 Task: Look for Airbnb options in Sarakhs, Iran from 13rd December, 2023 to 17th December, 2023 for 2 adults. Place can be private room with 1  bedroom having 1 bed and 1 bathroom. Property type can be hotel.
Action: Mouse moved to (558, 106)
Screenshot: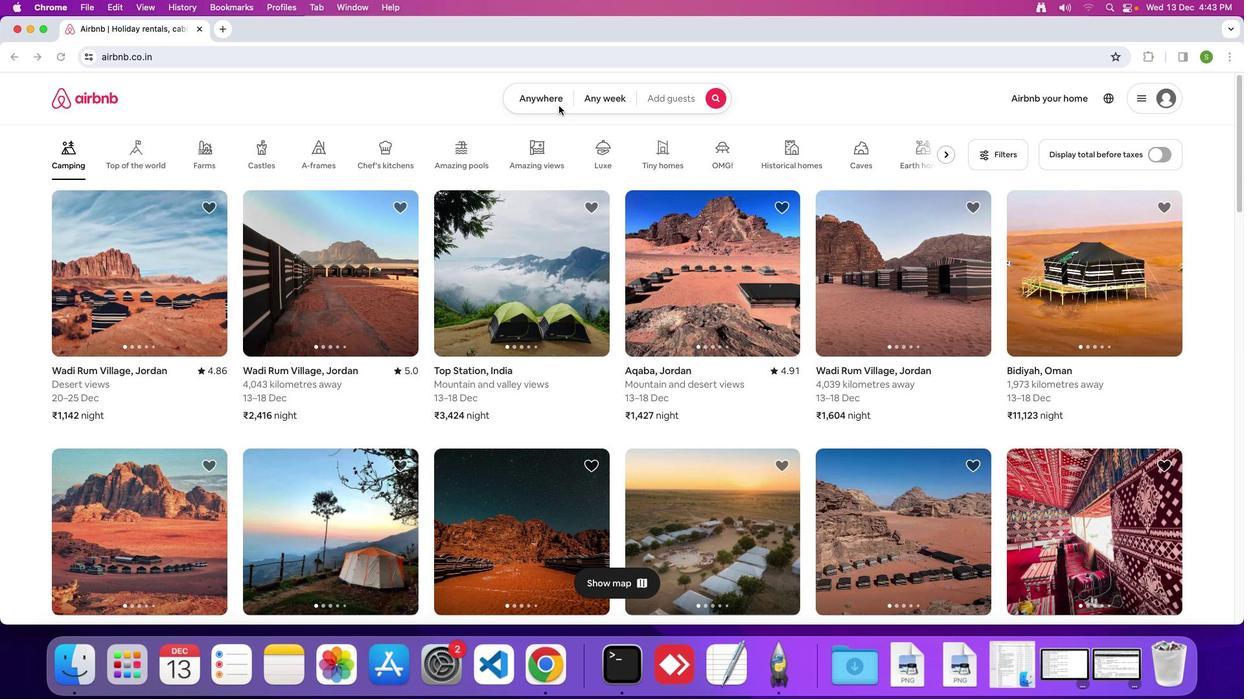 
Action: Mouse pressed left at (558, 106)
Screenshot: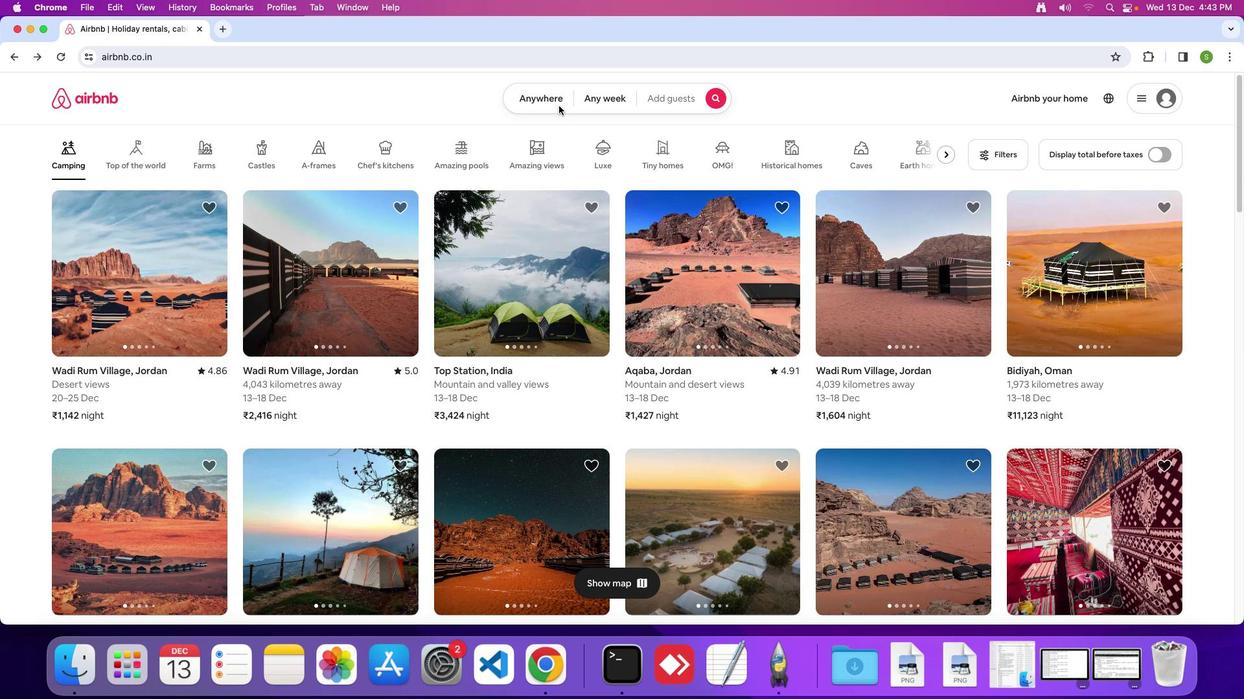 
Action: Mouse moved to (537, 103)
Screenshot: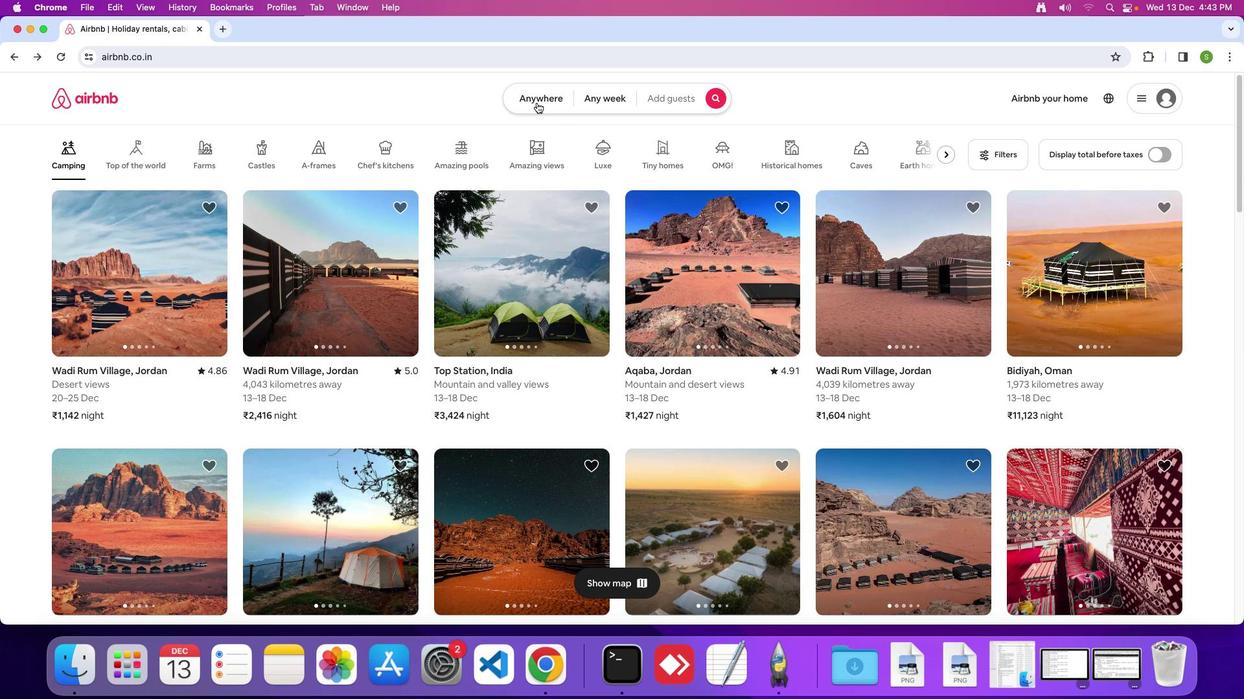 
Action: Mouse pressed left at (537, 103)
Screenshot: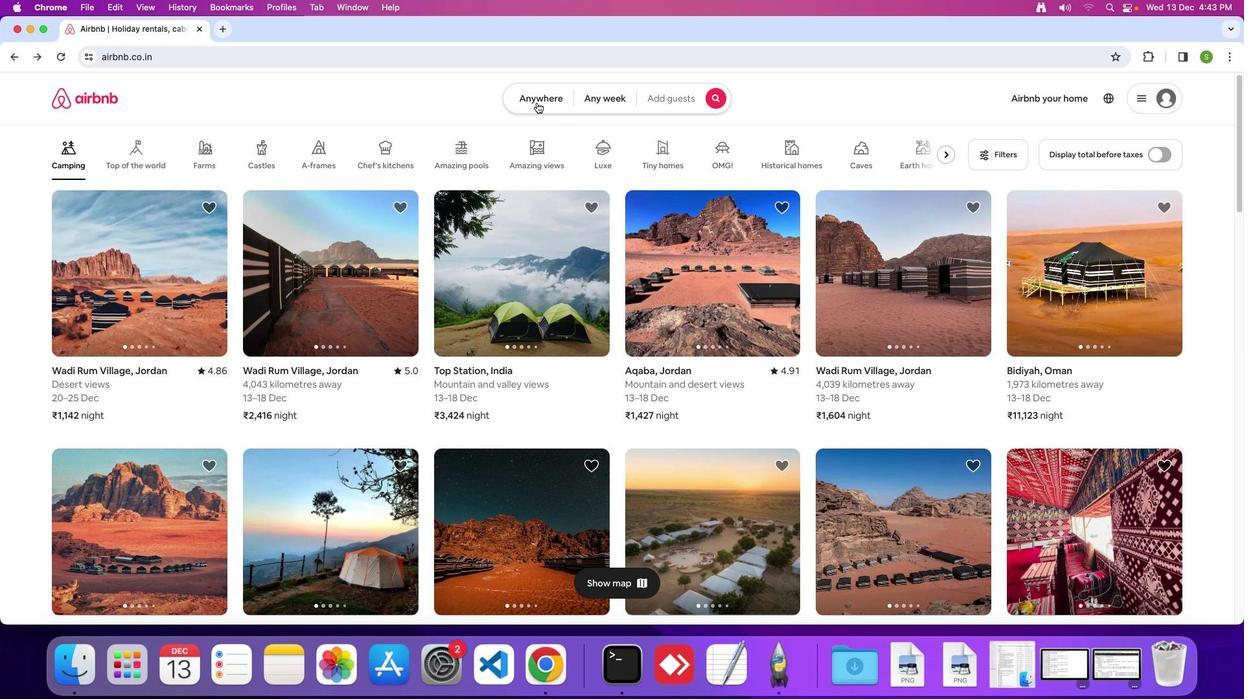 
Action: Mouse moved to (460, 139)
Screenshot: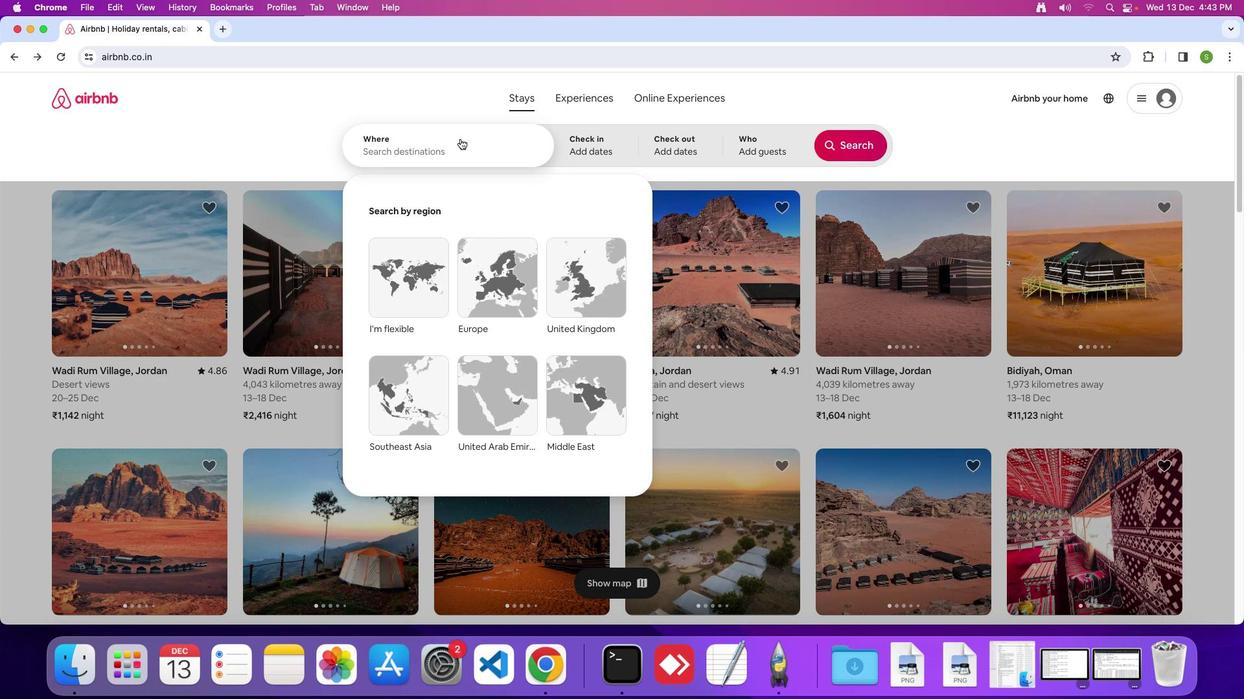 
Action: Mouse pressed left at (460, 139)
Screenshot: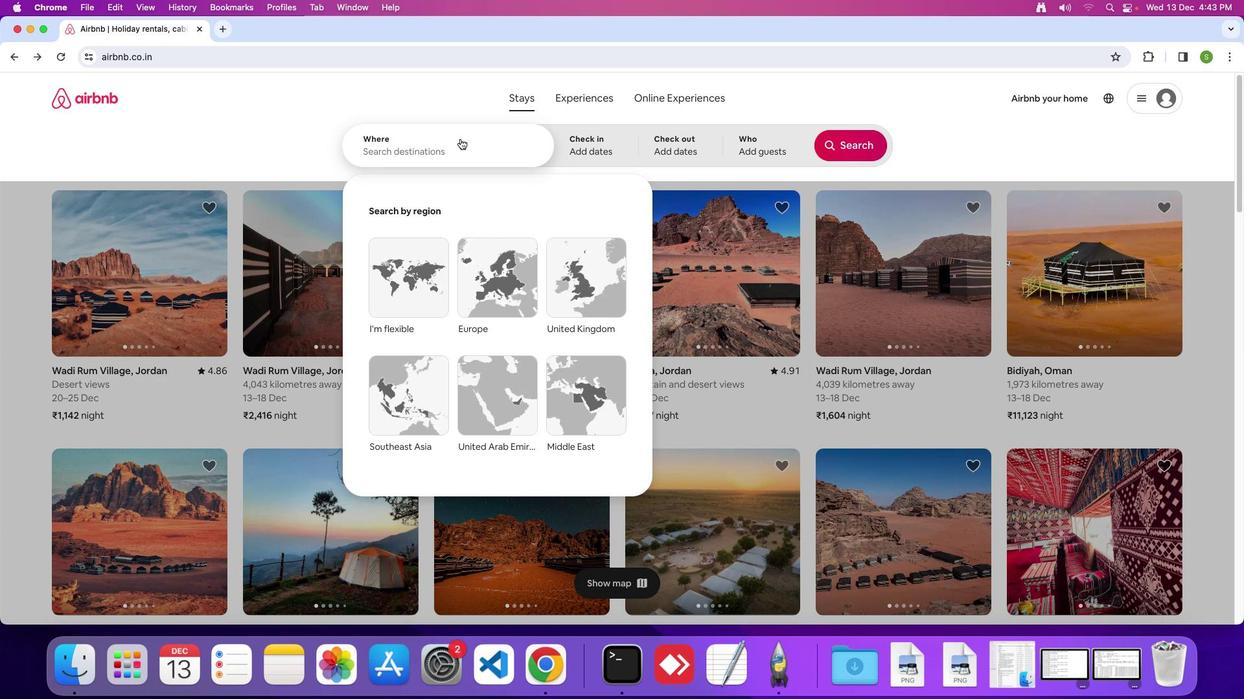 
Action: Key pressed 'S'Key.caps_lock'a''r''a''k''h''s'','Key.spaceKey.shift'I''r''a''n'Key.enter
Screenshot: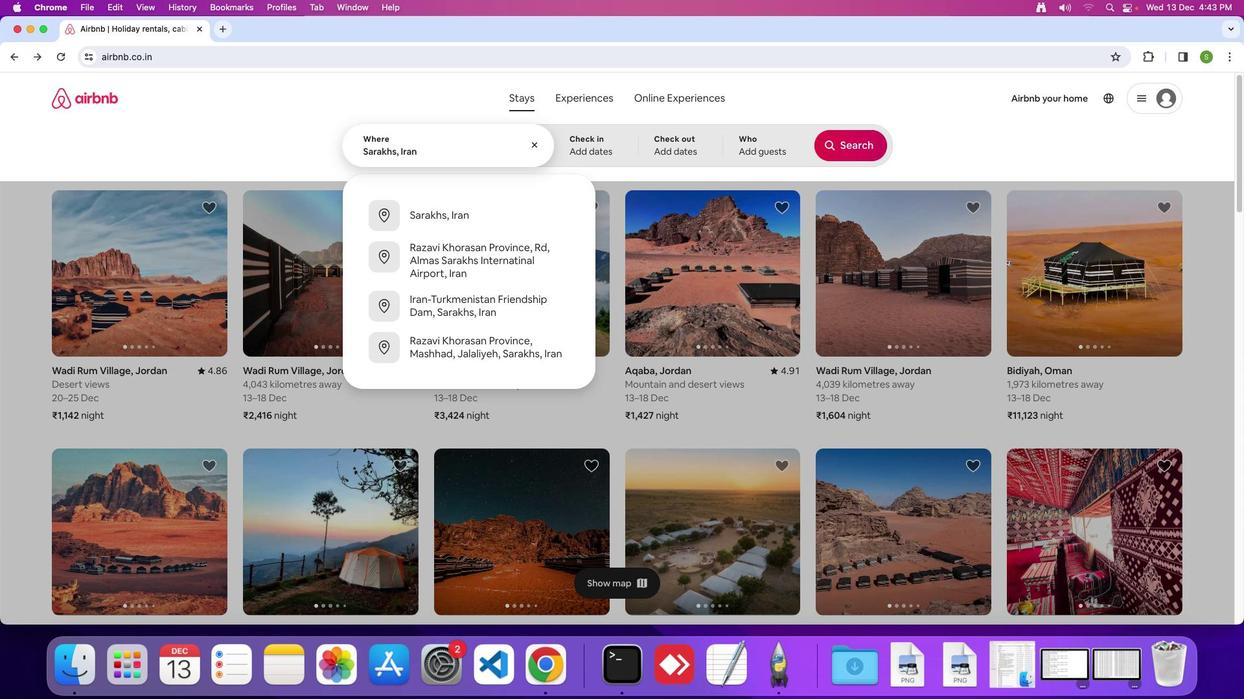 
Action: Mouse moved to (497, 371)
Screenshot: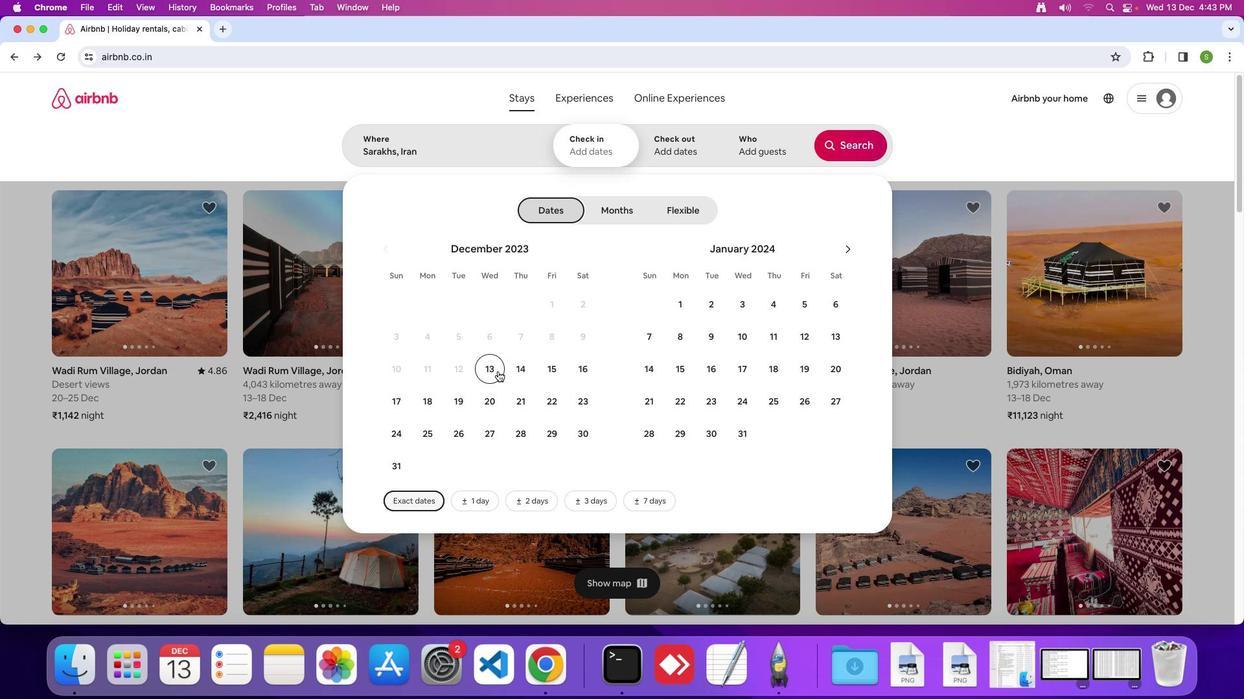 
Action: Mouse pressed left at (497, 371)
Screenshot: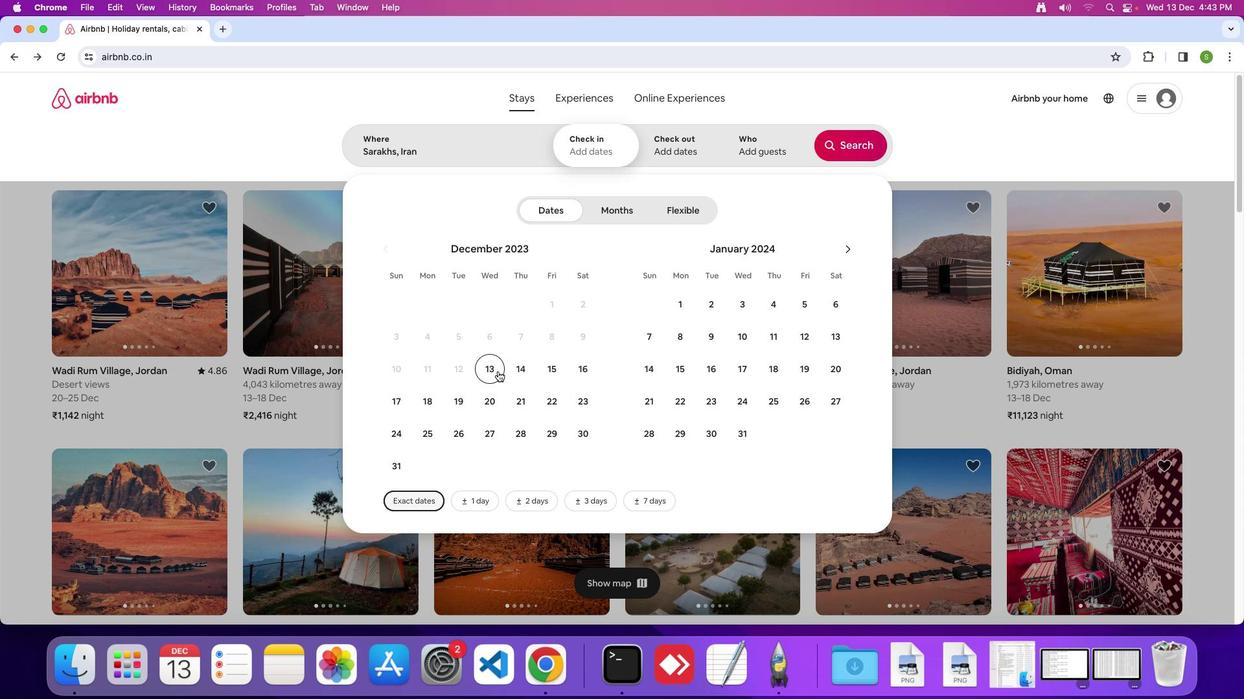 
Action: Mouse moved to (402, 403)
Screenshot: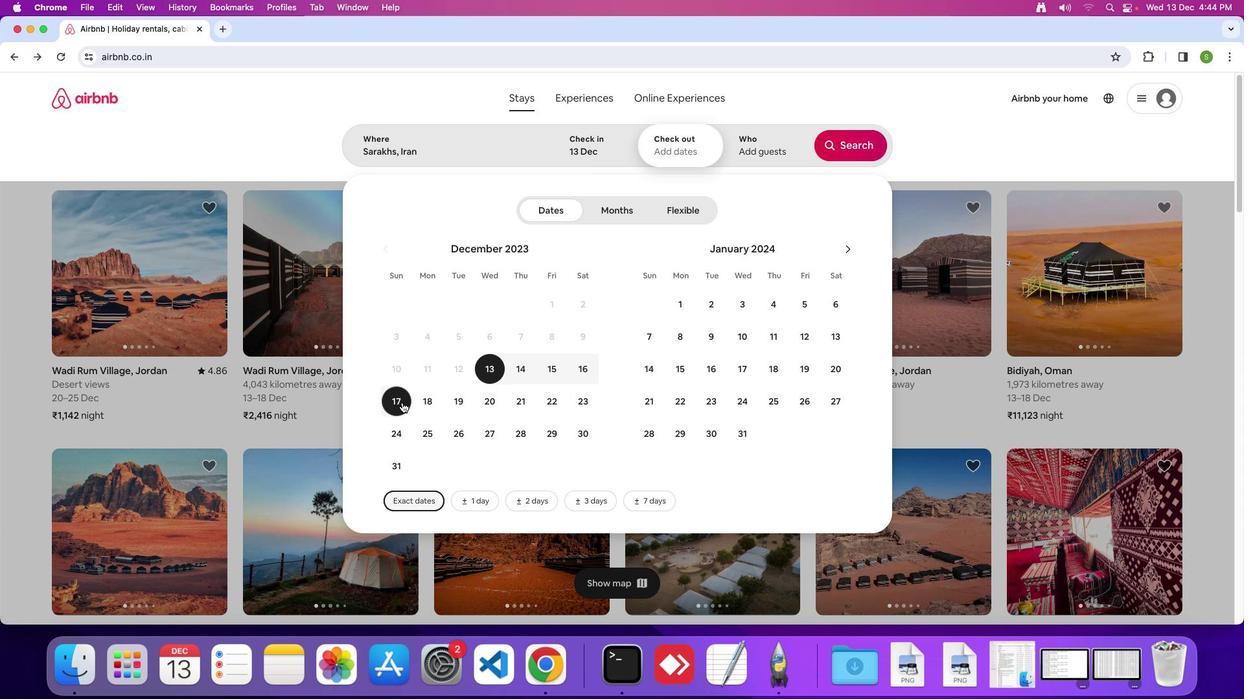 
Action: Mouse pressed left at (402, 403)
Screenshot: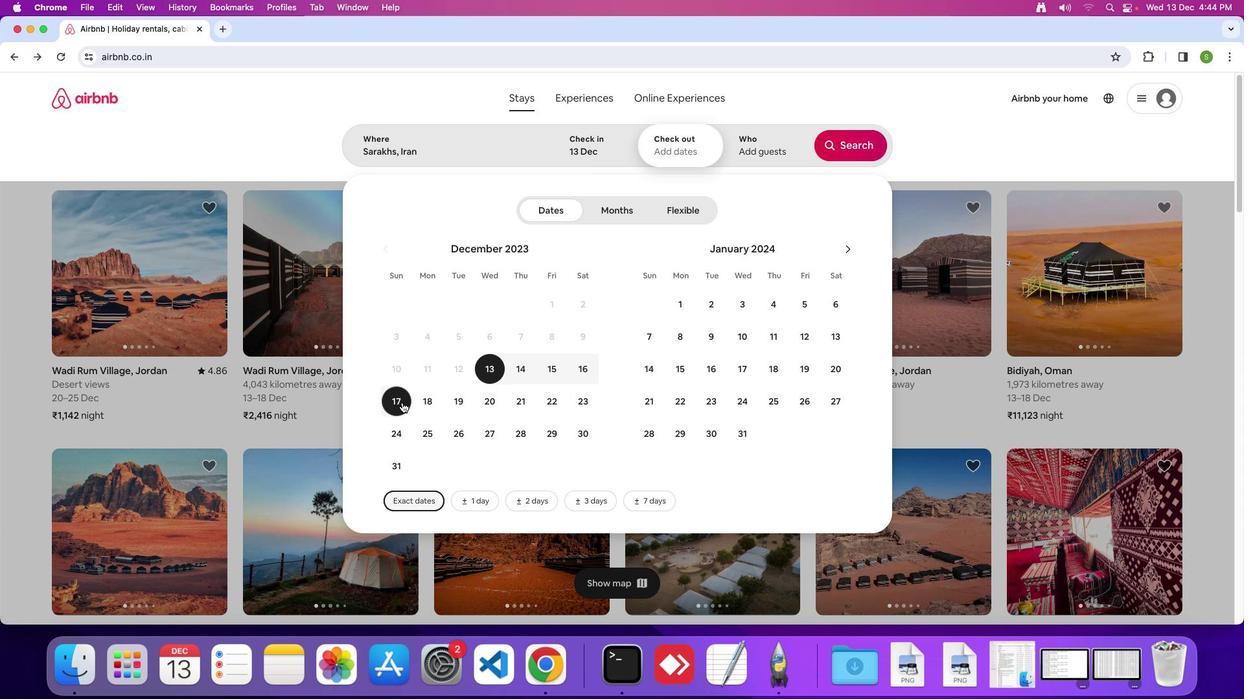 
Action: Mouse moved to (766, 150)
Screenshot: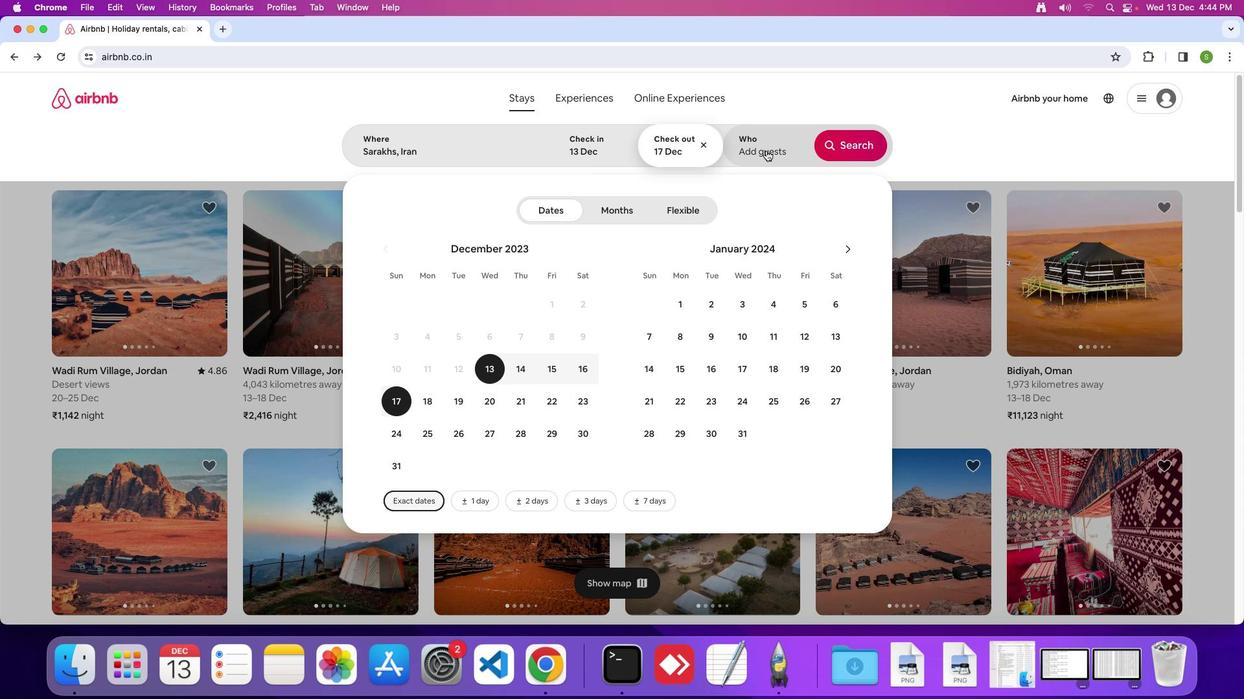 
Action: Mouse pressed left at (766, 150)
Screenshot: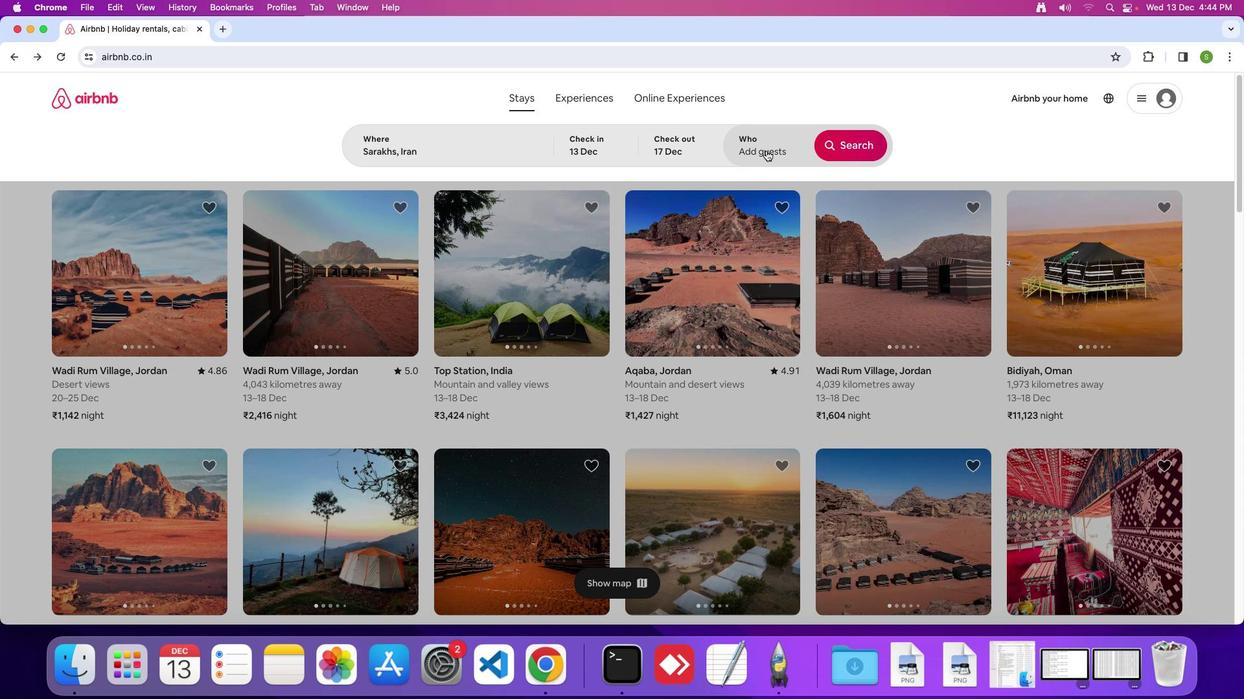 
Action: Mouse moved to (857, 213)
Screenshot: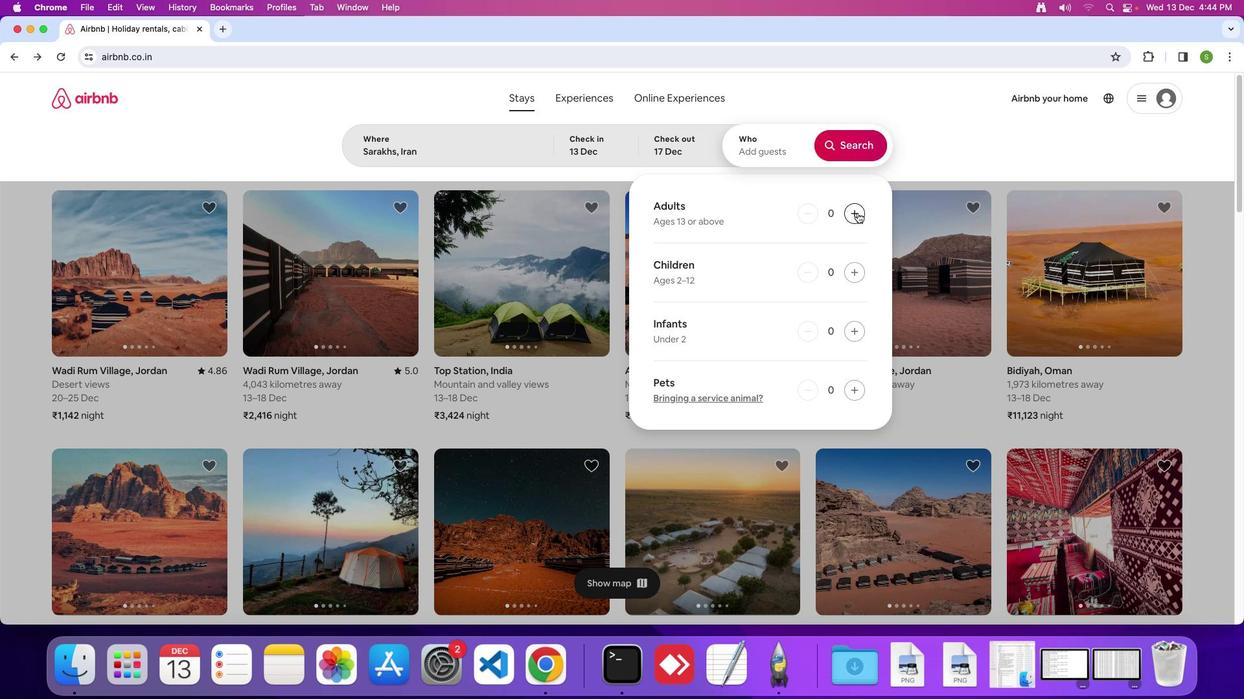 
Action: Mouse pressed left at (857, 213)
Screenshot: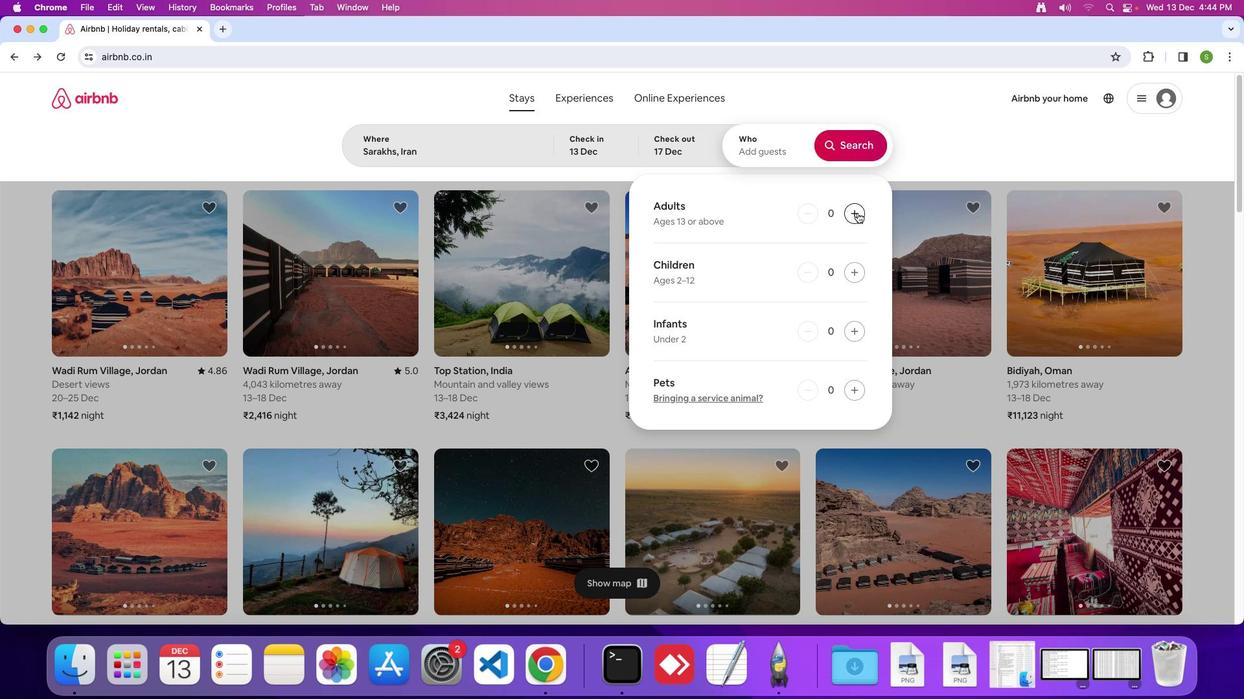 
Action: Mouse pressed left at (857, 213)
Screenshot: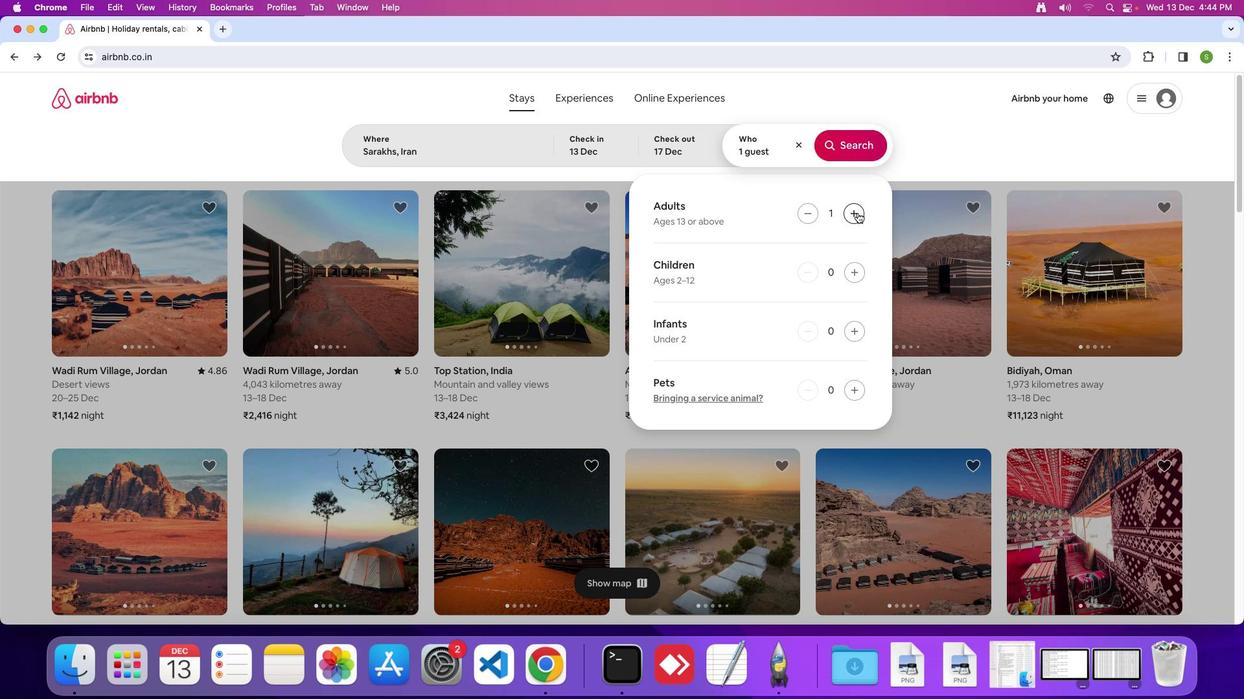 
Action: Mouse moved to (854, 141)
Screenshot: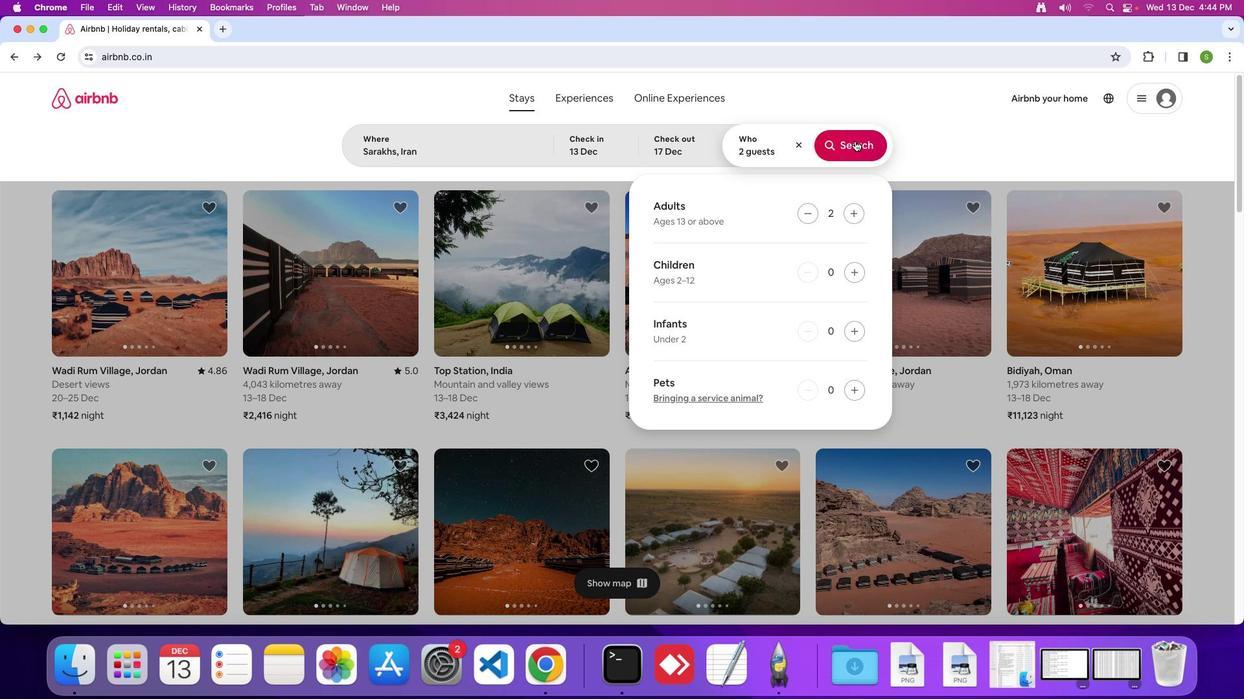 
Action: Mouse pressed left at (854, 141)
Screenshot: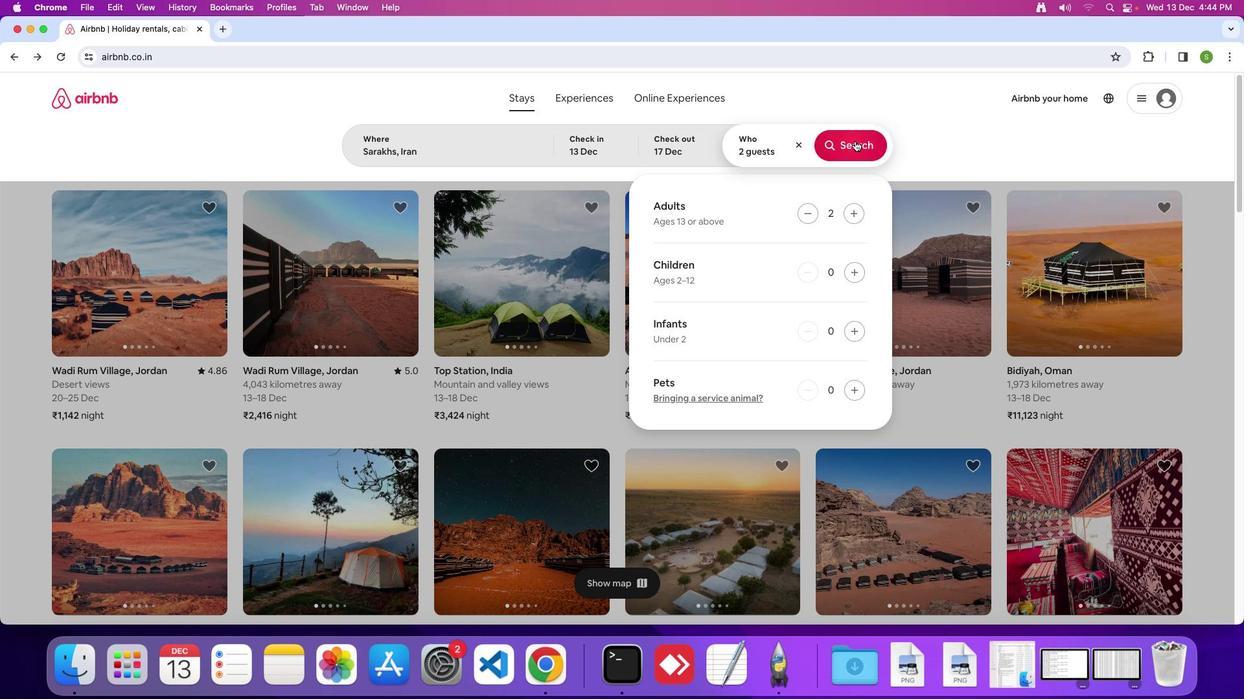 
Action: Mouse moved to (1036, 148)
Screenshot: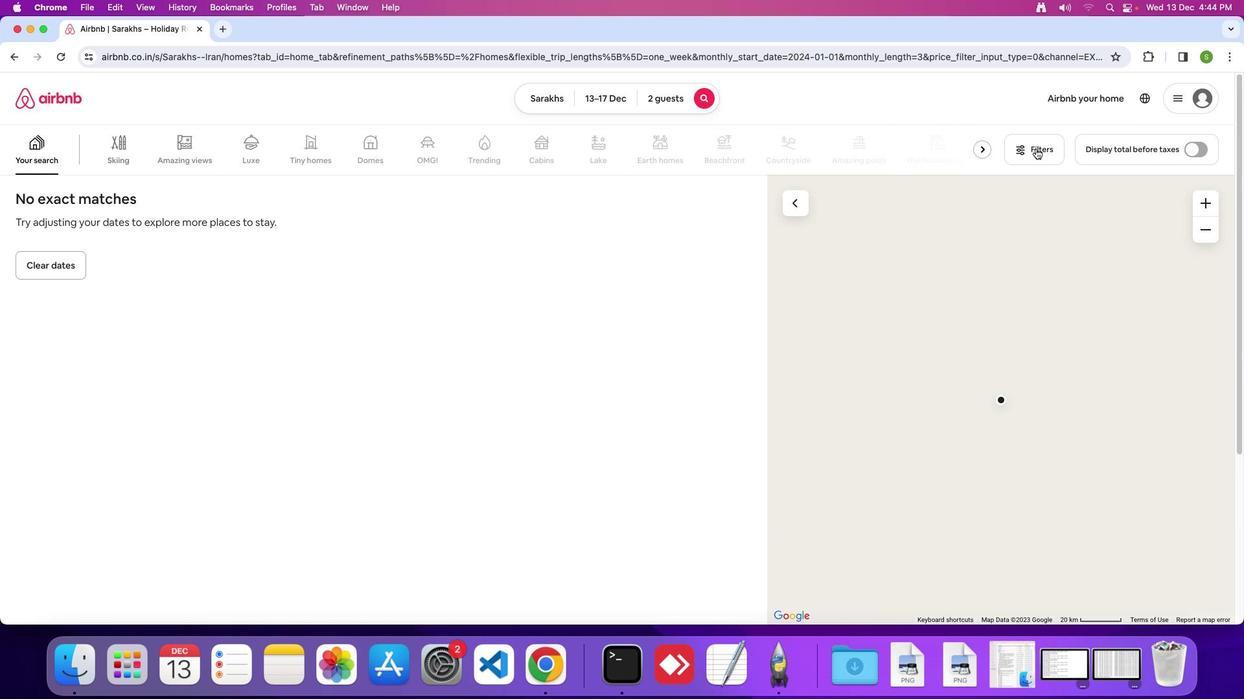 
Action: Mouse pressed left at (1036, 148)
Screenshot: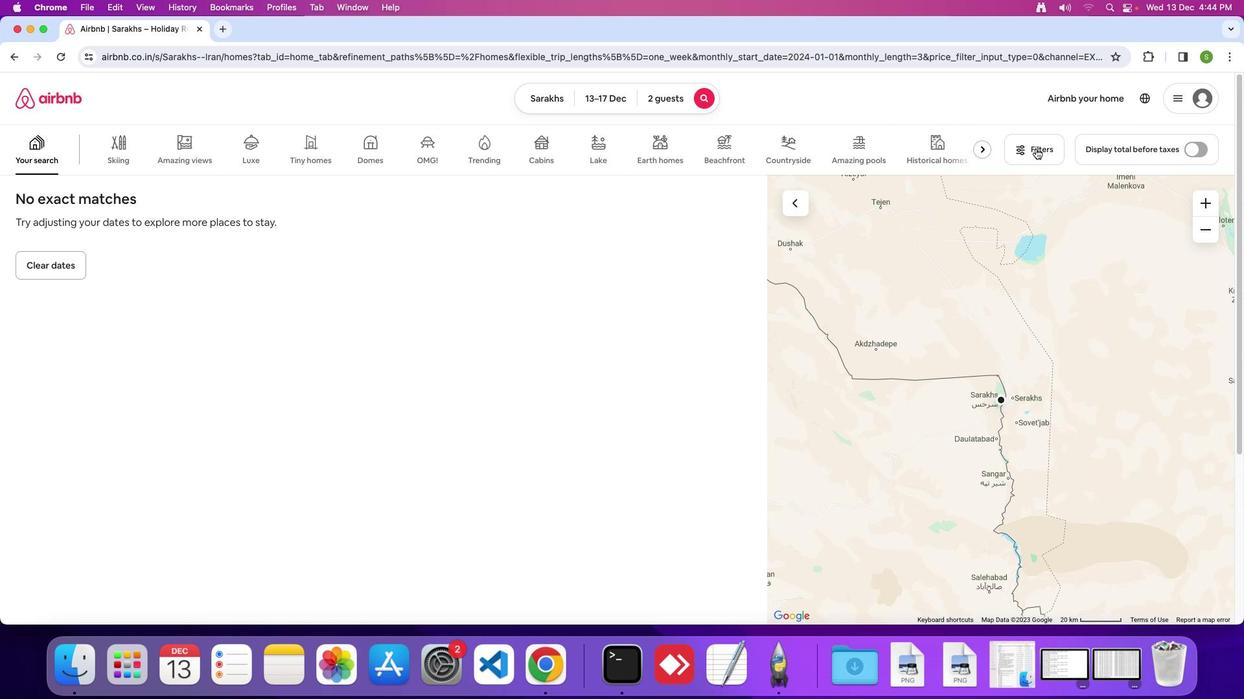 
Action: Mouse moved to (610, 329)
Screenshot: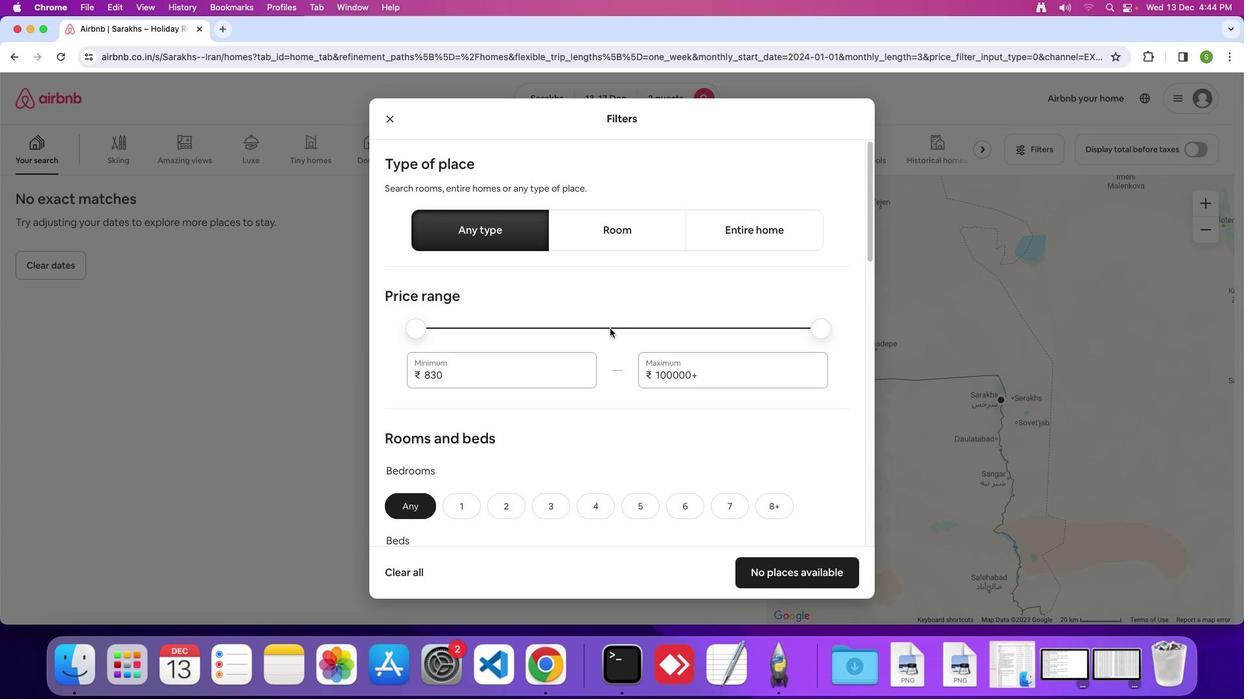 
Action: Mouse scrolled (610, 329) with delta (0, 0)
Screenshot: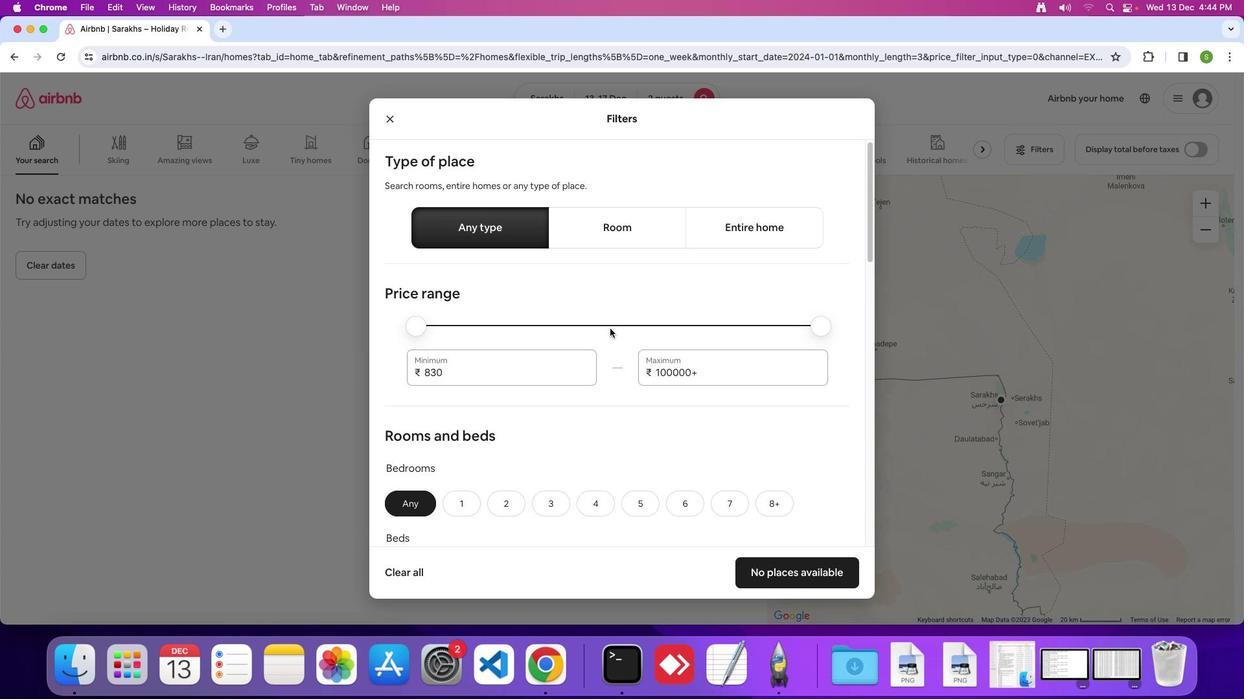 
Action: Mouse scrolled (610, 329) with delta (0, 0)
Screenshot: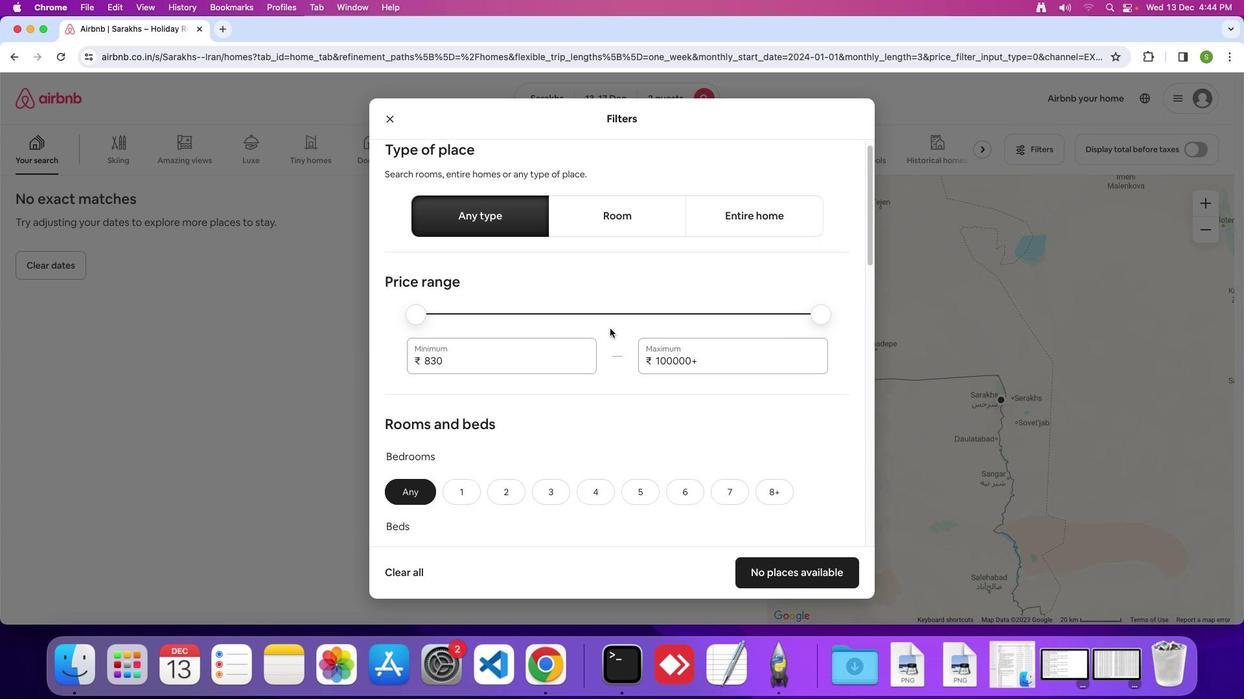 
Action: Mouse scrolled (610, 329) with delta (0, 0)
Screenshot: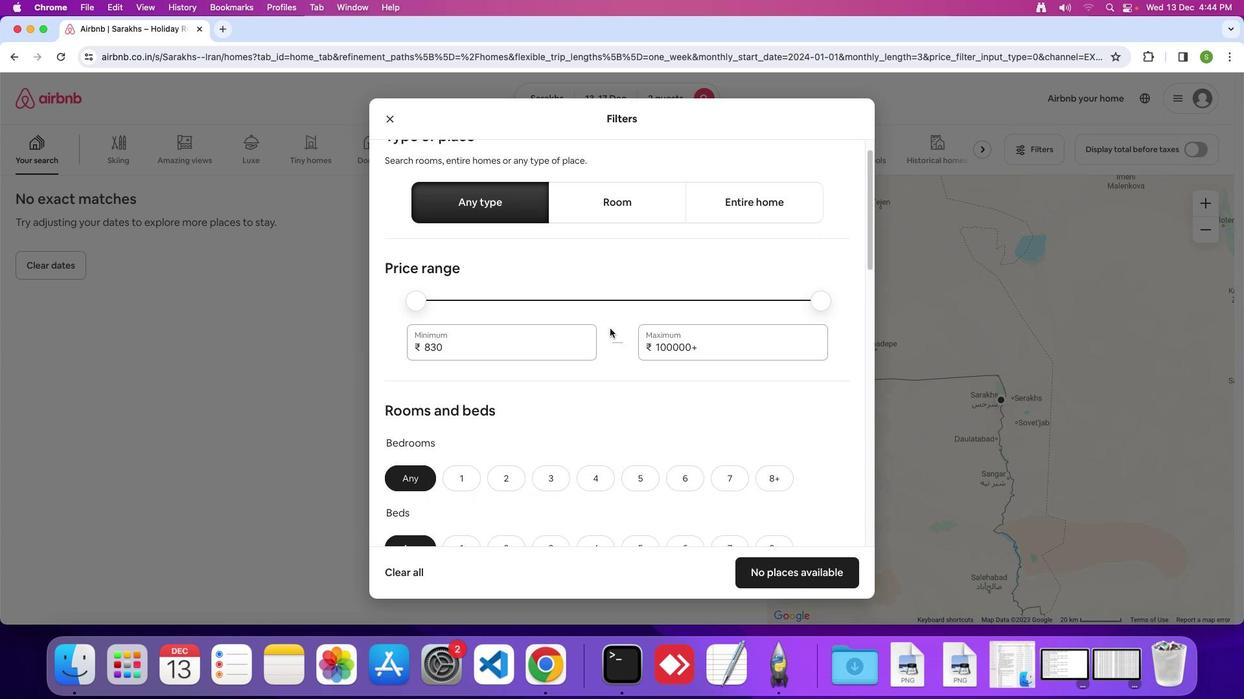 
Action: Mouse scrolled (610, 329) with delta (0, 0)
Screenshot: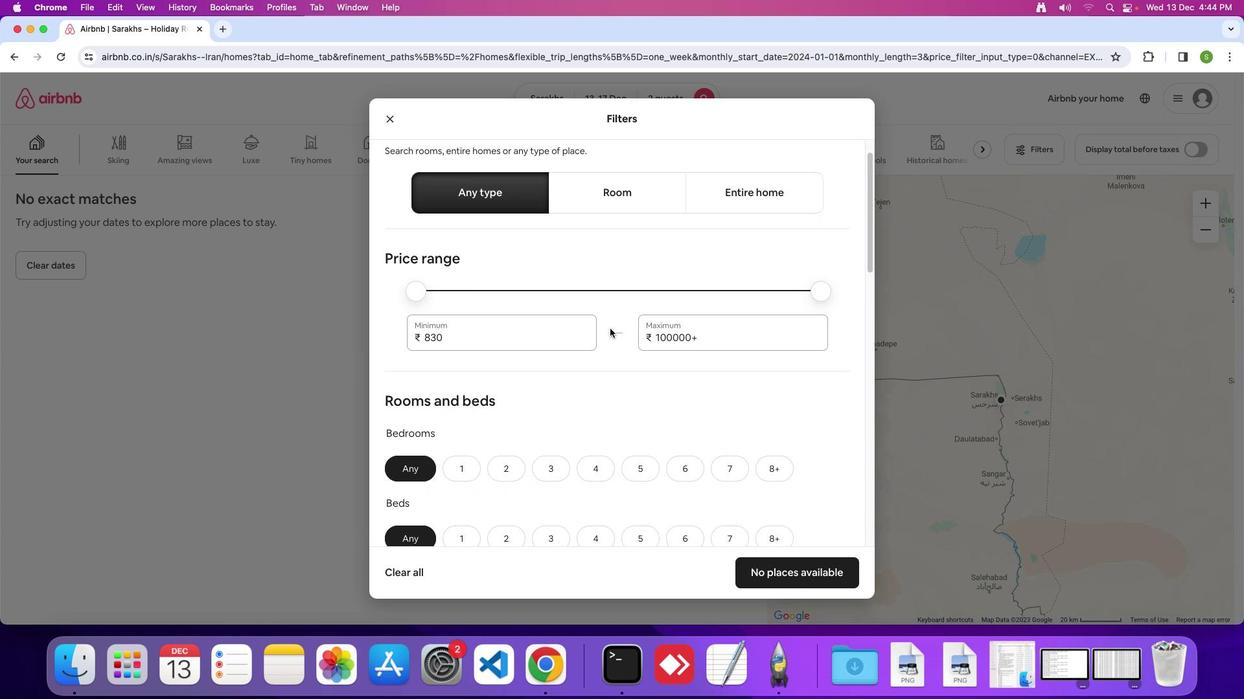 
Action: Mouse scrolled (610, 329) with delta (0, 0)
Screenshot: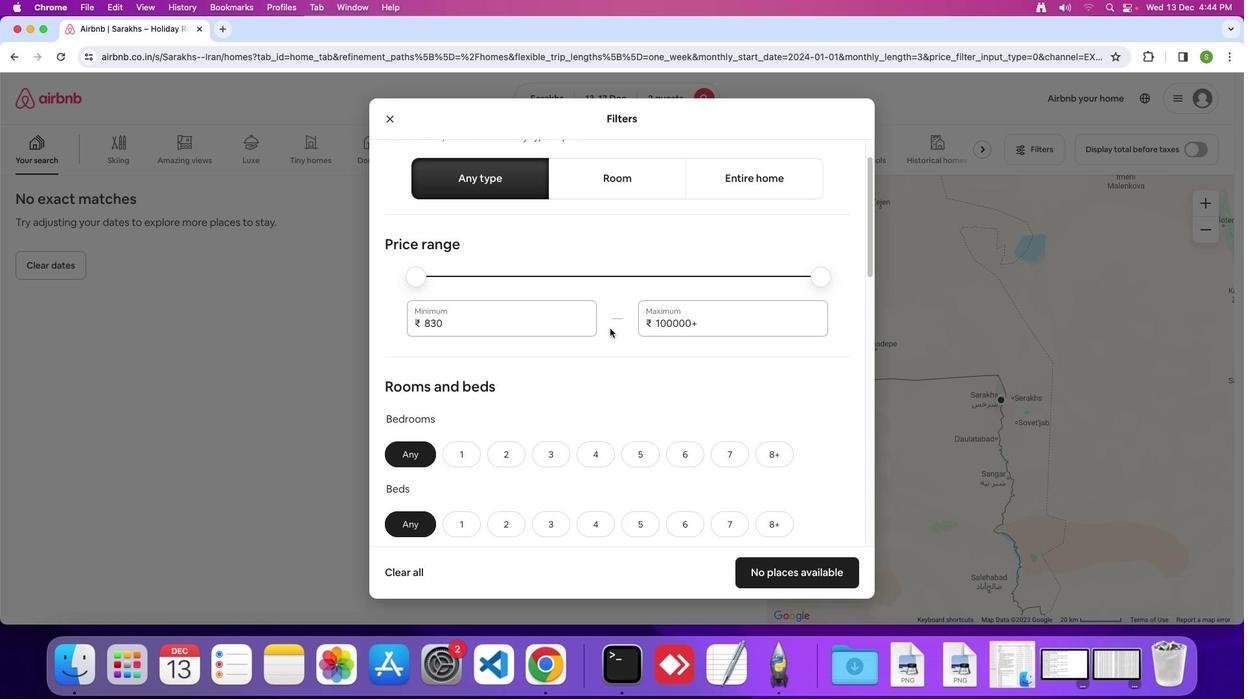 
Action: Mouse scrolled (610, 329) with delta (0, 0)
Screenshot: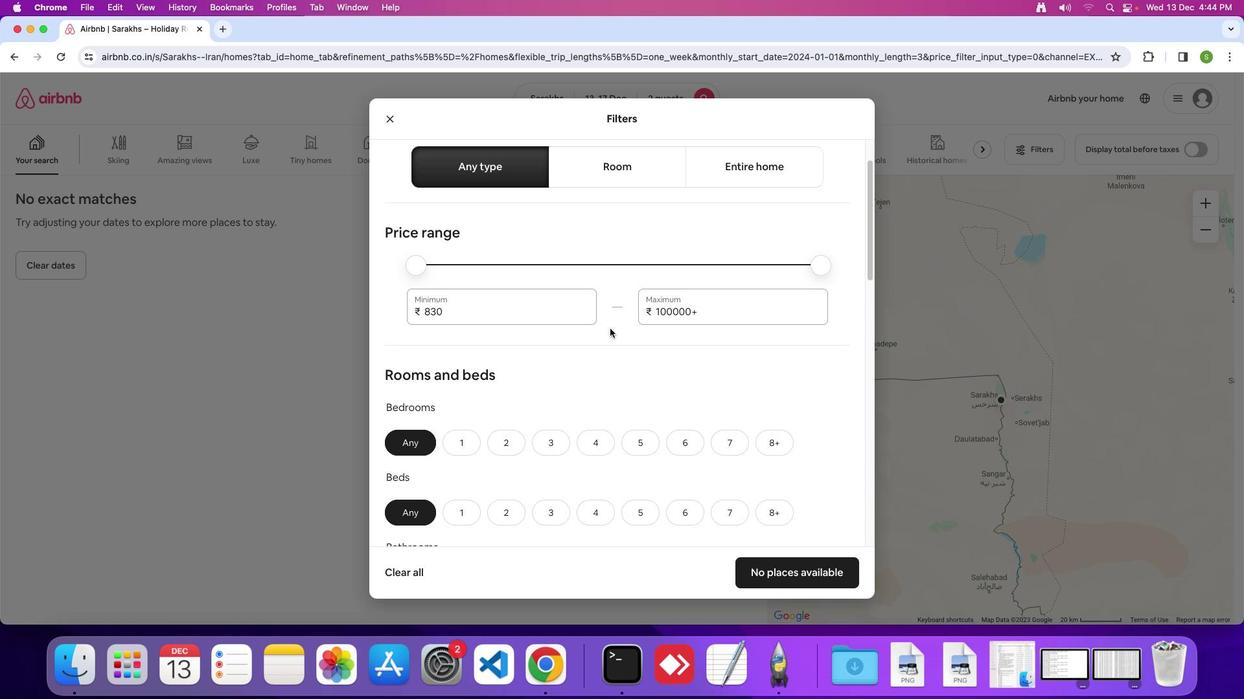 
Action: Mouse moved to (610, 329)
Screenshot: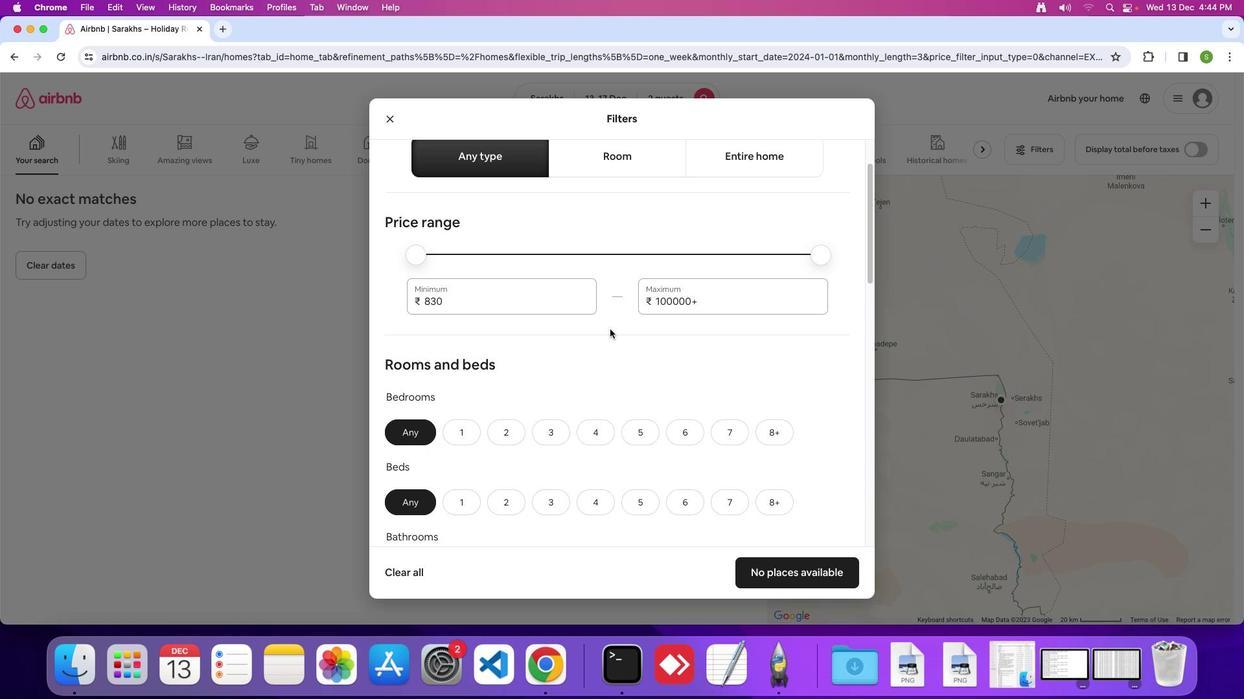 
Action: Mouse scrolled (610, 329) with delta (0, 0)
Screenshot: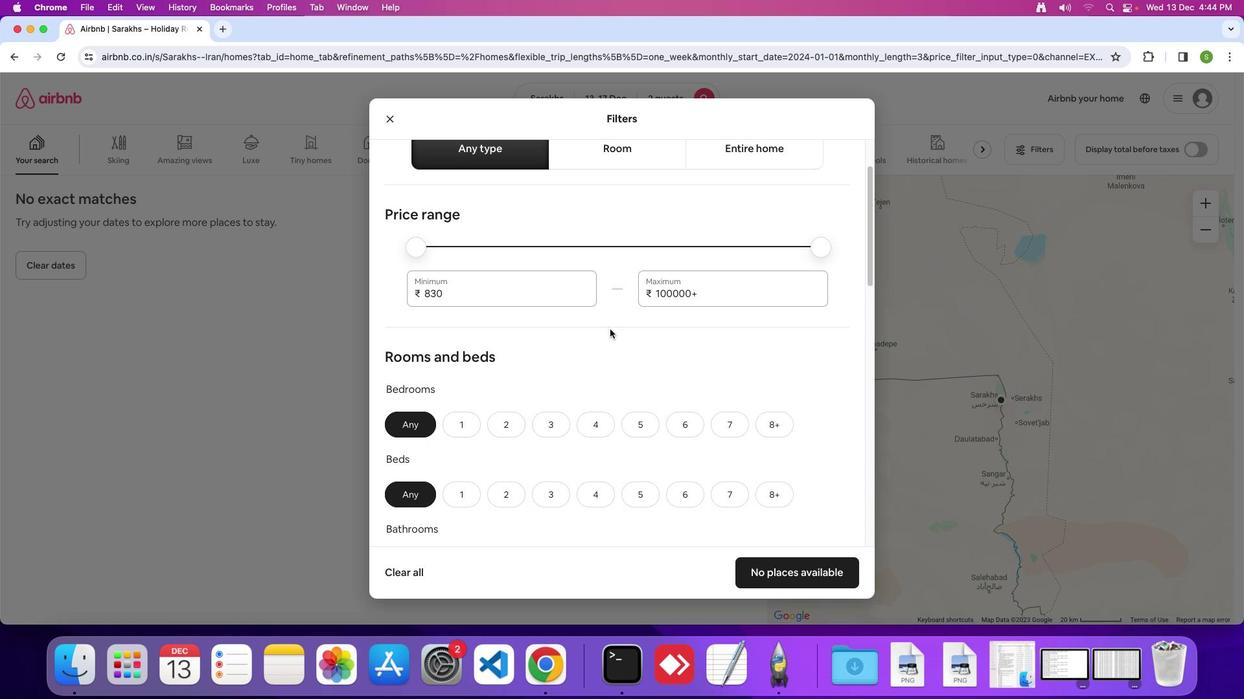 
Action: Mouse scrolled (610, 329) with delta (0, 0)
Screenshot: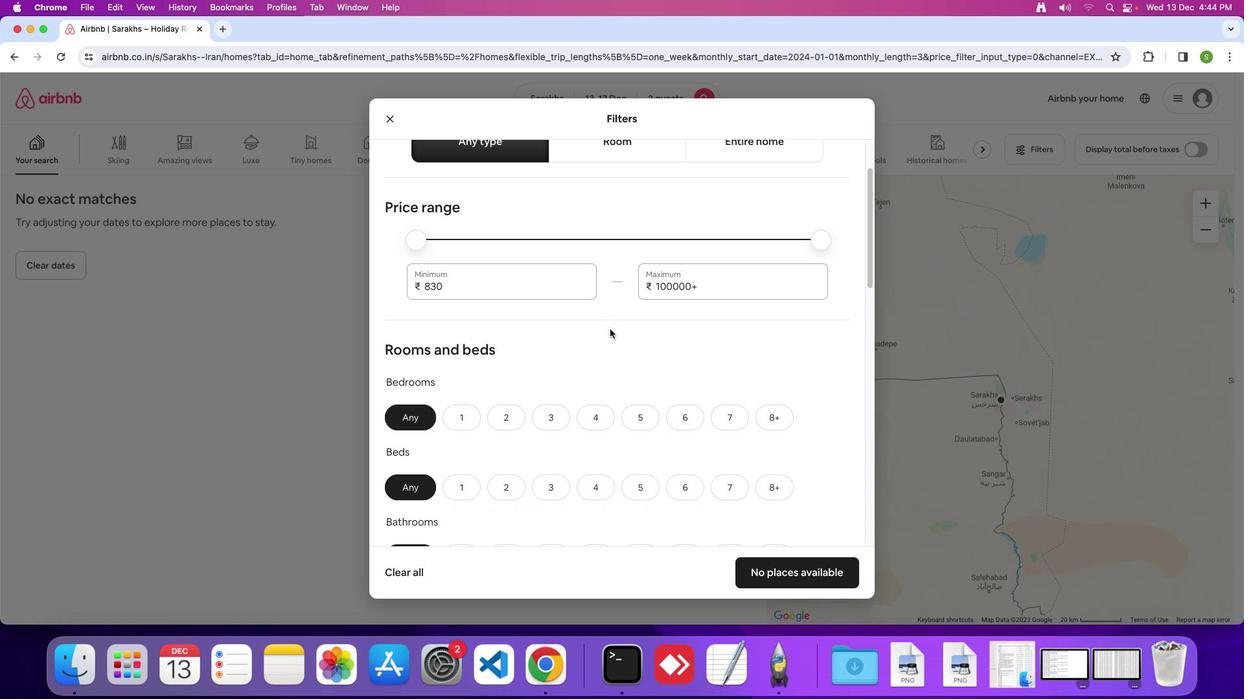 
Action: Mouse scrolled (610, 329) with delta (0, 0)
Screenshot: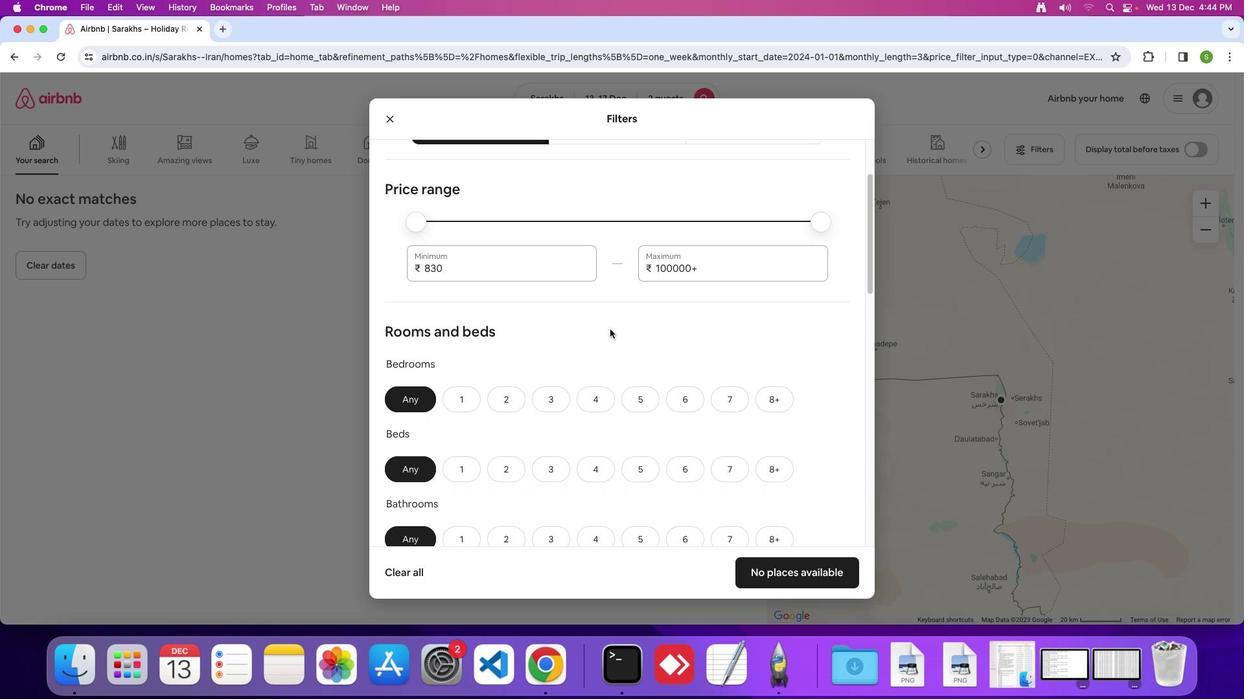 
Action: Mouse scrolled (610, 329) with delta (0, 0)
Screenshot: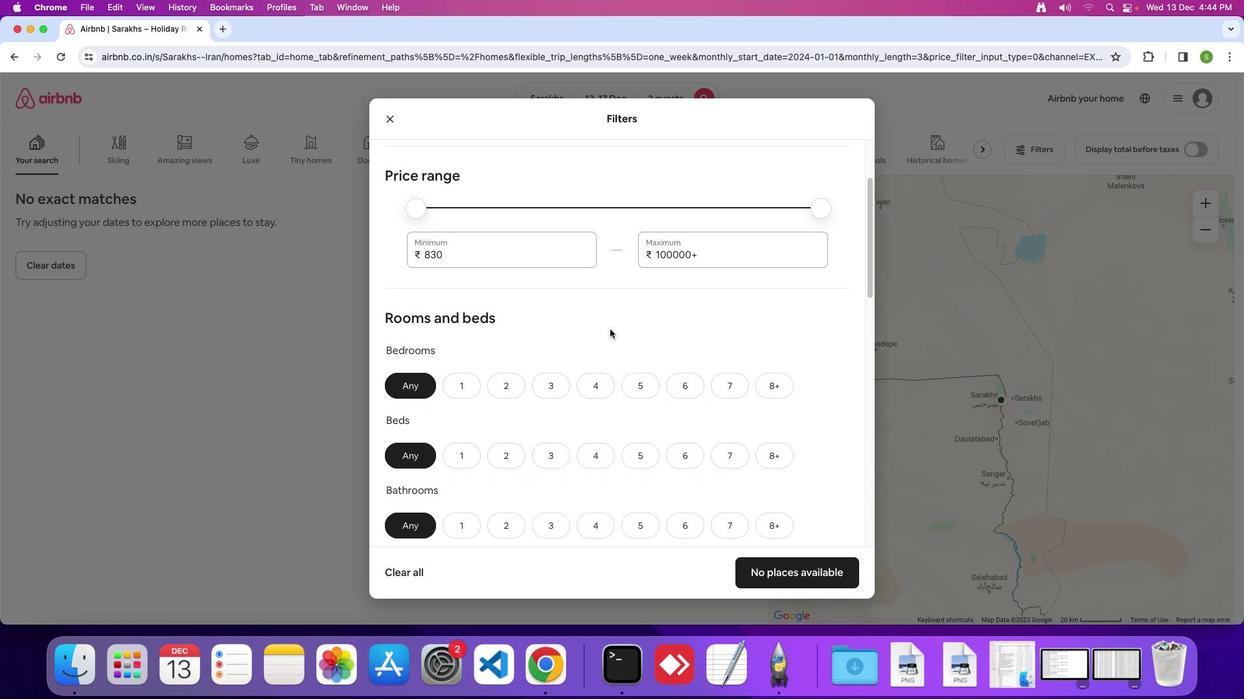 
Action: Mouse scrolled (610, 329) with delta (0, -1)
Screenshot: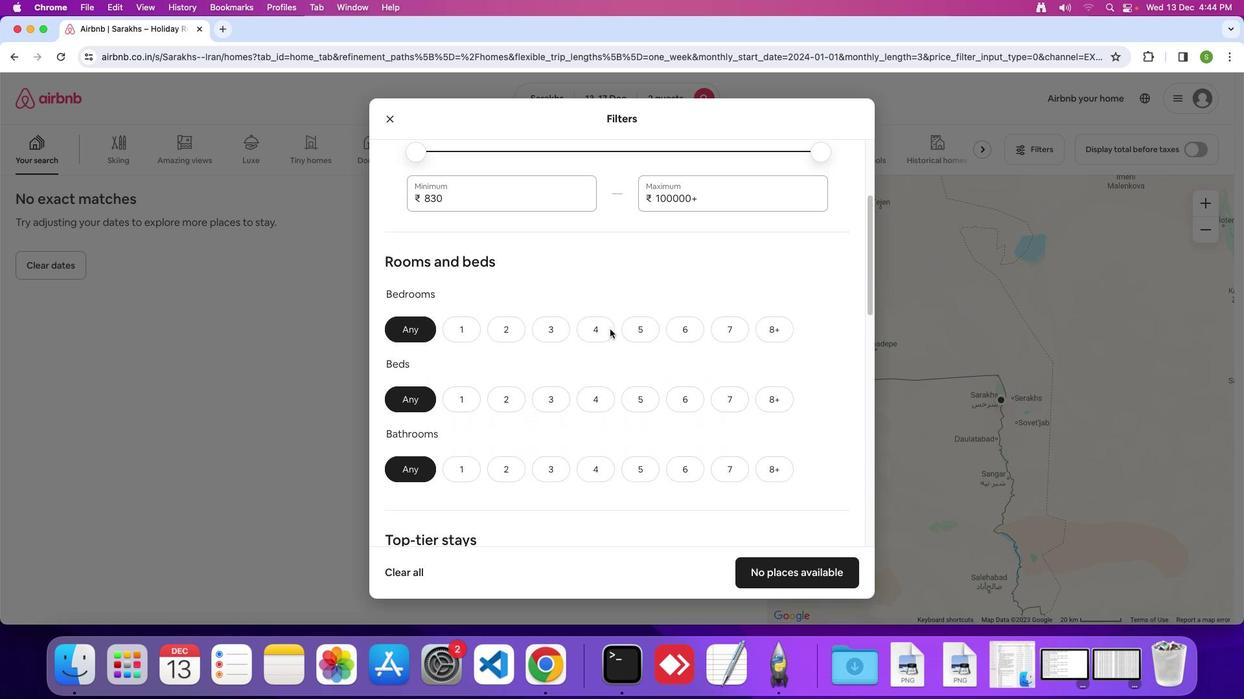 
Action: Mouse scrolled (610, 329) with delta (0, 0)
Screenshot: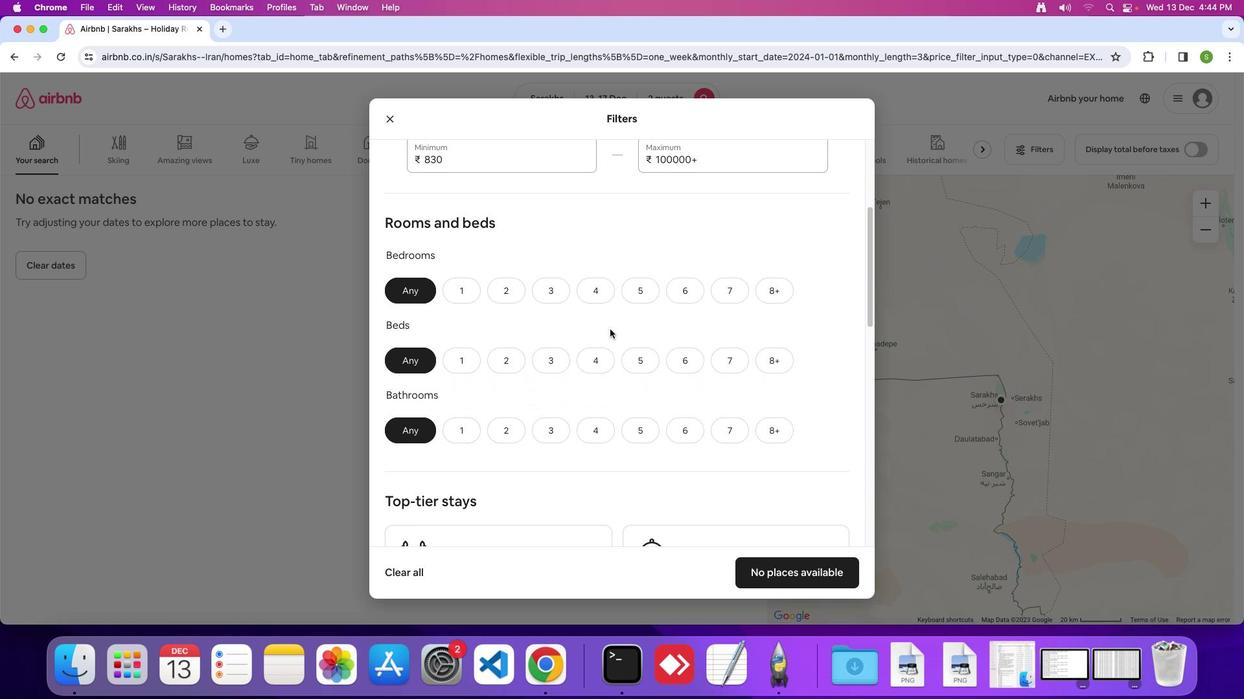
Action: Mouse scrolled (610, 329) with delta (0, 0)
Screenshot: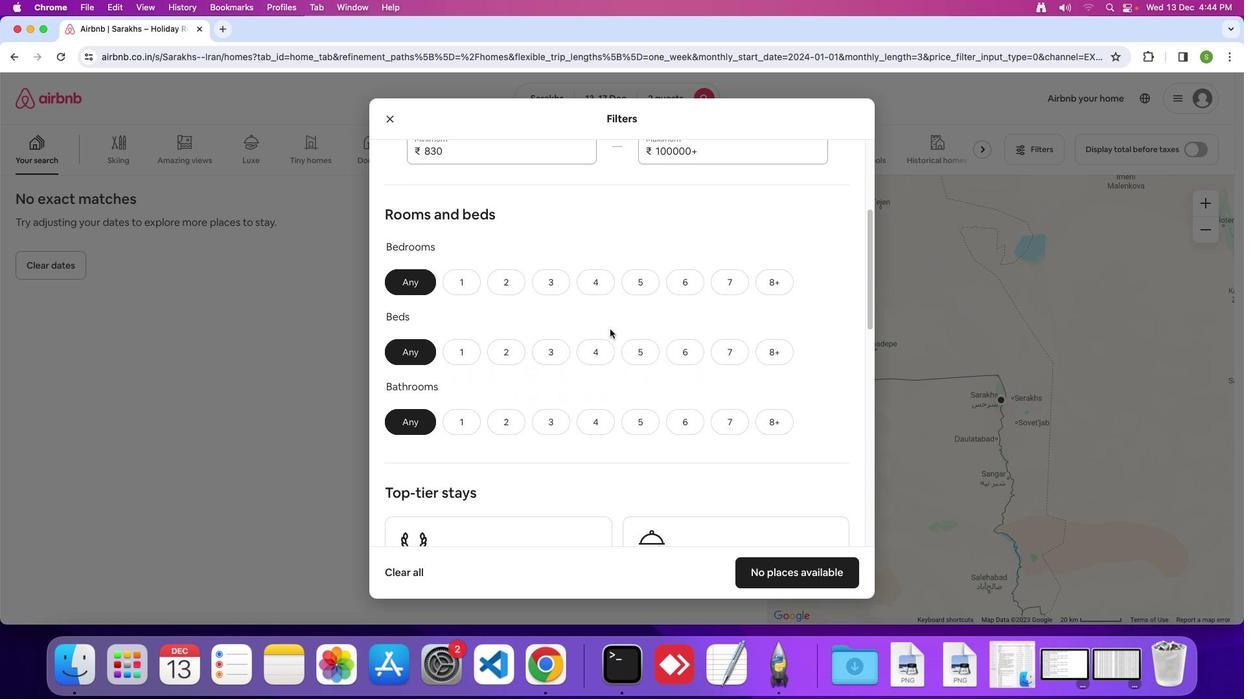 
Action: Mouse moved to (466, 277)
Screenshot: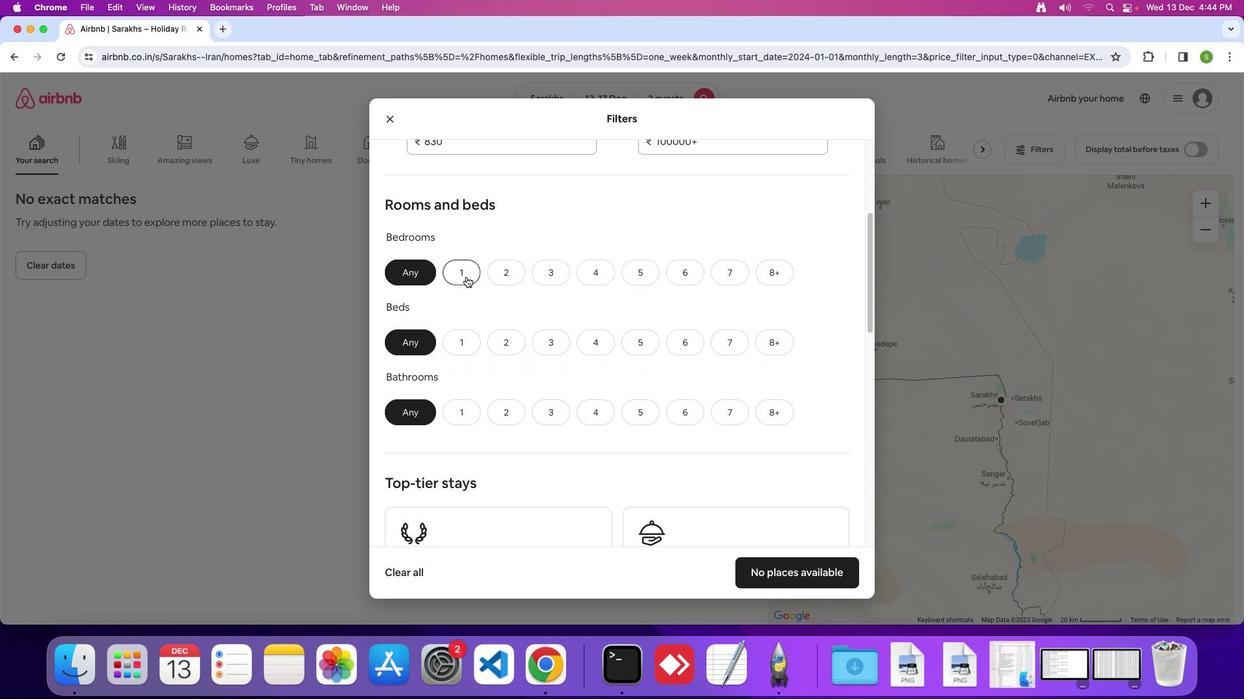 
Action: Mouse pressed left at (466, 277)
Screenshot: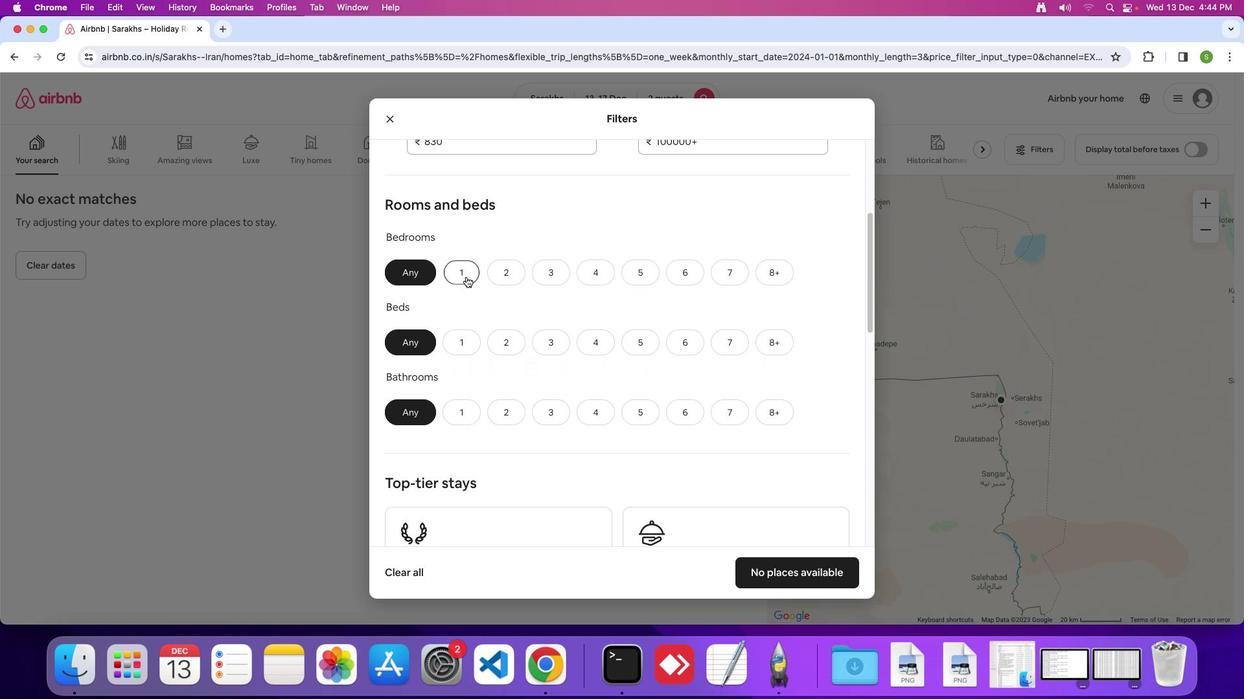 
Action: Mouse moved to (474, 345)
Screenshot: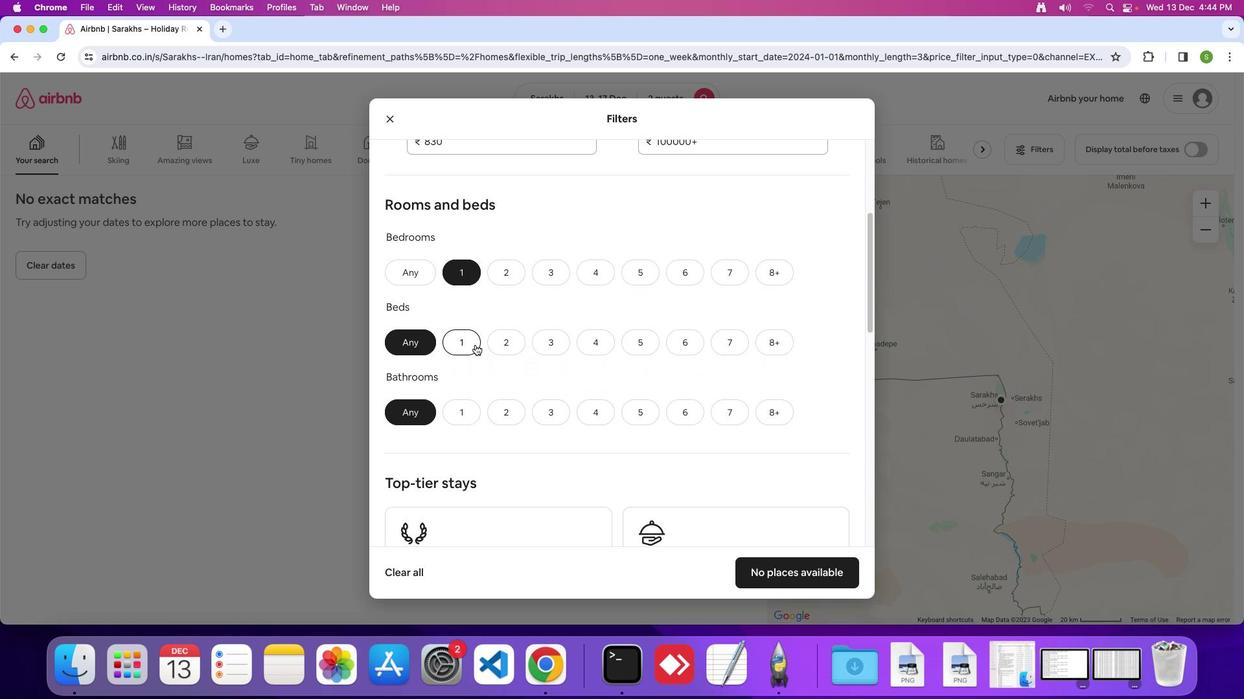 
Action: Mouse pressed left at (474, 345)
Screenshot: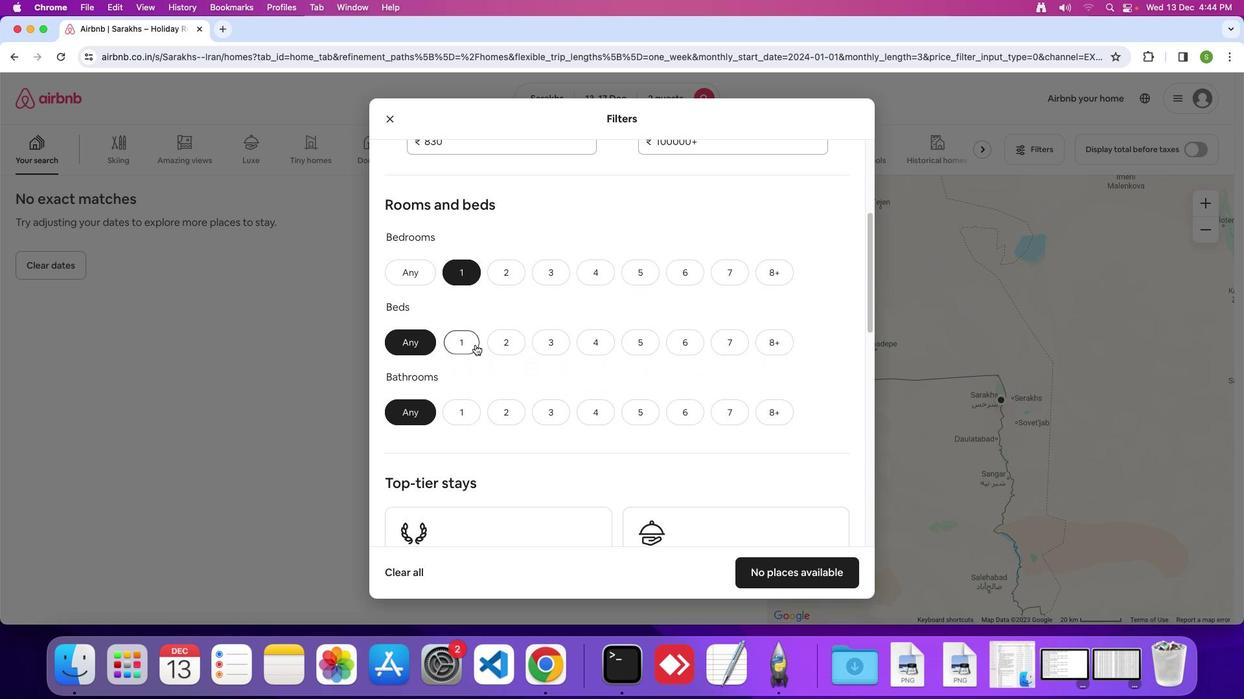 
Action: Mouse moved to (469, 410)
Screenshot: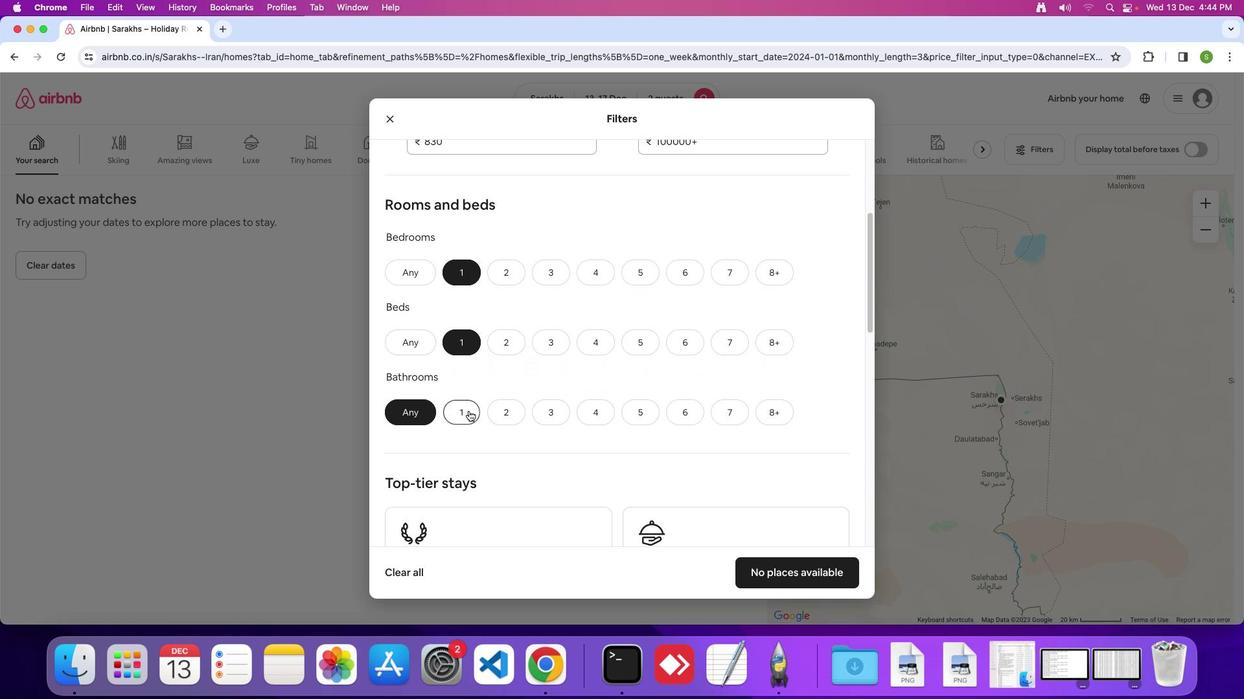 
Action: Mouse pressed left at (469, 410)
Screenshot: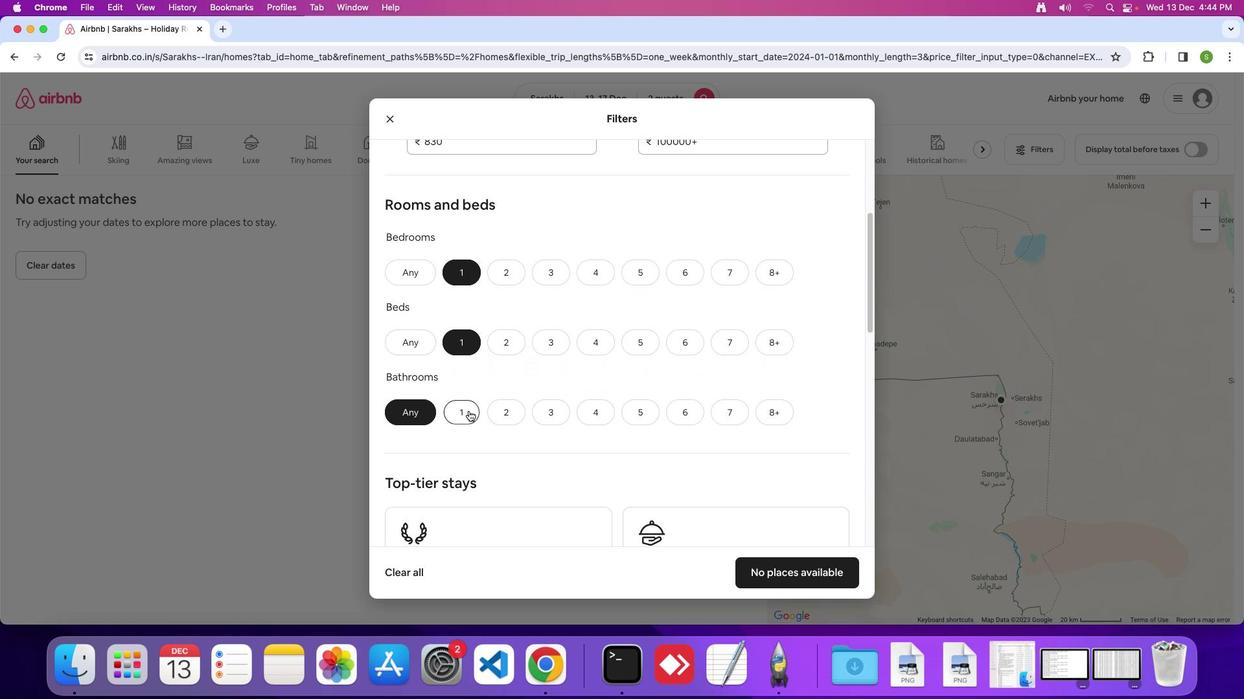 
Action: Mouse moved to (622, 338)
Screenshot: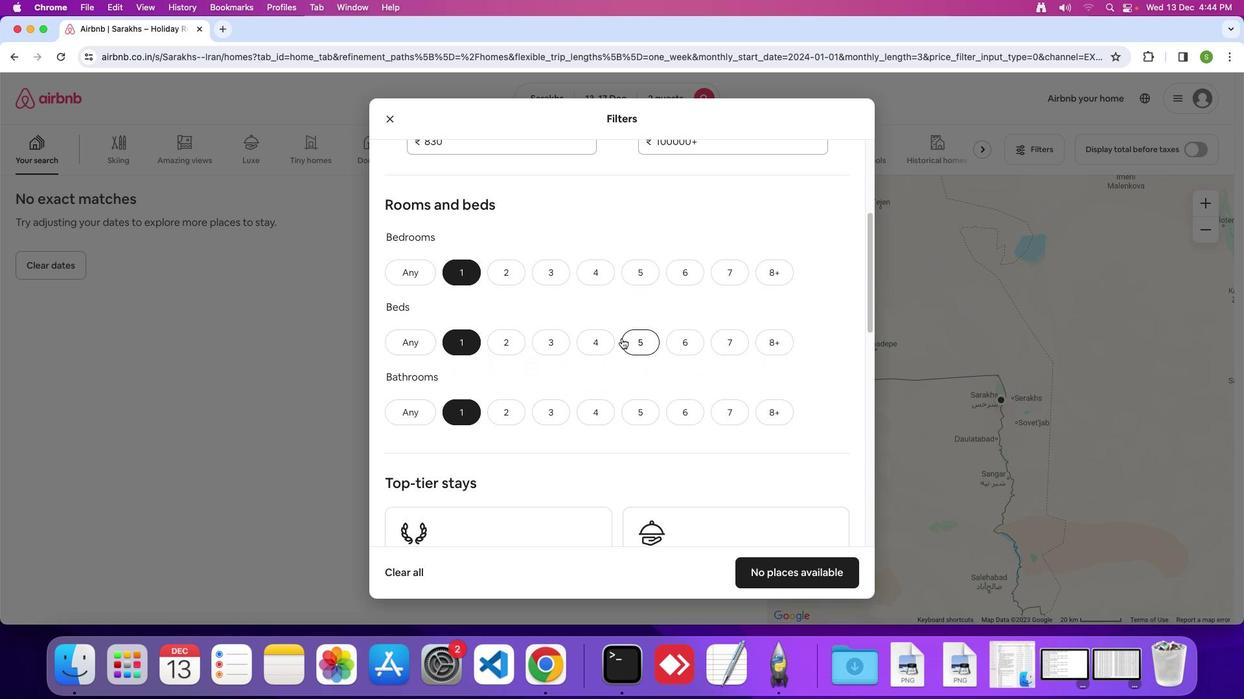 
Action: Mouse scrolled (622, 338) with delta (0, 0)
Screenshot: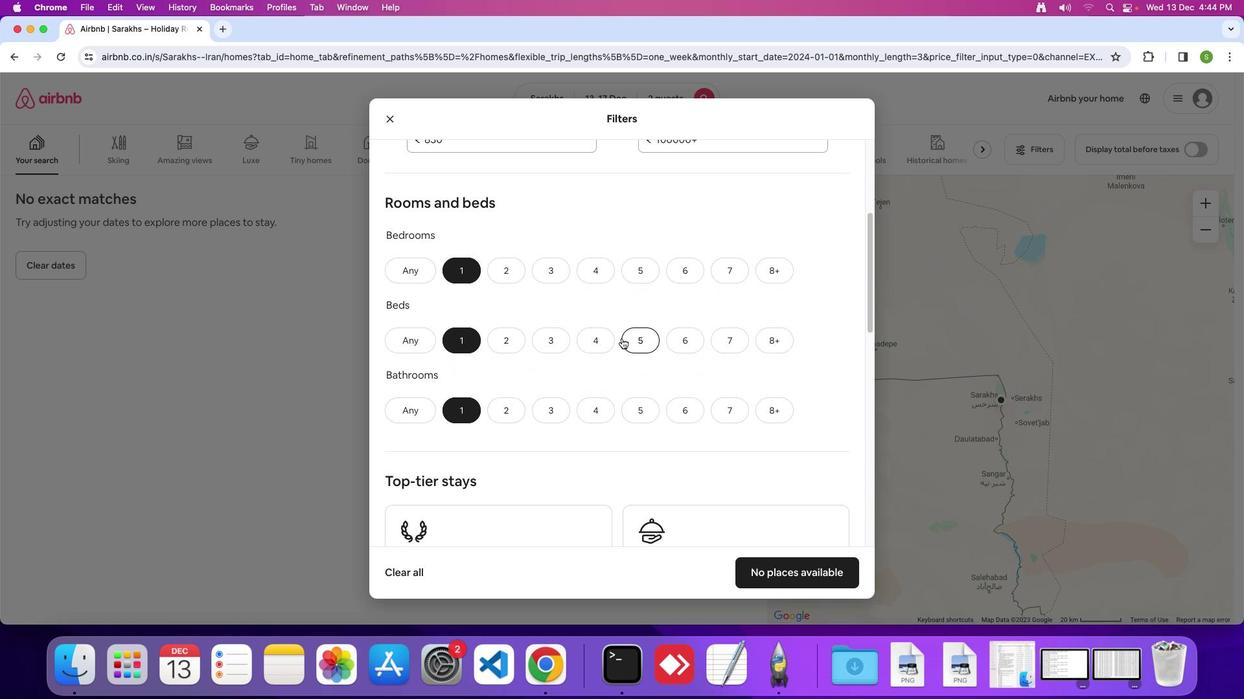 
Action: Mouse scrolled (622, 338) with delta (0, 0)
Screenshot: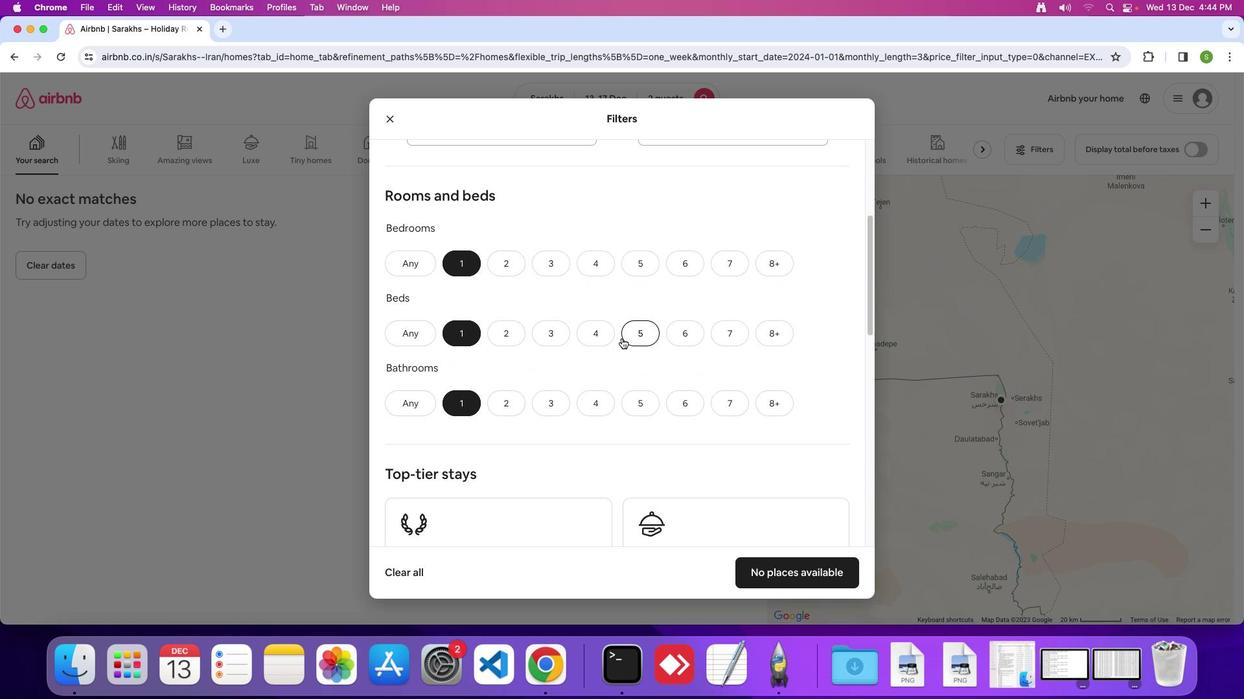 
Action: Mouse scrolled (622, 338) with delta (0, 0)
Screenshot: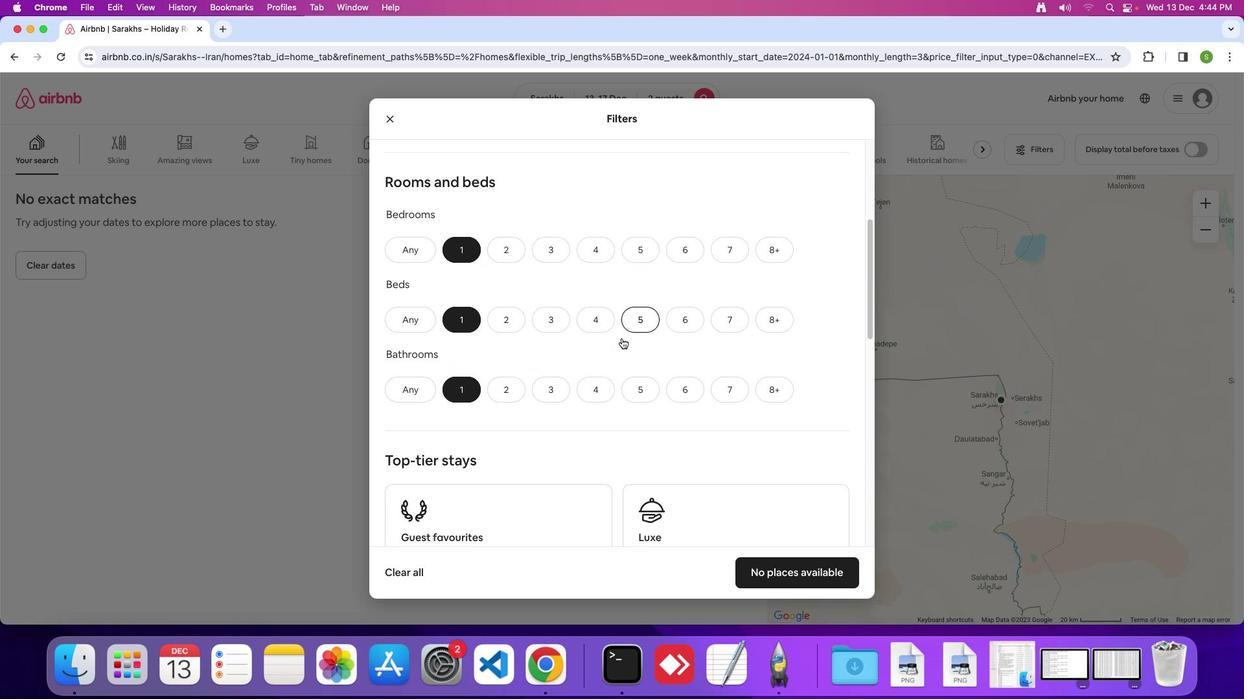 
Action: Mouse scrolled (622, 338) with delta (0, 0)
Screenshot: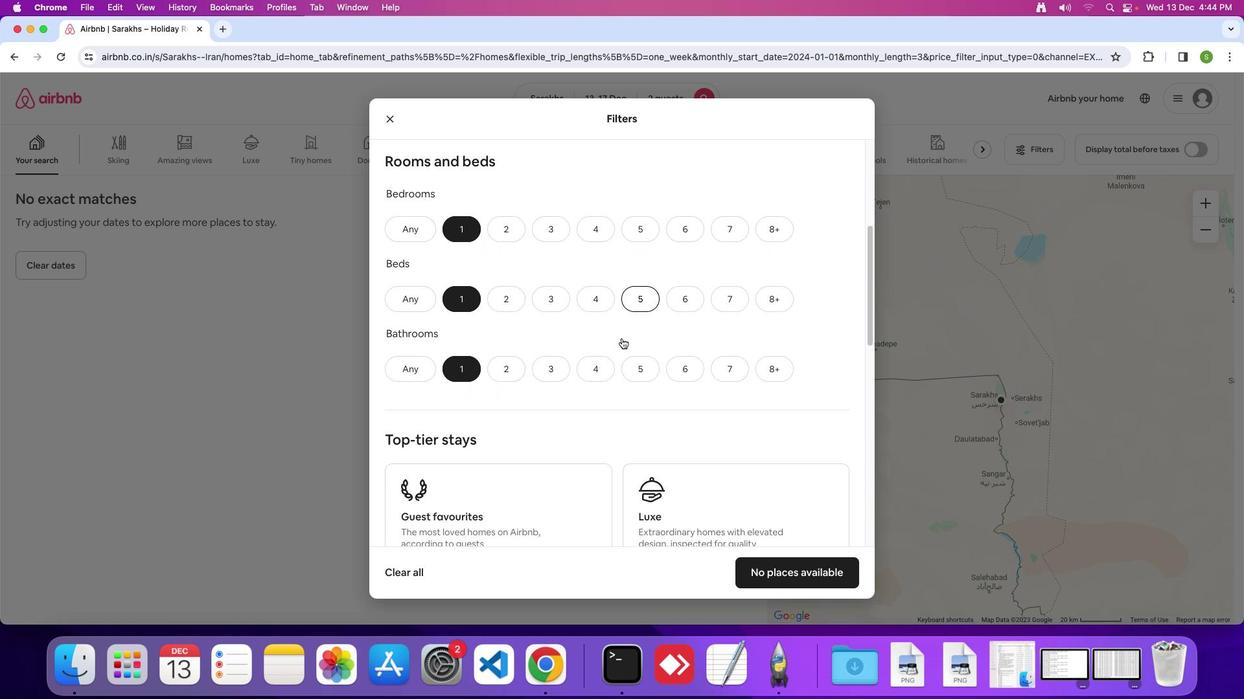 
Action: Mouse scrolled (622, 338) with delta (0, 0)
Screenshot: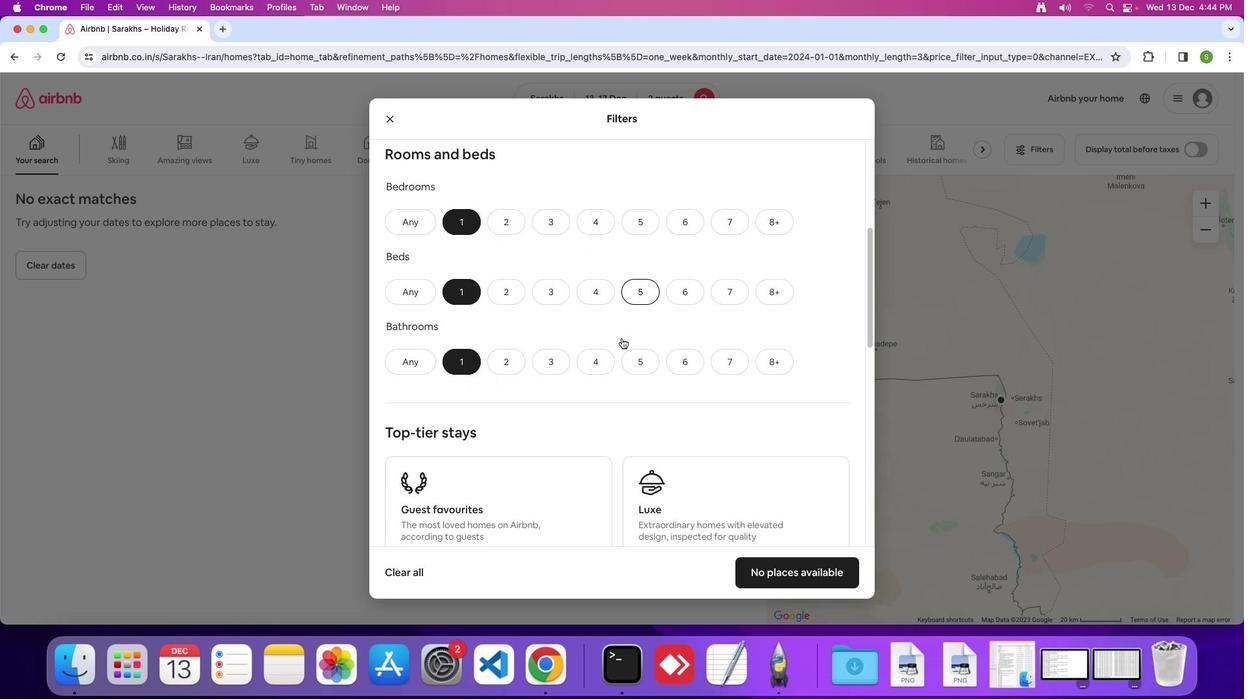 
Action: Mouse scrolled (622, 338) with delta (0, 0)
Screenshot: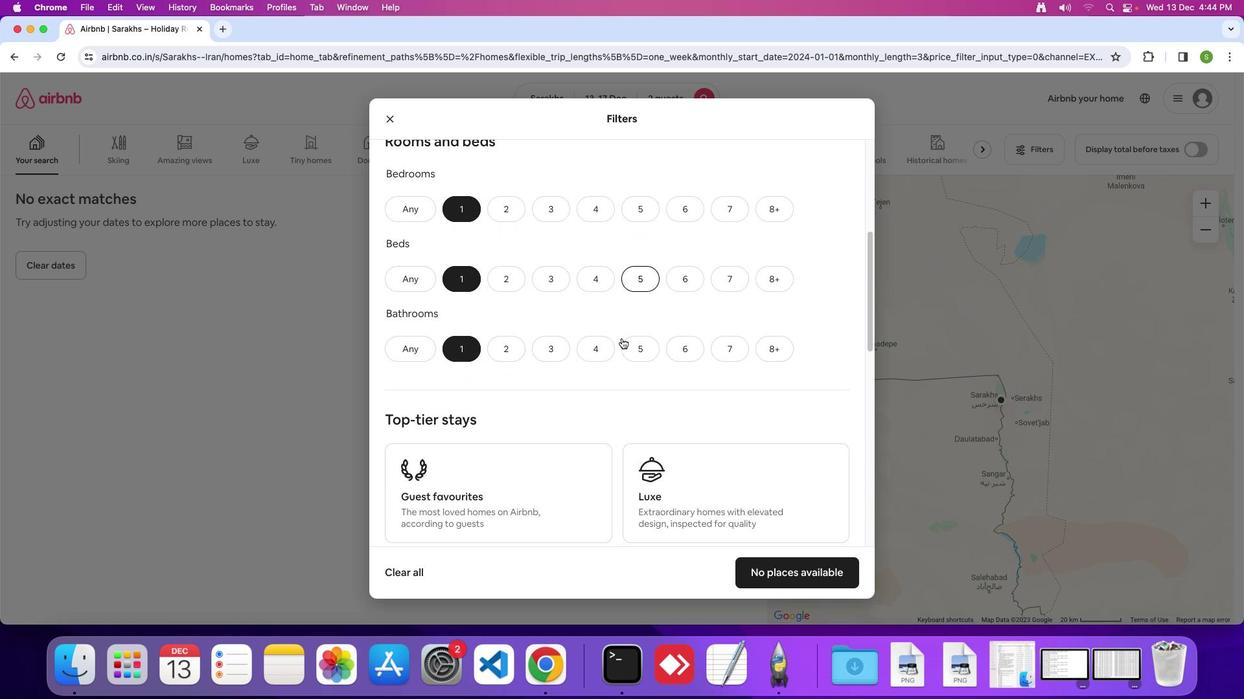 
Action: Mouse scrolled (622, 338) with delta (0, 0)
Screenshot: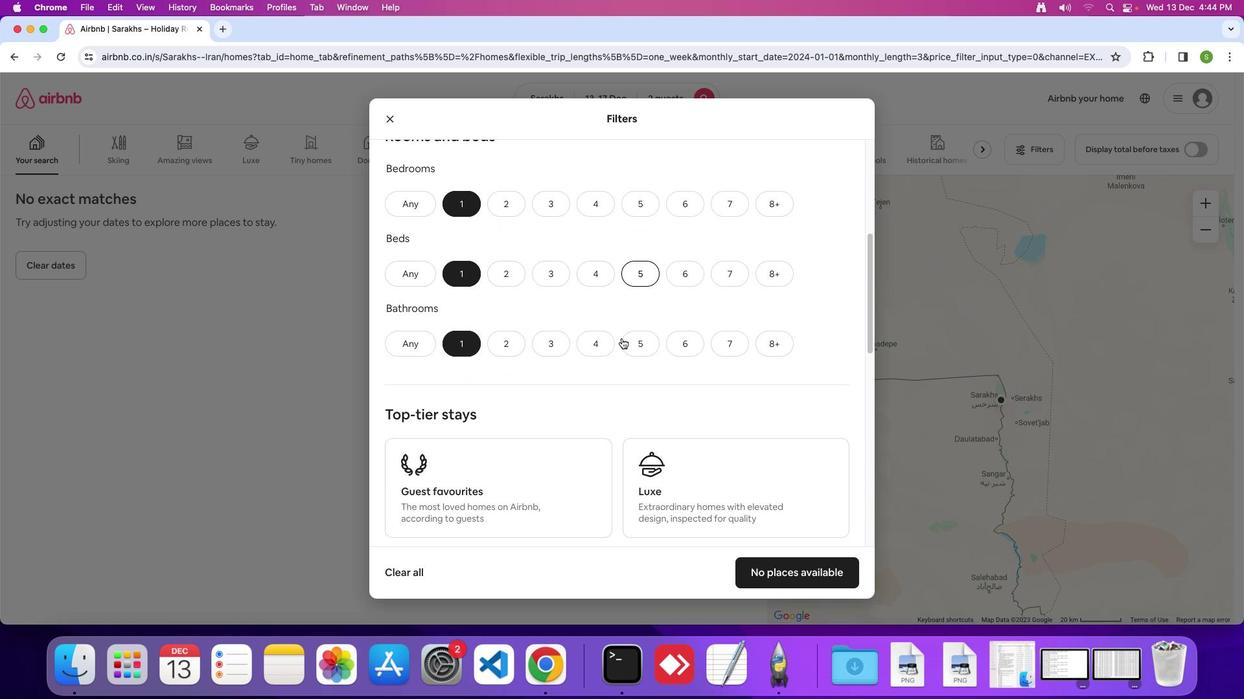 
Action: Mouse scrolled (622, 338) with delta (0, 0)
Screenshot: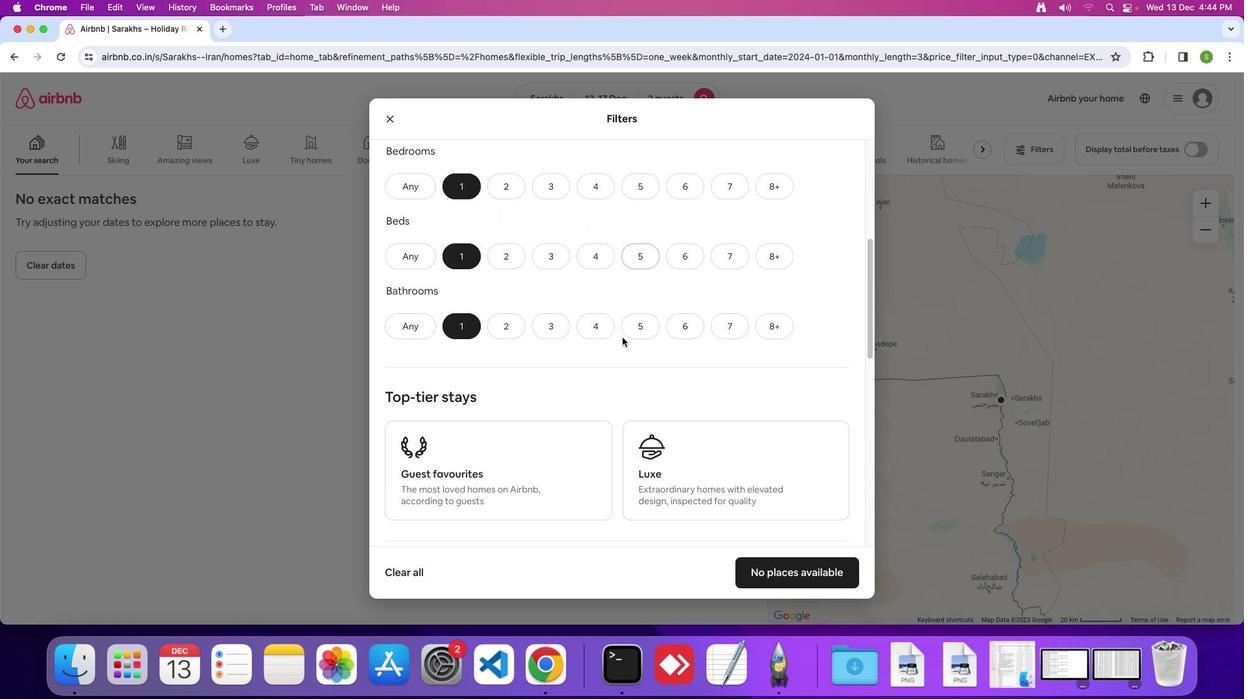 
Action: Mouse moved to (622, 338)
Screenshot: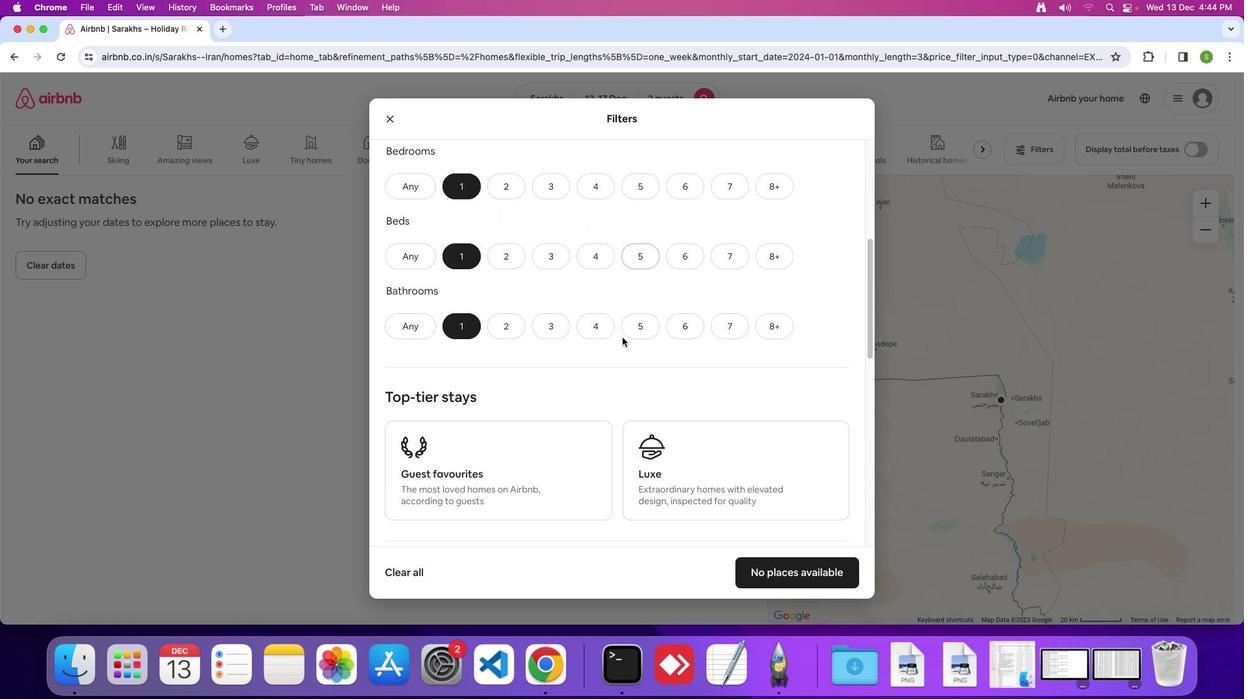 
Action: Mouse scrolled (622, 338) with delta (0, 0)
Screenshot: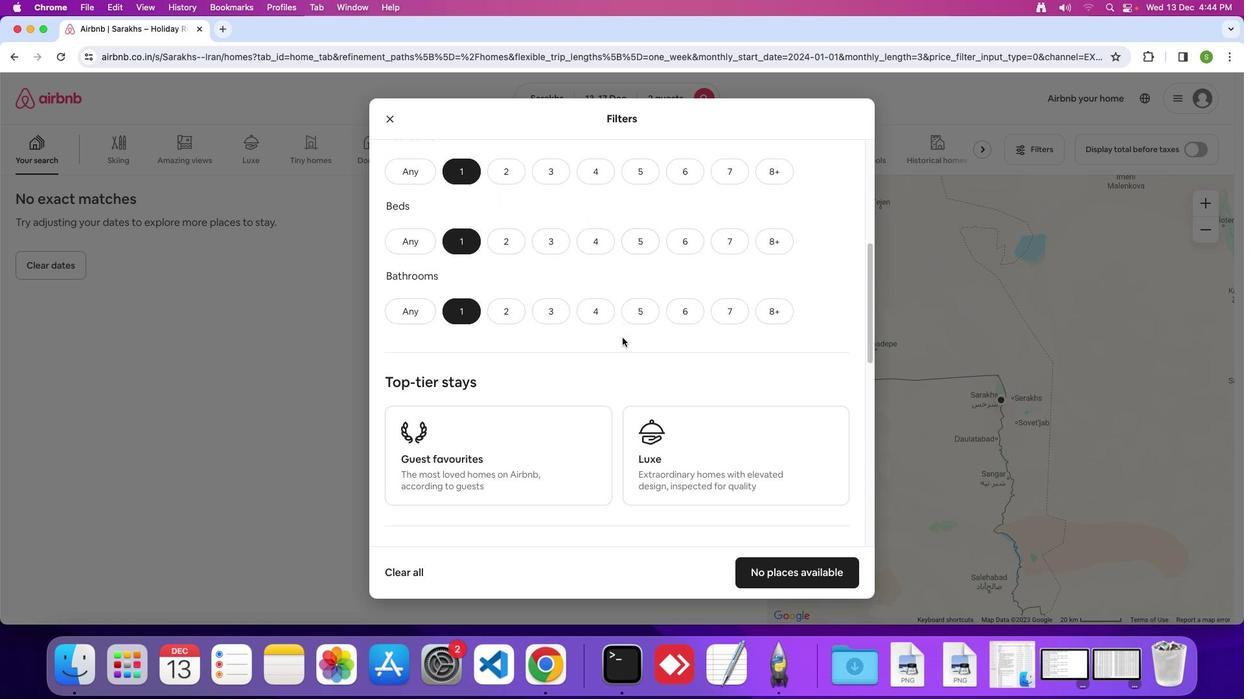 
Action: Mouse moved to (622, 338)
Screenshot: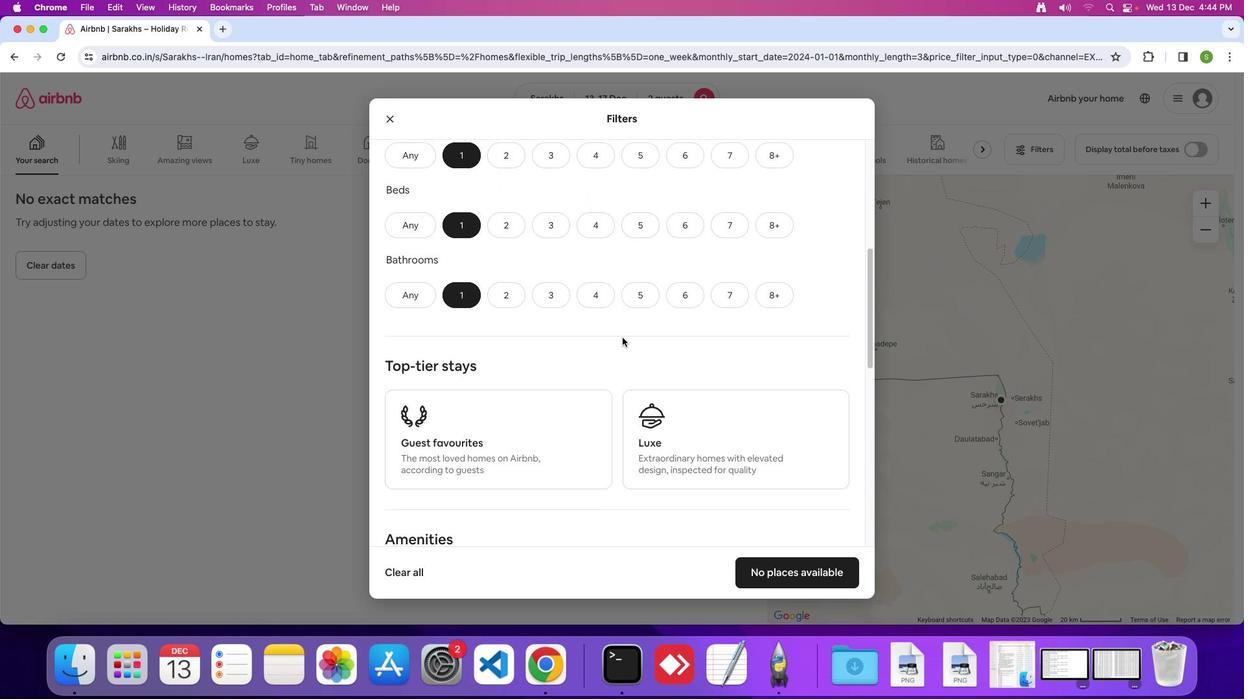 
Action: Mouse scrolled (622, 338) with delta (0, -1)
Screenshot: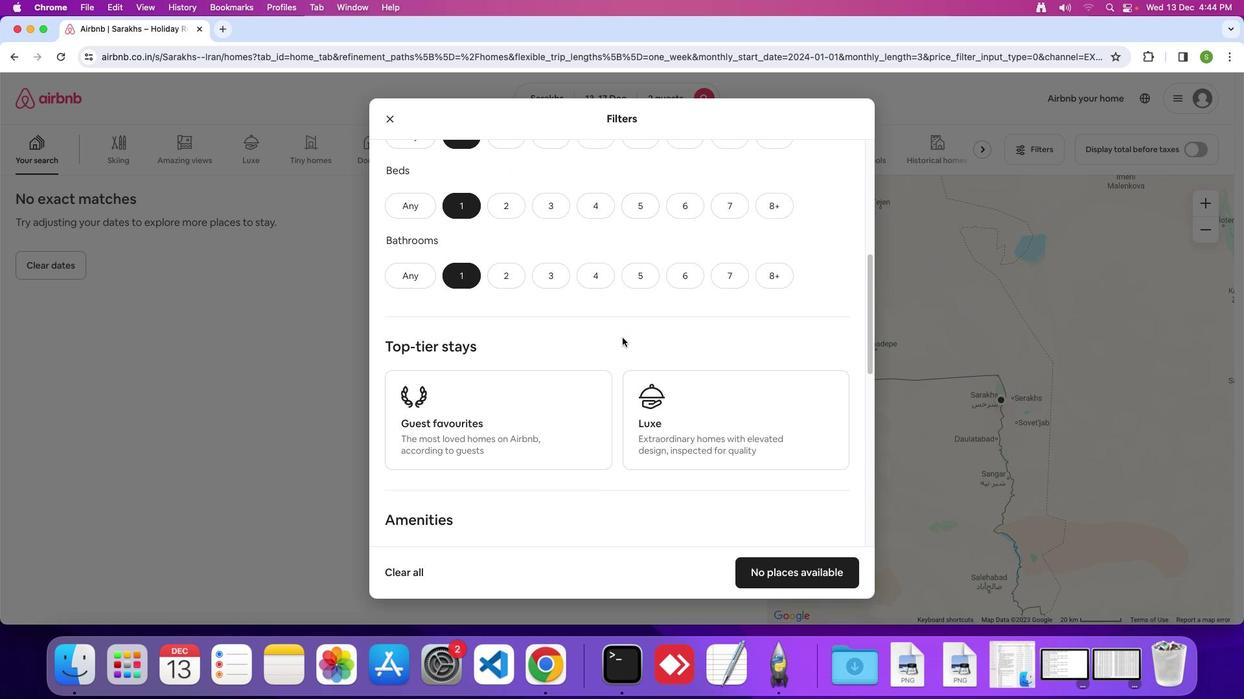 
Action: Mouse scrolled (622, 338) with delta (0, 0)
Screenshot: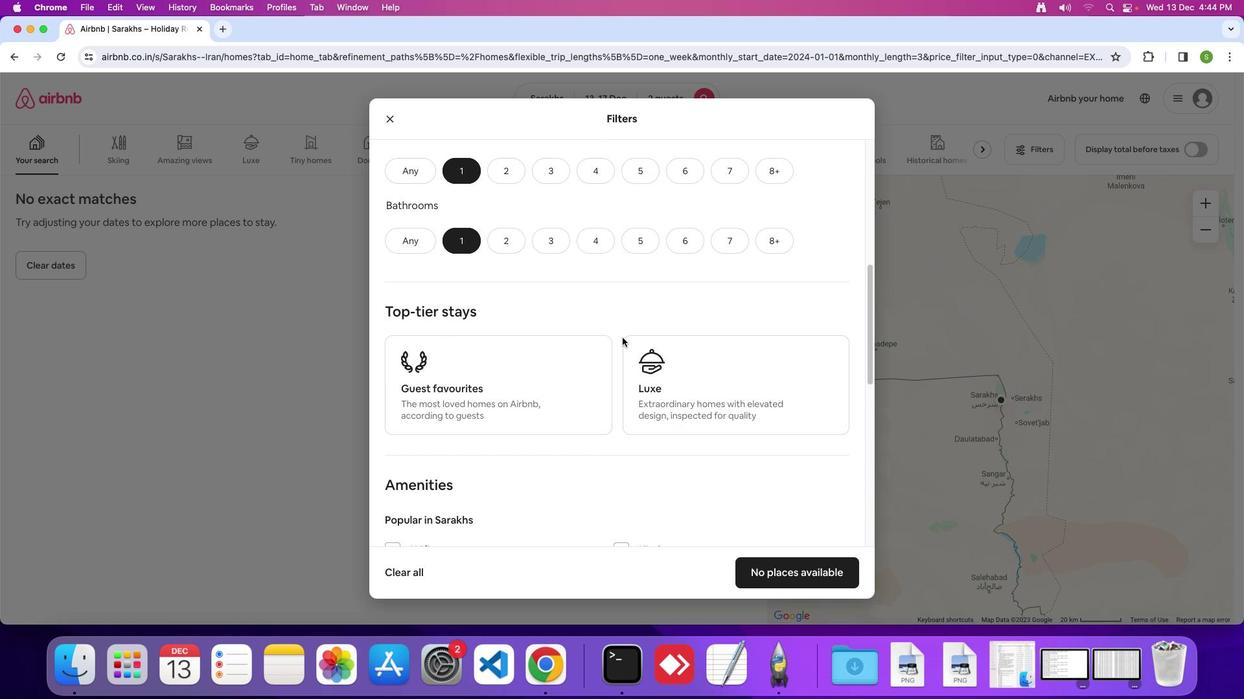 
Action: Mouse scrolled (622, 338) with delta (0, 0)
Screenshot: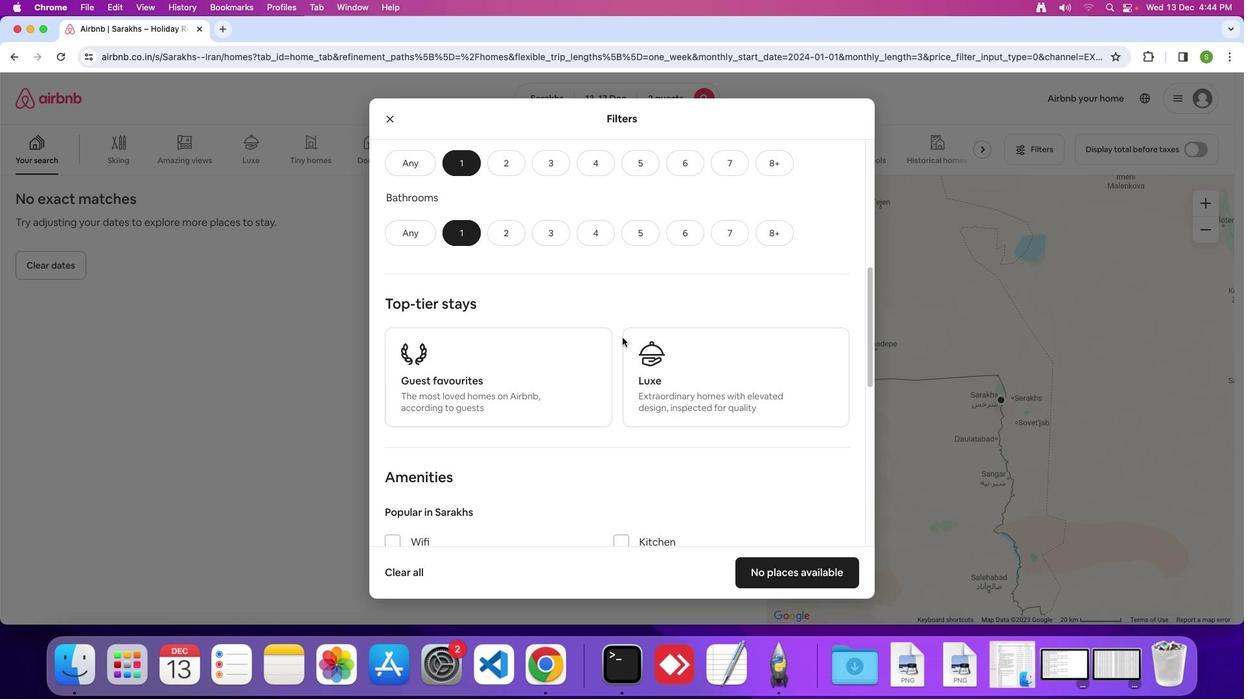 
Action: Mouse scrolled (622, 338) with delta (0, 0)
Screenshot: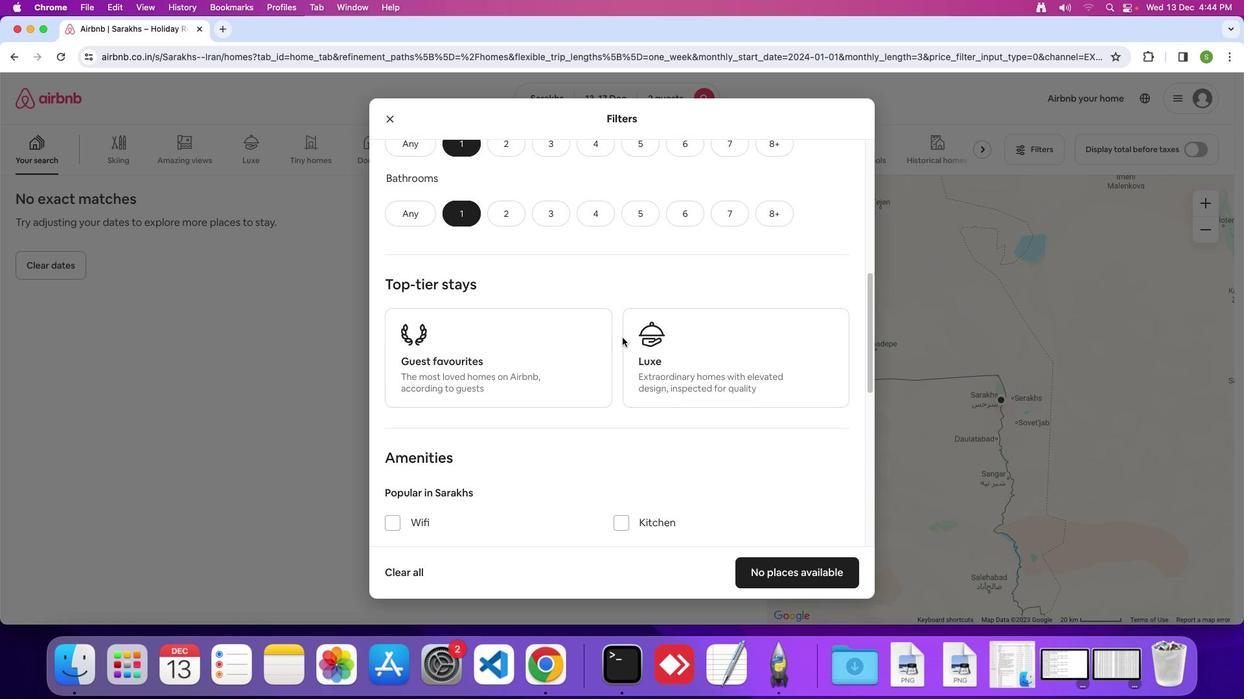 
Action: Mouse scrolled (622, 338) with delta (0, 0)
Screenshot: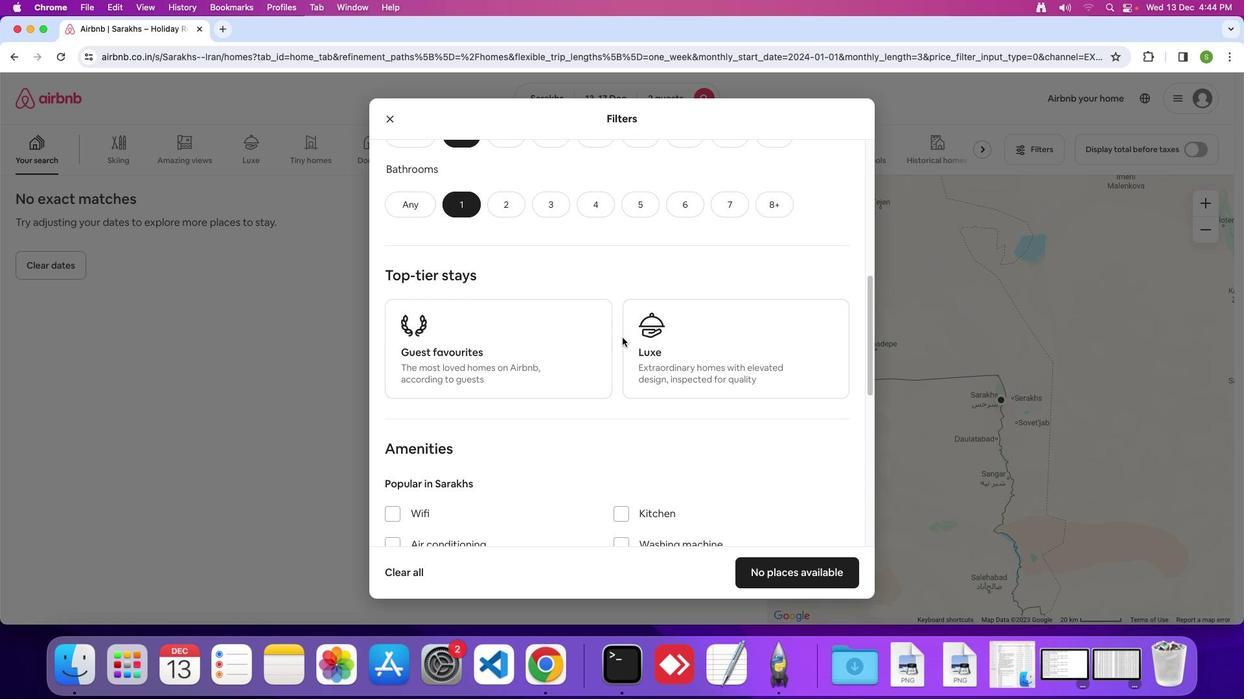 
Action: Mouse scrolled (622, 338) with delta (0, -1)
Screenshot: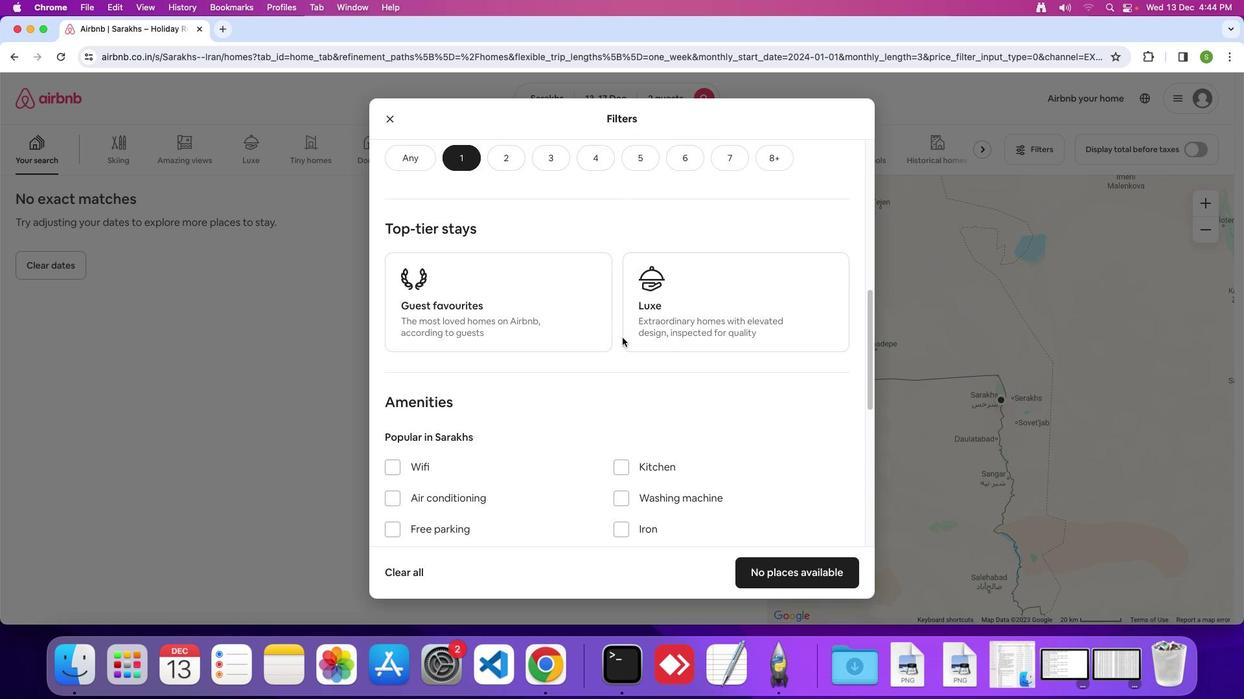 
Action: Mouse scrolled (622, 338) with delta (0, 0)
Screenshot: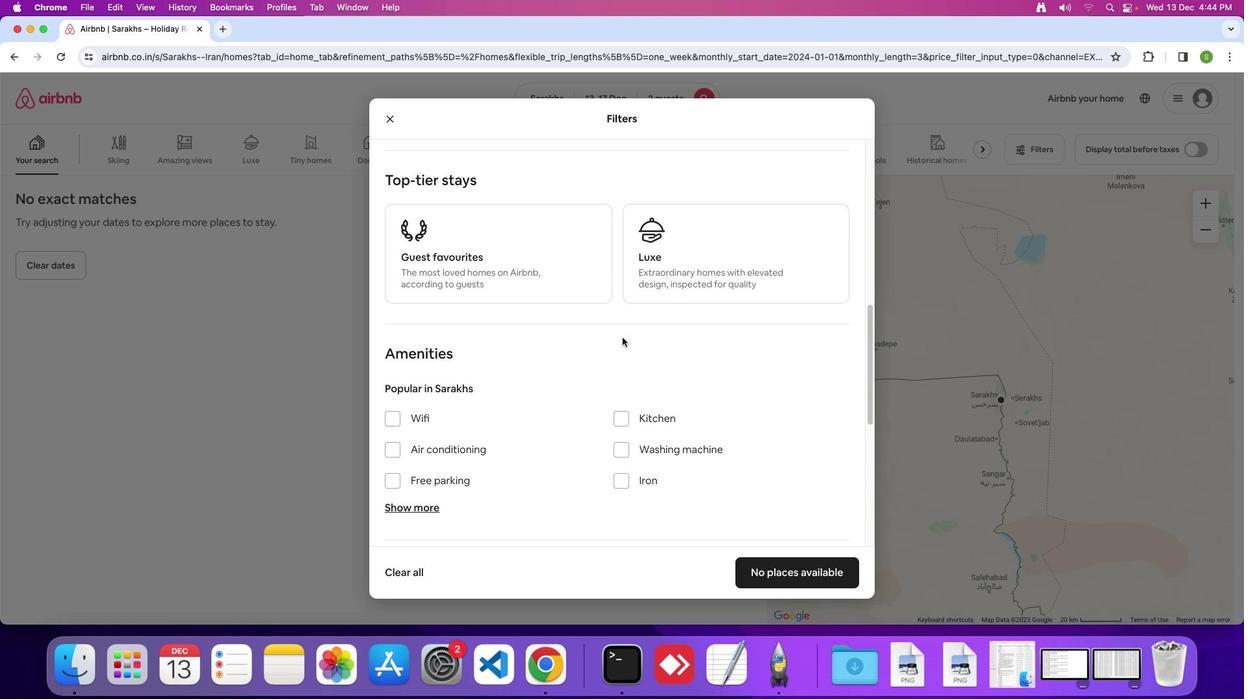 
Action: Mouse scrolled (622, 338) with delta (0, 0)
Screenshot: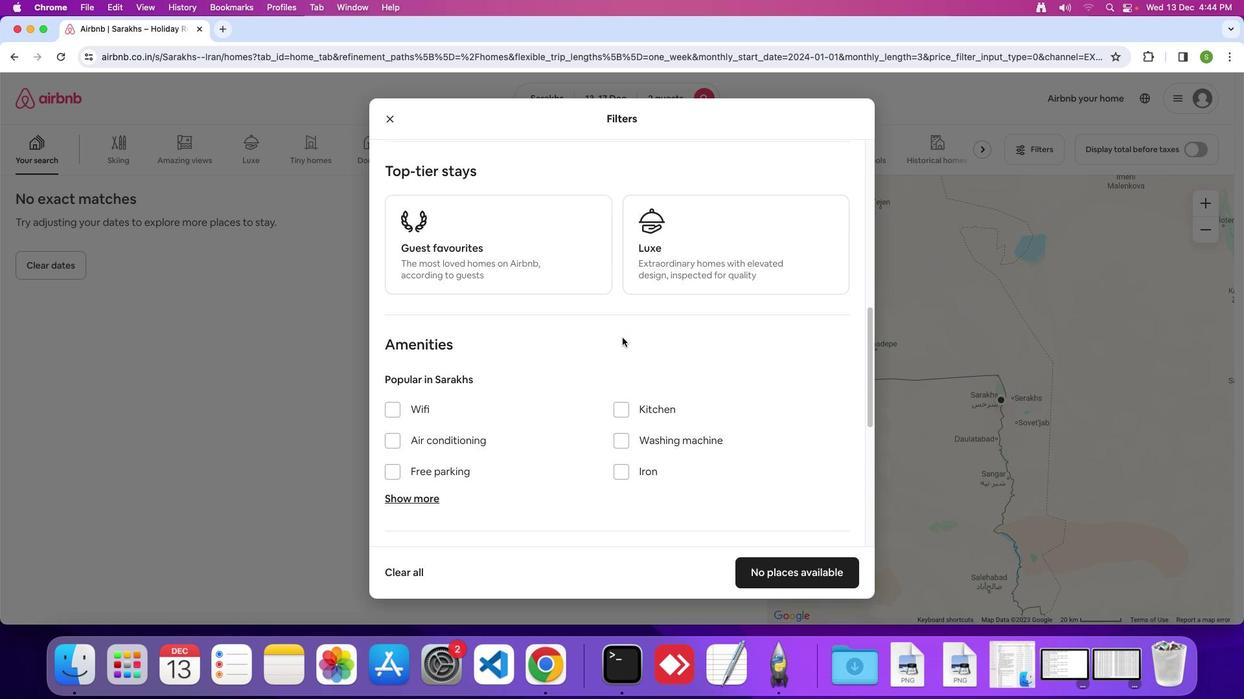 
Action: Mouse scrolled (622, 338) with delta (0, 0)
Screenshot: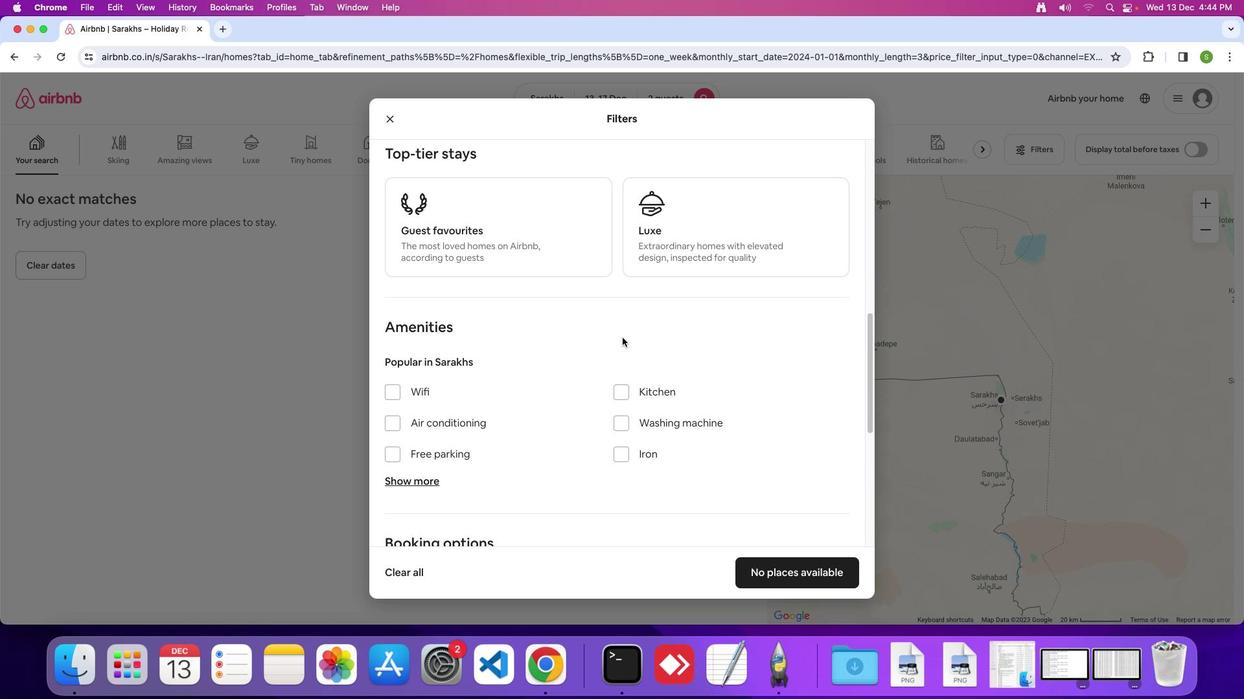
Action: Mouse scrolled (622, 338) with delta (0, 0)
Screenshot: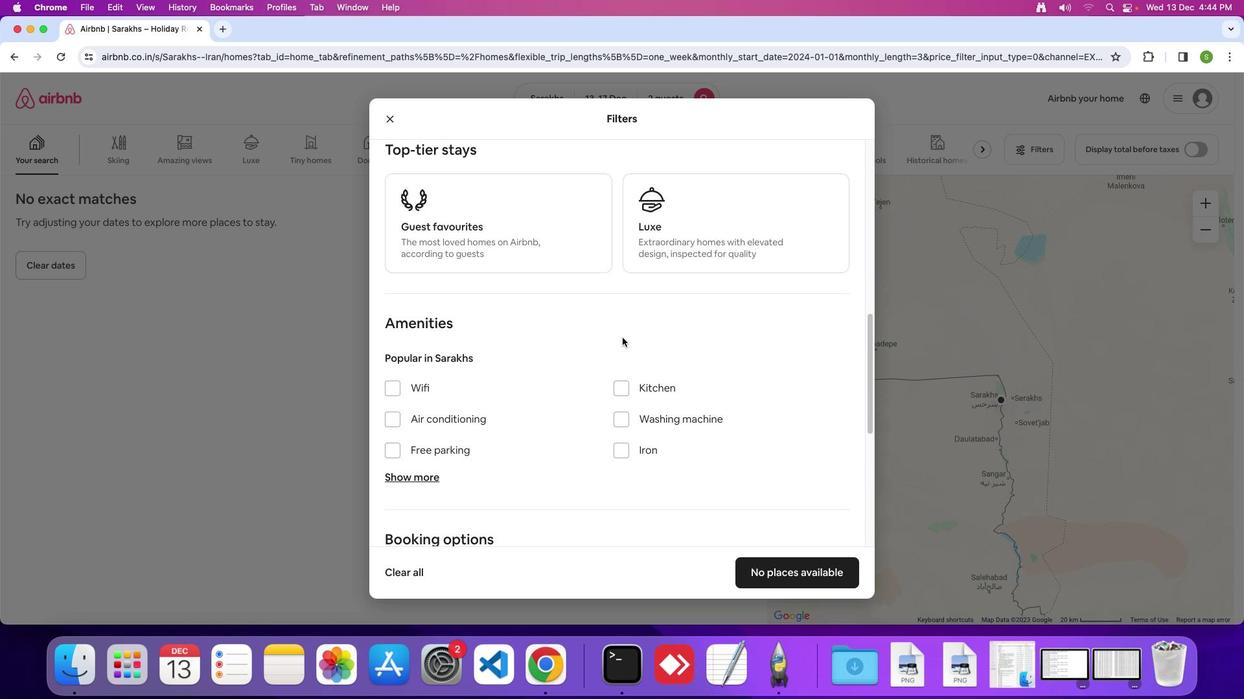 
Action: Mouse scrolled (622, 338) with delta (0, 0)
Screenshot: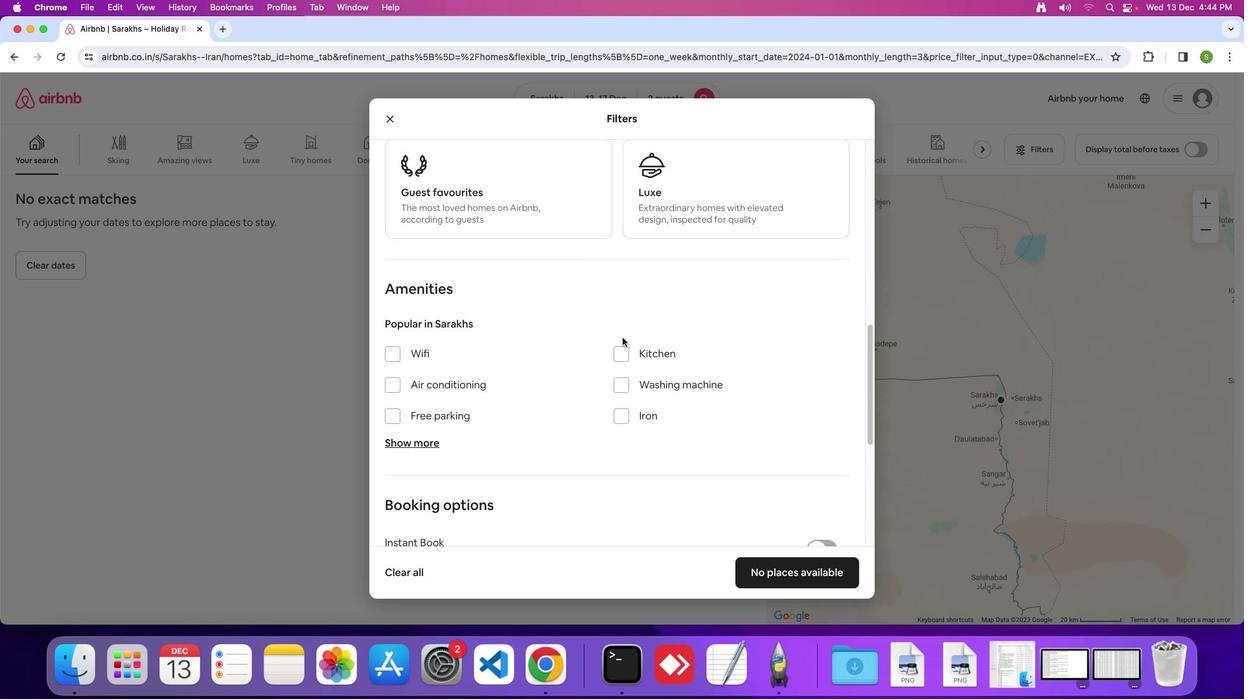 
Action: Mouse scrolled (622, 338) with delta (0, 0)
Screenshot: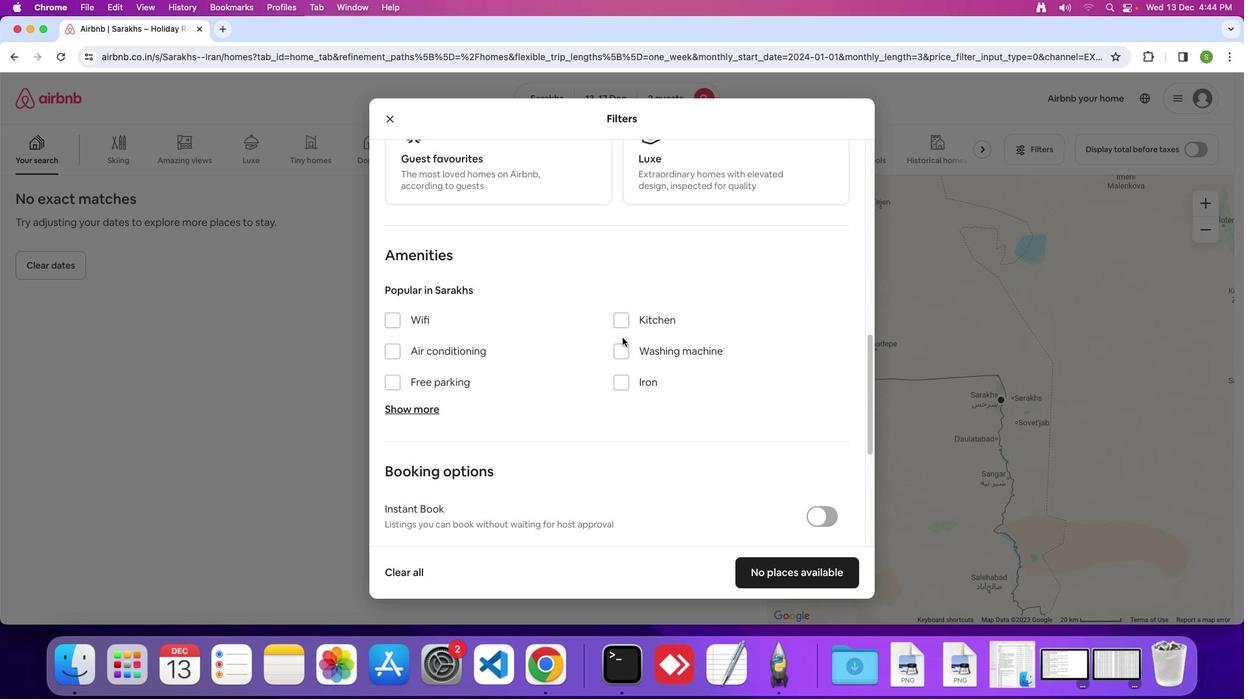
Action: Mouse scrolled (622, 338) with delta (0, -2)
Screenshot: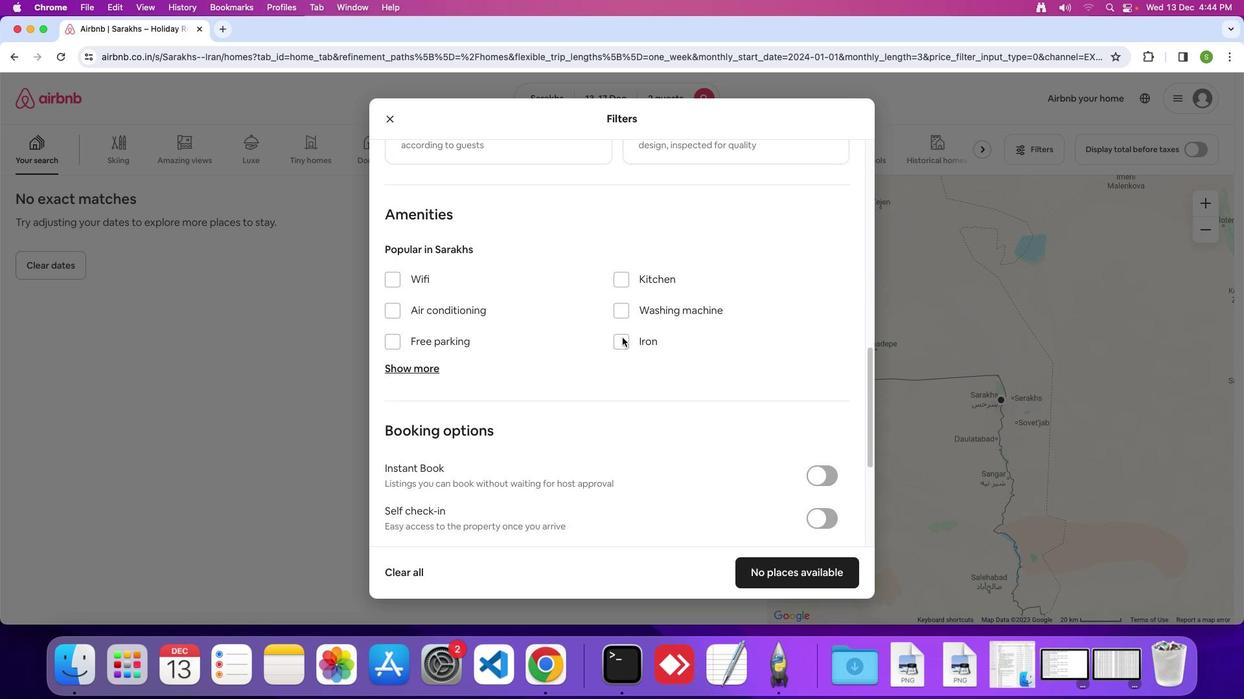 
Action: Mouse scrolled (622, 338) with delta (0, 0)
Screenshot: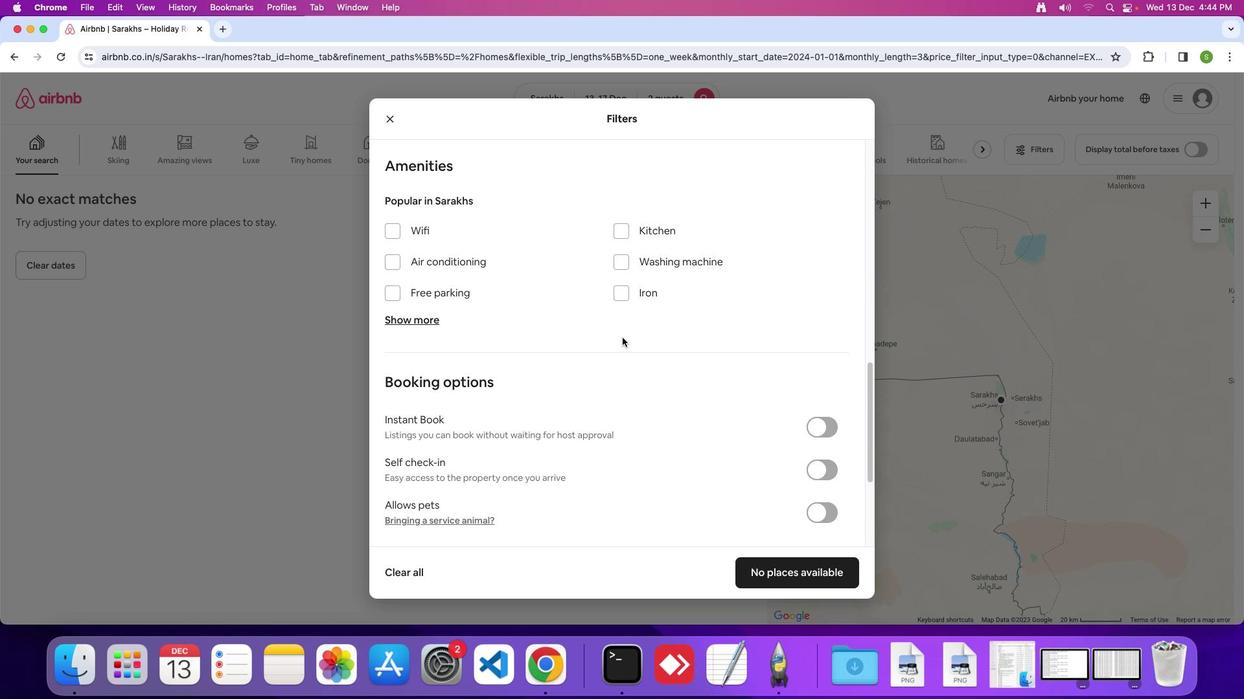 
Action: Mouse scrolled (622, 338) with delta (0, 0)
Screenshot: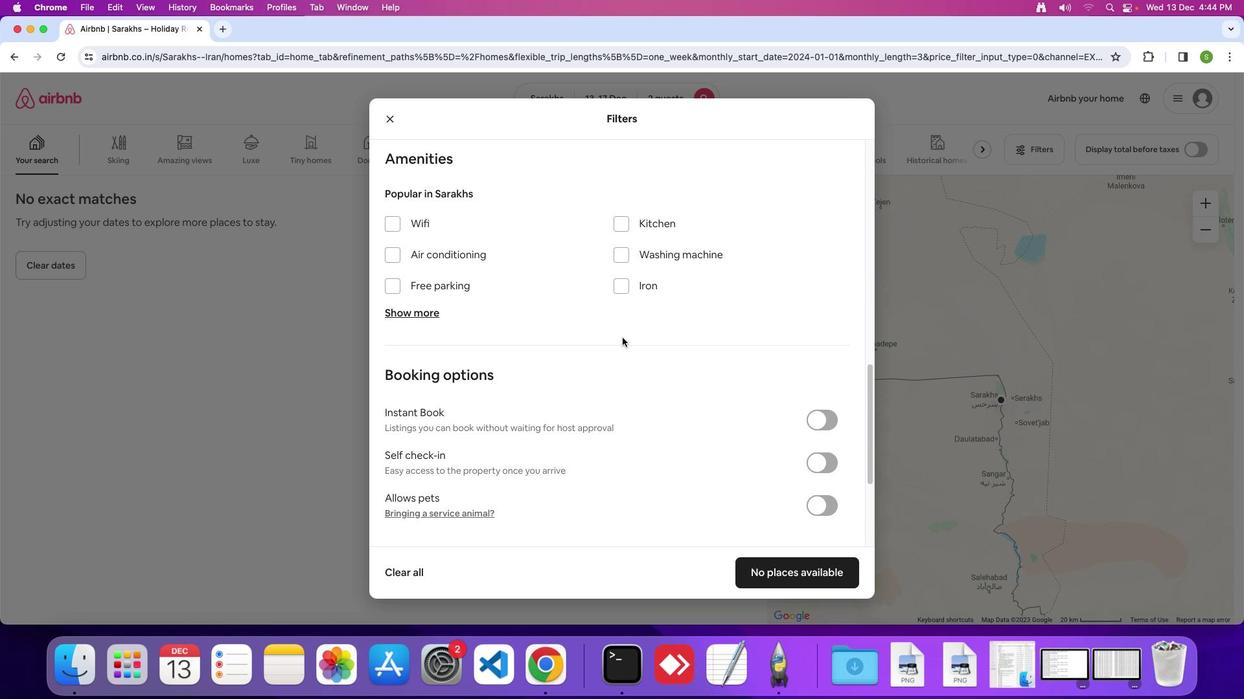 
Action: Mouse scrolled (622, 338) with delta (0, 0)
Screenshot: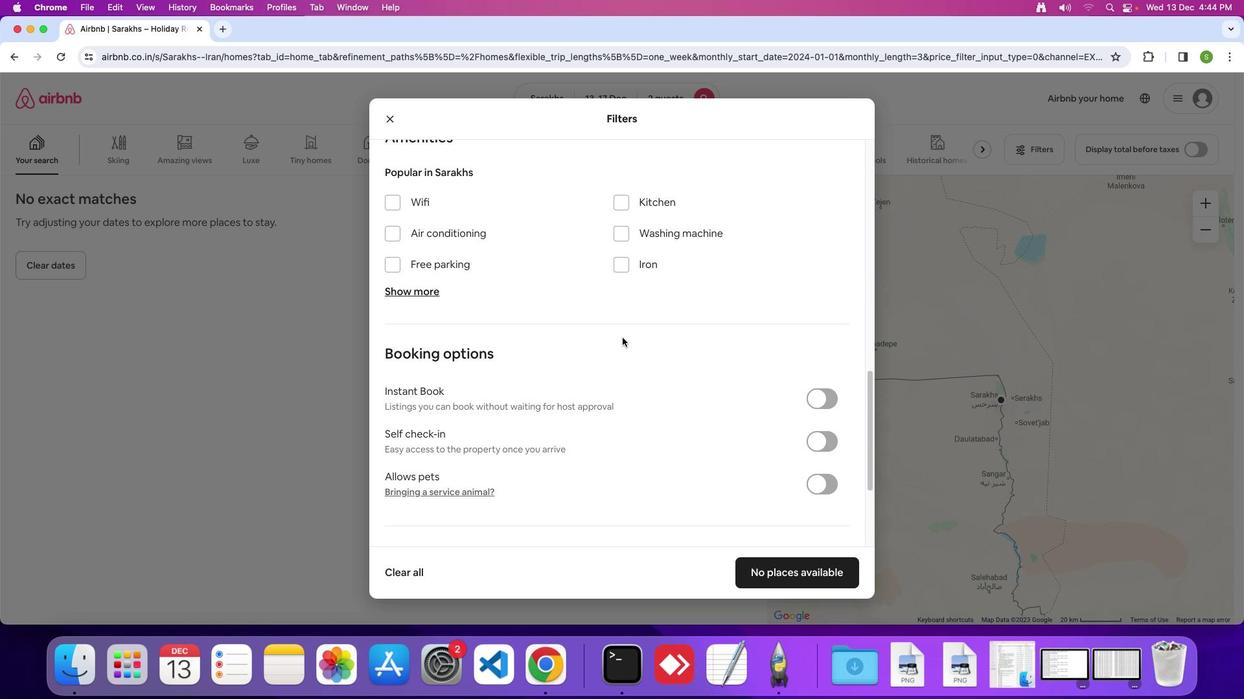 
Action: Mouse scrolled (622, 338) with delta (0, 0)
Screenshot: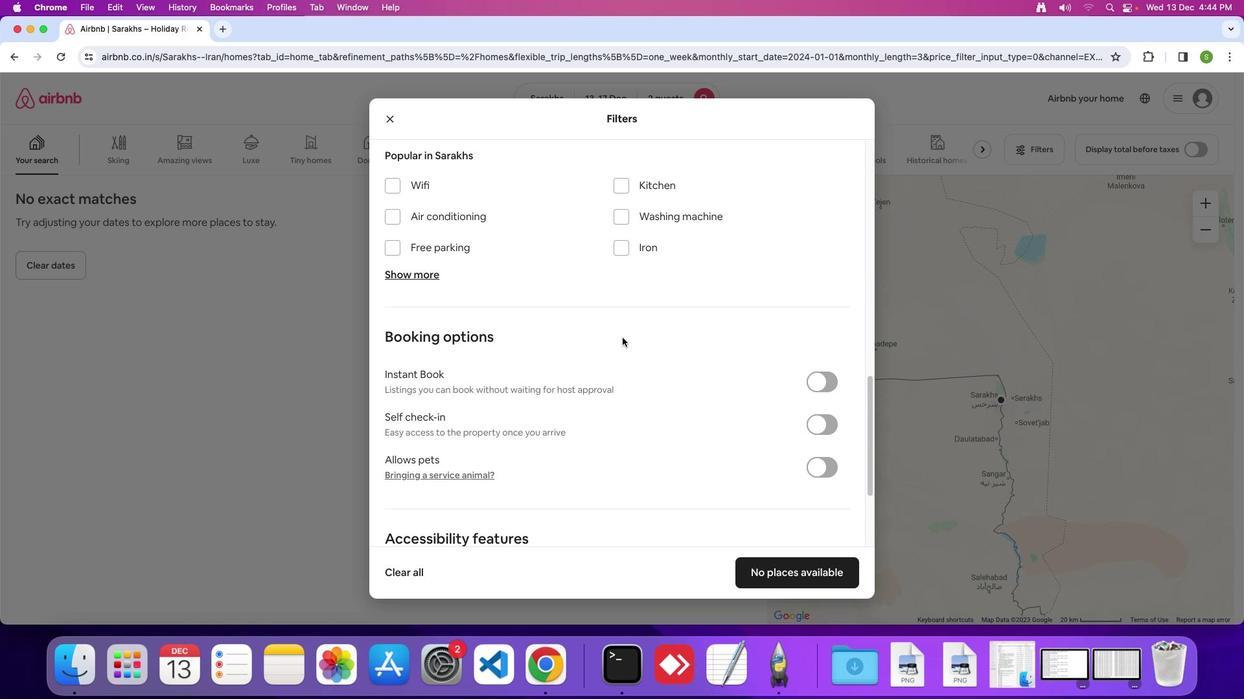 
Action: Mouse scrolled (622, 338) with delta (0, -1)
Screenshot: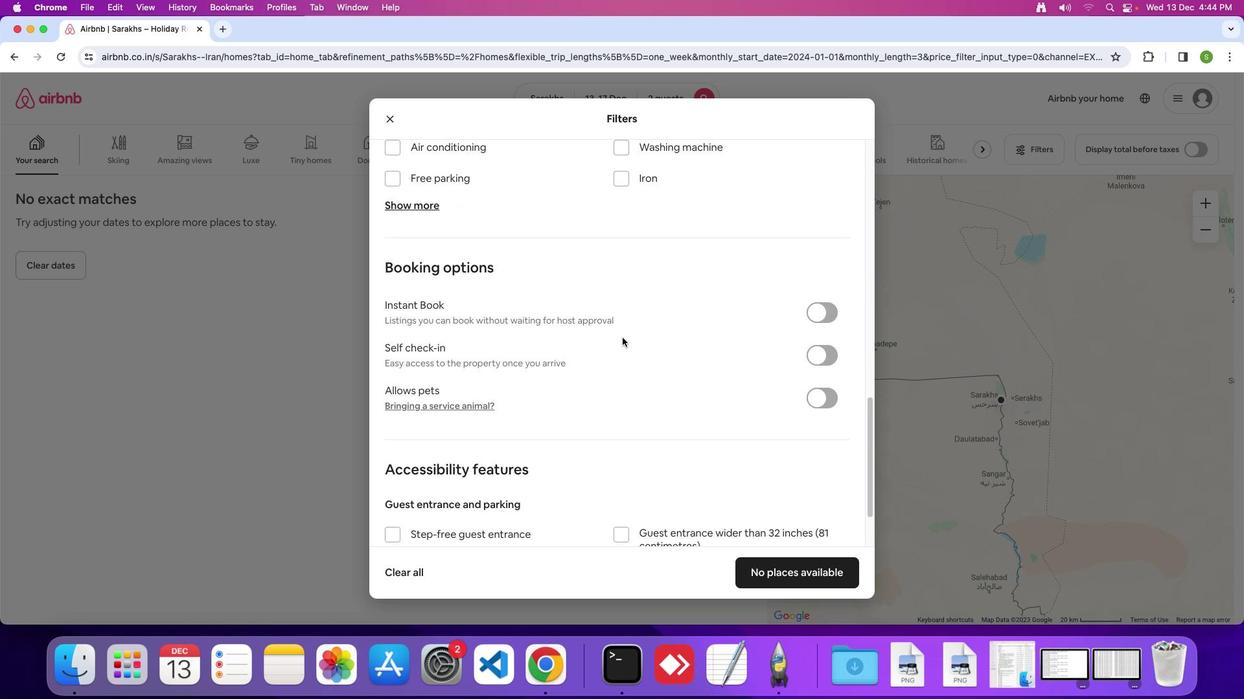 
Action: Mouse scrolled (622, 338) with delta (0, 0)
Screenshot: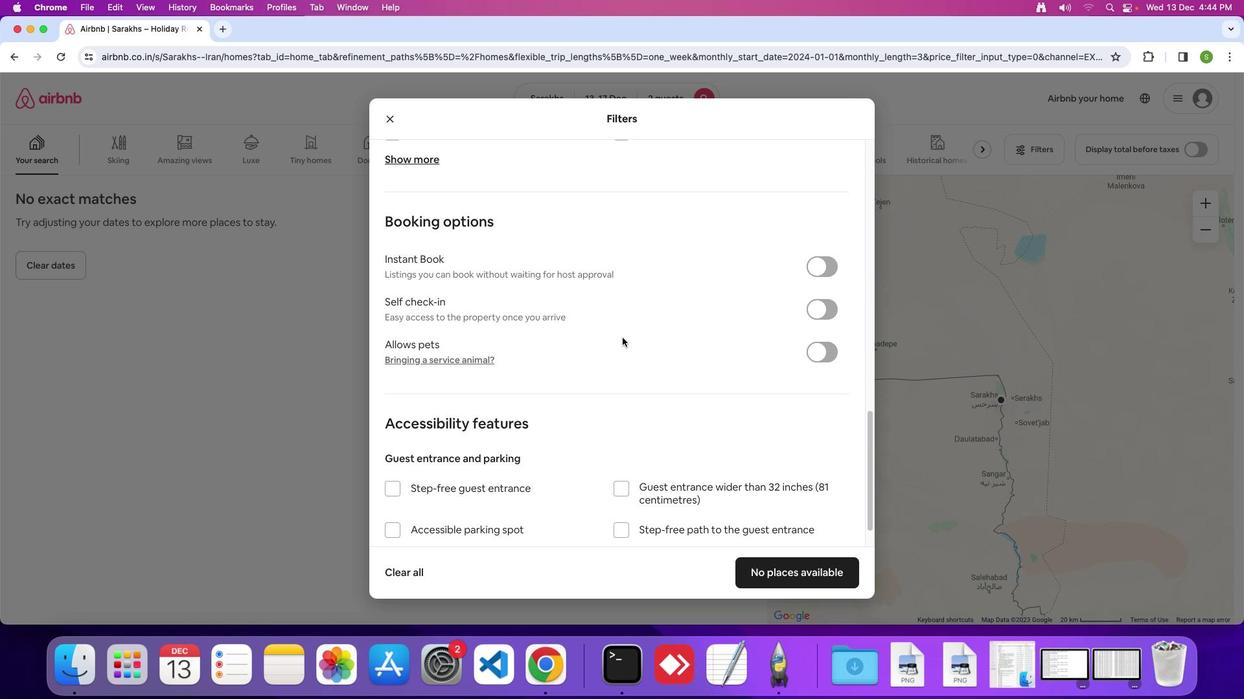 
Action: Mouse scrolled (622, 338) with delta (0, 0)
Screenshot: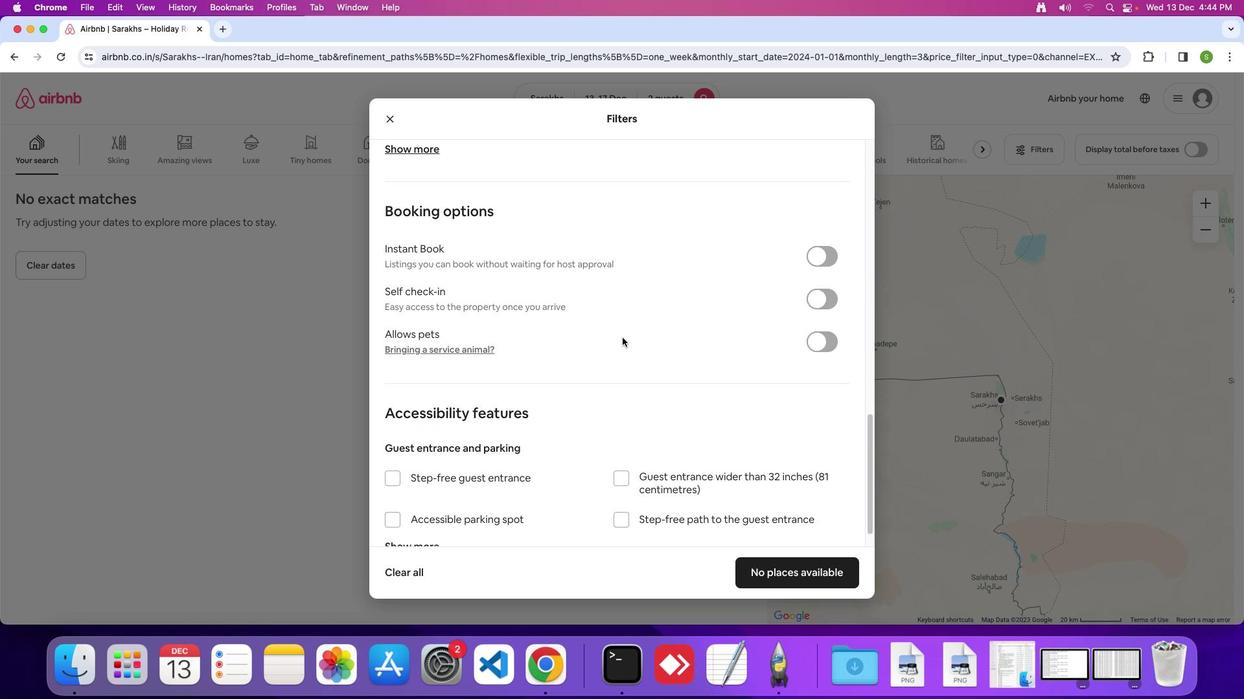 
Action: Mouse scrolled (622, 338) with delta (0, 0)
Screenshot: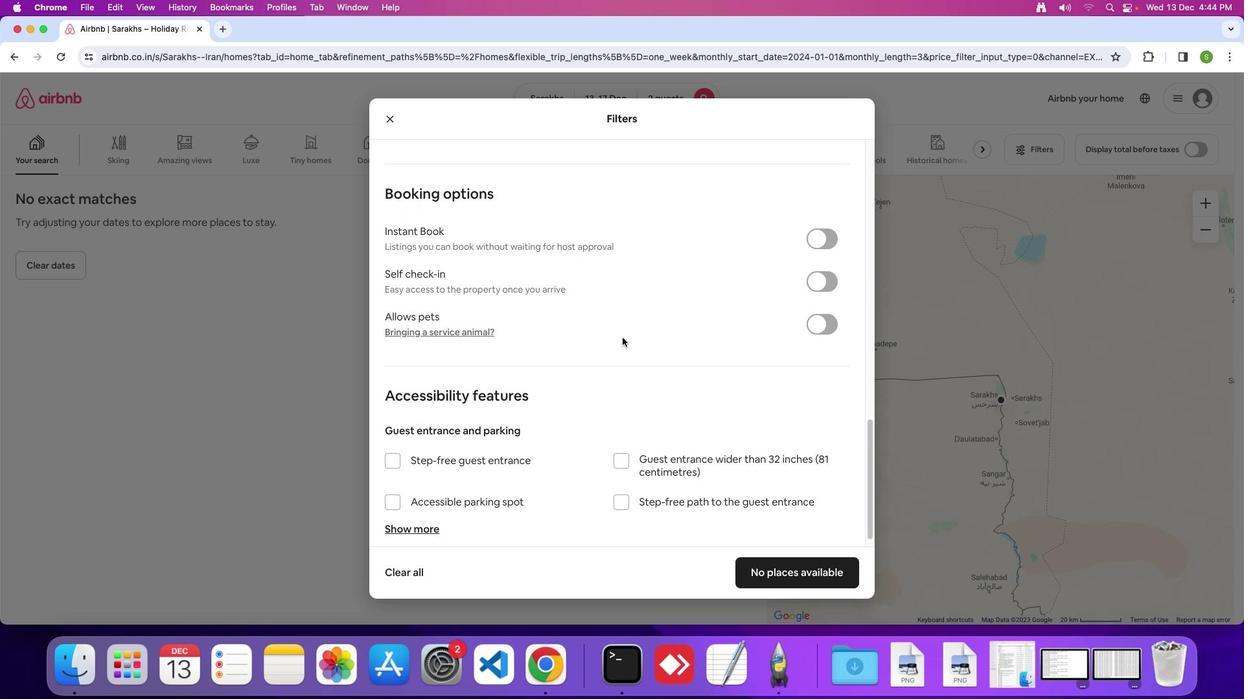 
Action: Mouse scrolled (622, 338) with delta (0, 0)
Screenshot: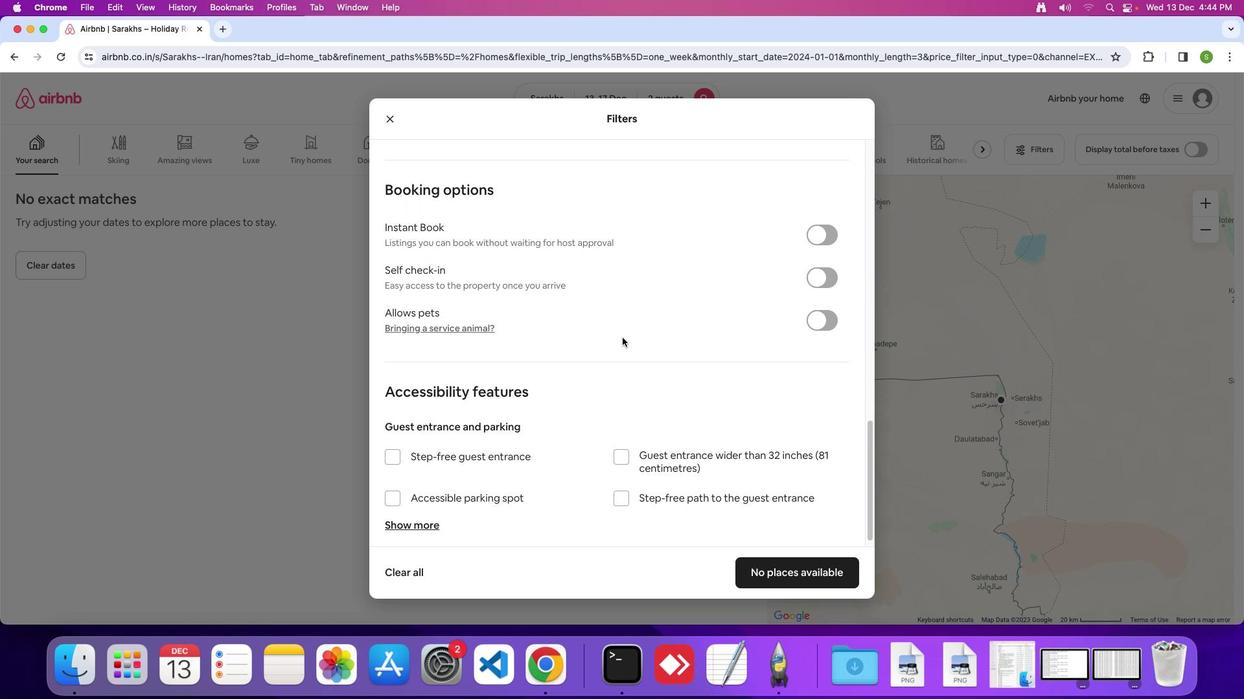 
Action: Mouse scrolled (622, 338) with delta (0, -1)
Screenshot: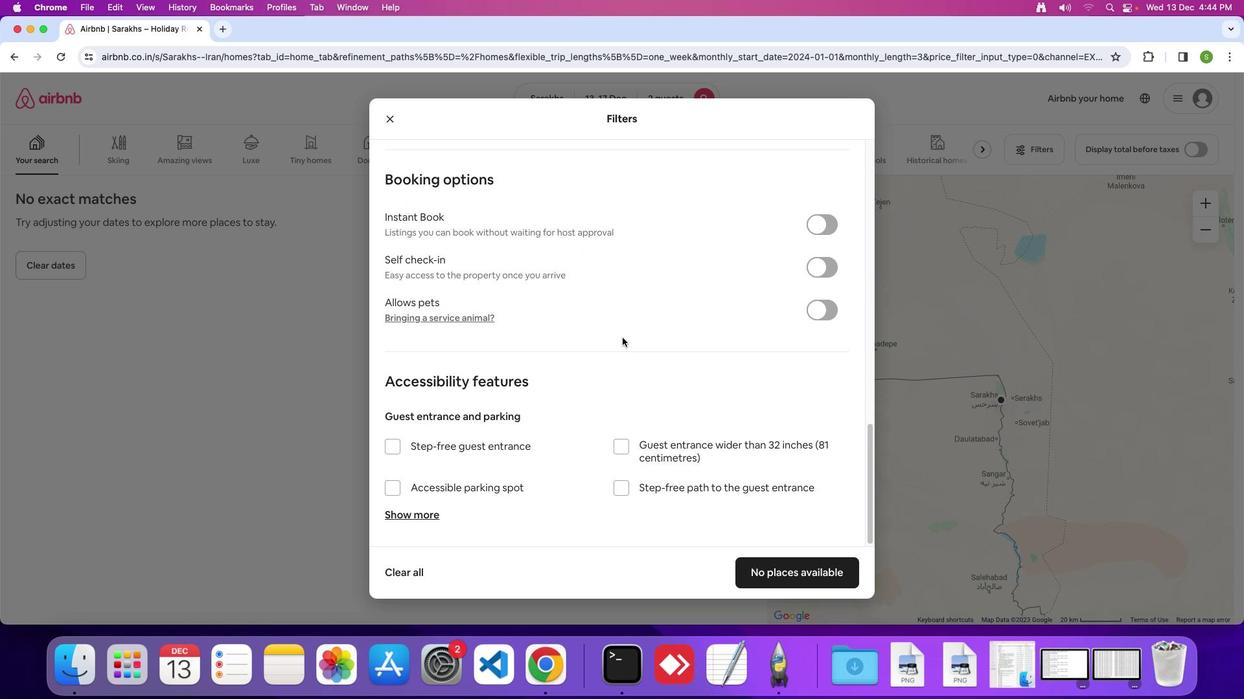 
Action: Mouse scrolled (622, 338) with delta (0, 0)
Screenshot: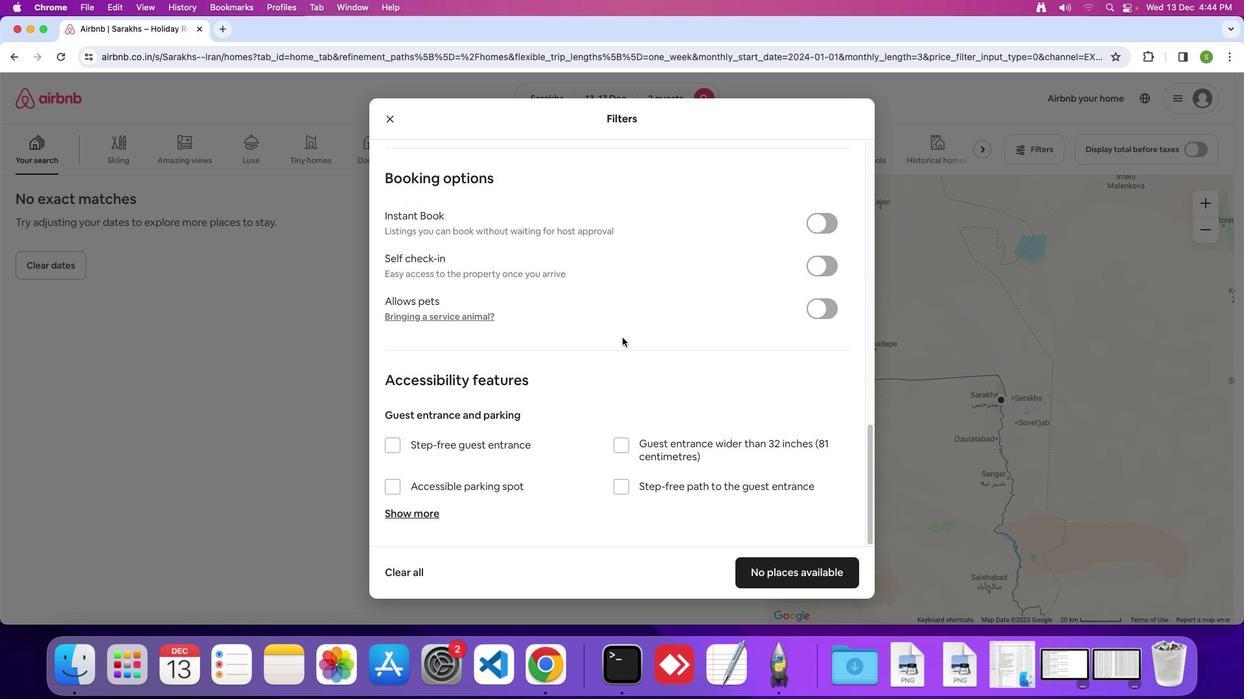 
Action: Mouse scrolled (622, 338) with delta (0, 0)
Screenshot: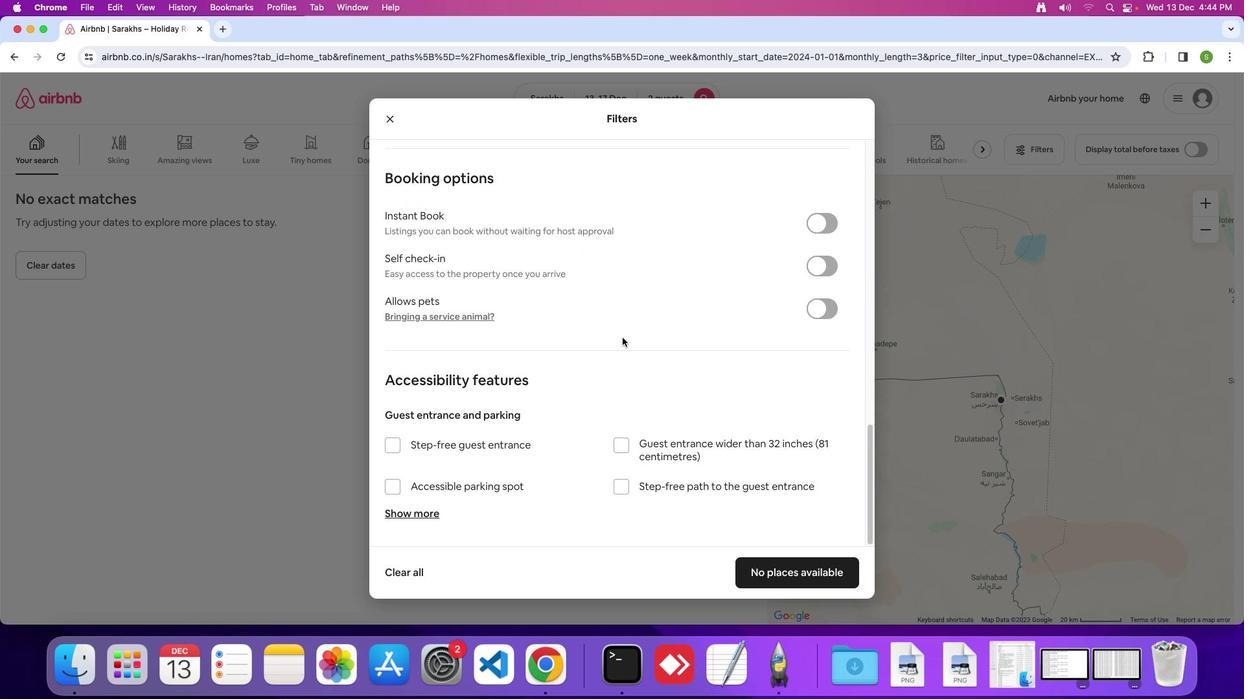 
Action: Mouse scrolled (622, 338) with delta (0, 0)
Screenshot: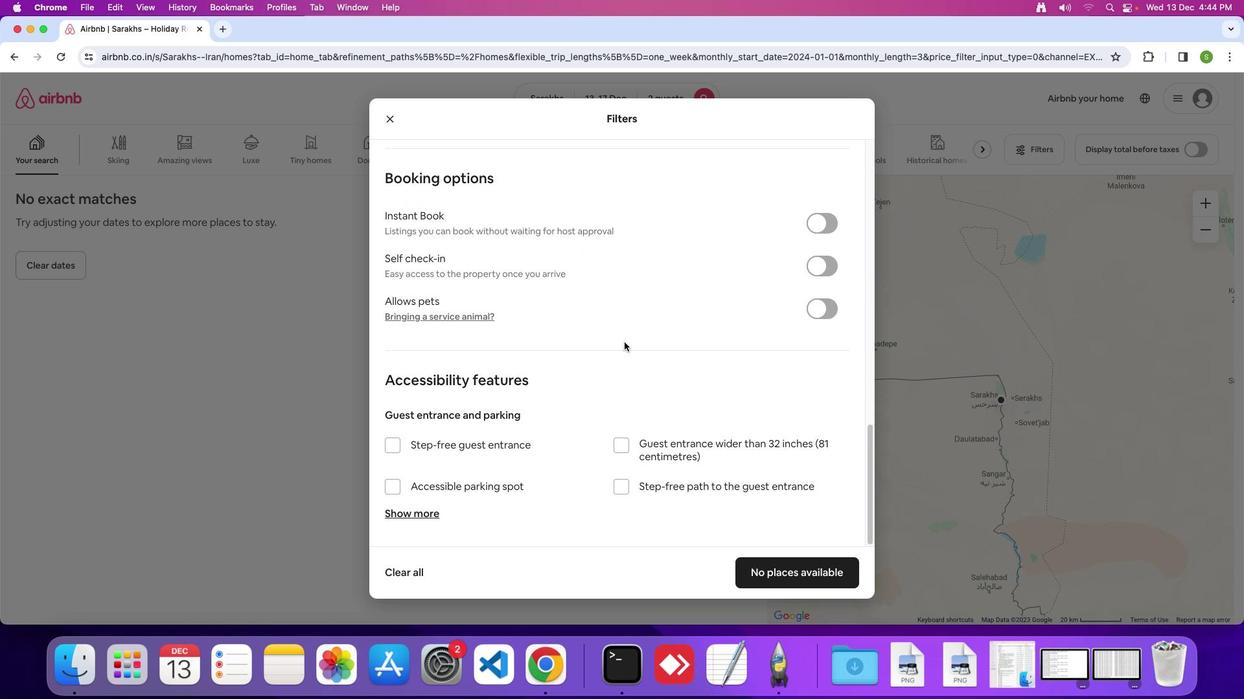 
Action: Mouse moved to (790, 568)
Screenshot: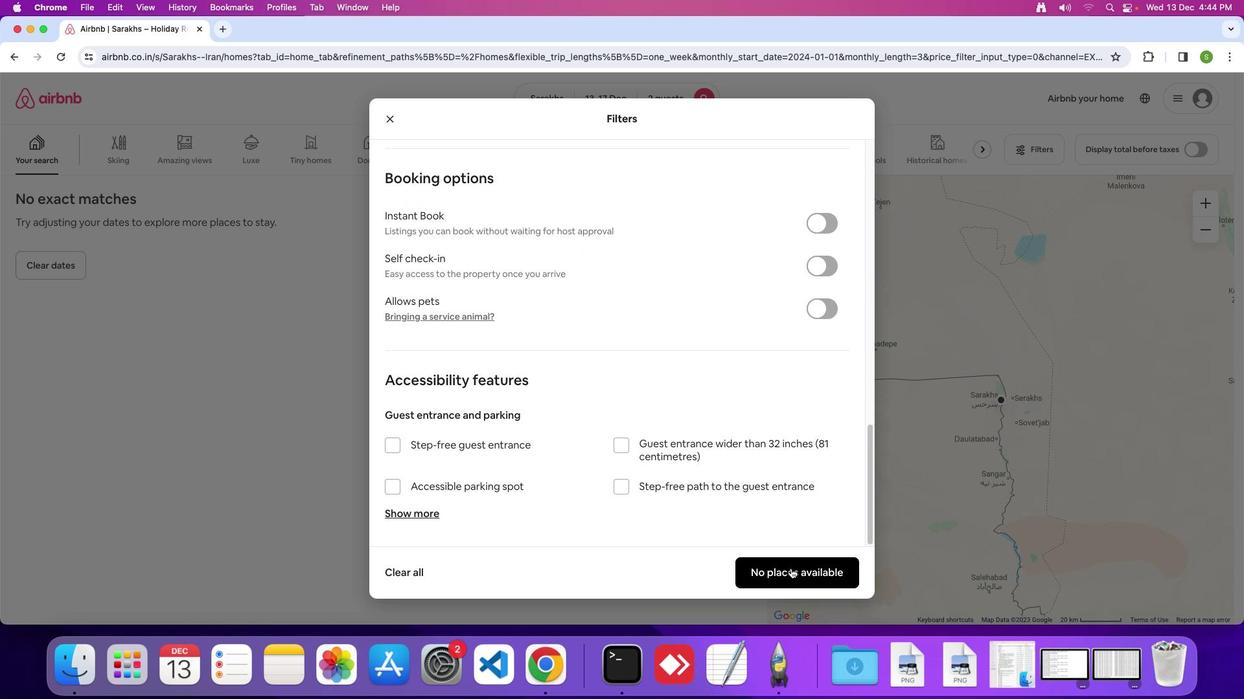 
Action: Mouse pressed left at (790, 568)
Screenshot: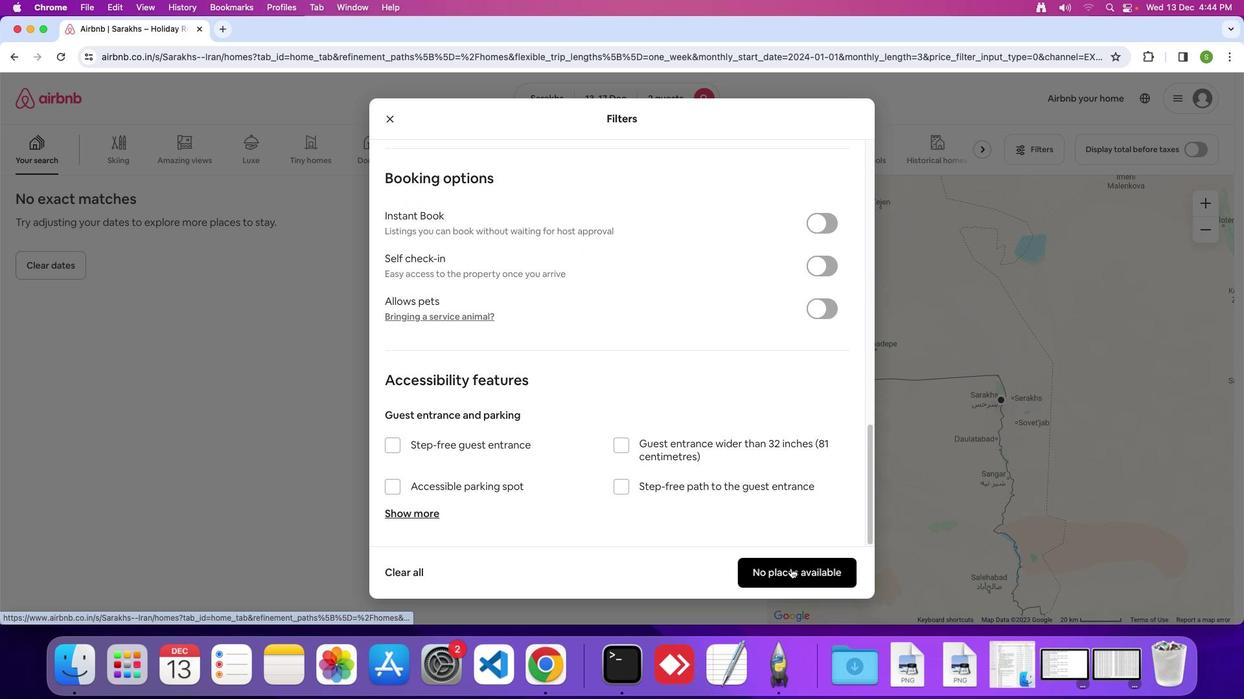 
Action: Mouse moved to (522, 316)
Screenshot: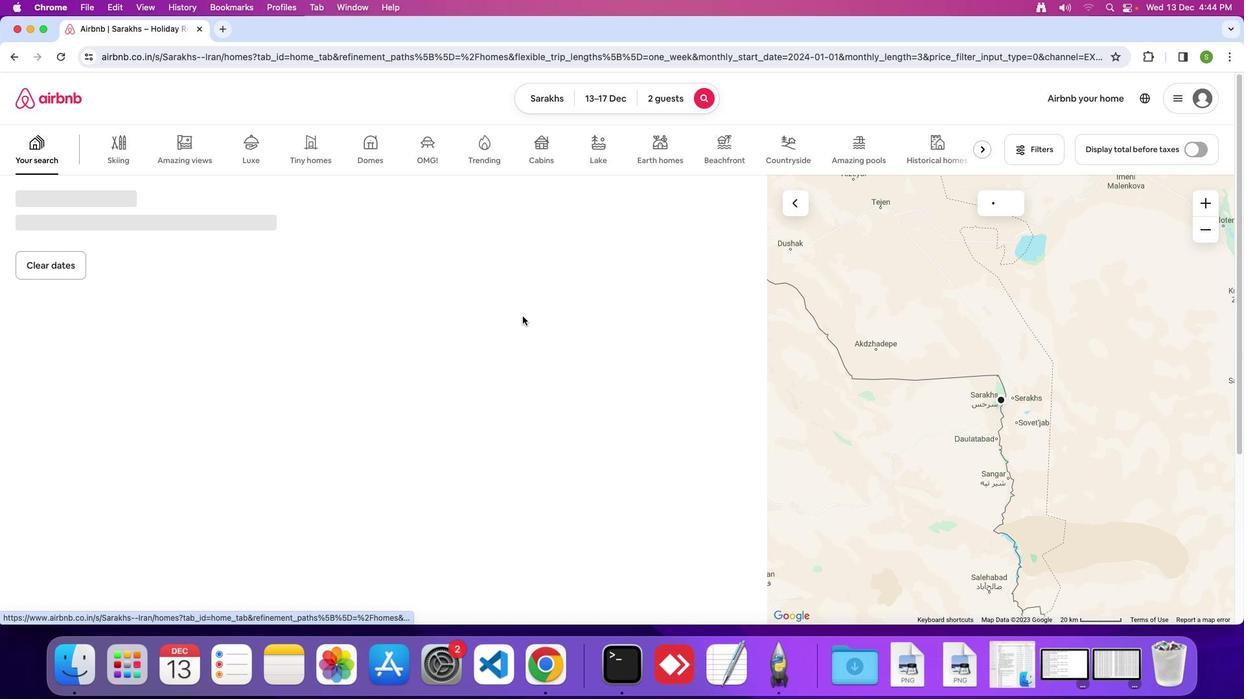 
